 Task: Look for space in West Memphis, United States from 9th June, 2023 to 16th June, 2023 for 2 adults in price range Rs.8000 to Rs.16000. Place can be entire place with 2 bedrooms having 2 beds and 1 bathroom. Property type can be house, flat, guest house. Booking option can be shelf check-in. Required host language is English.
Action: Mouse moved to (578, 154)
Screenshot: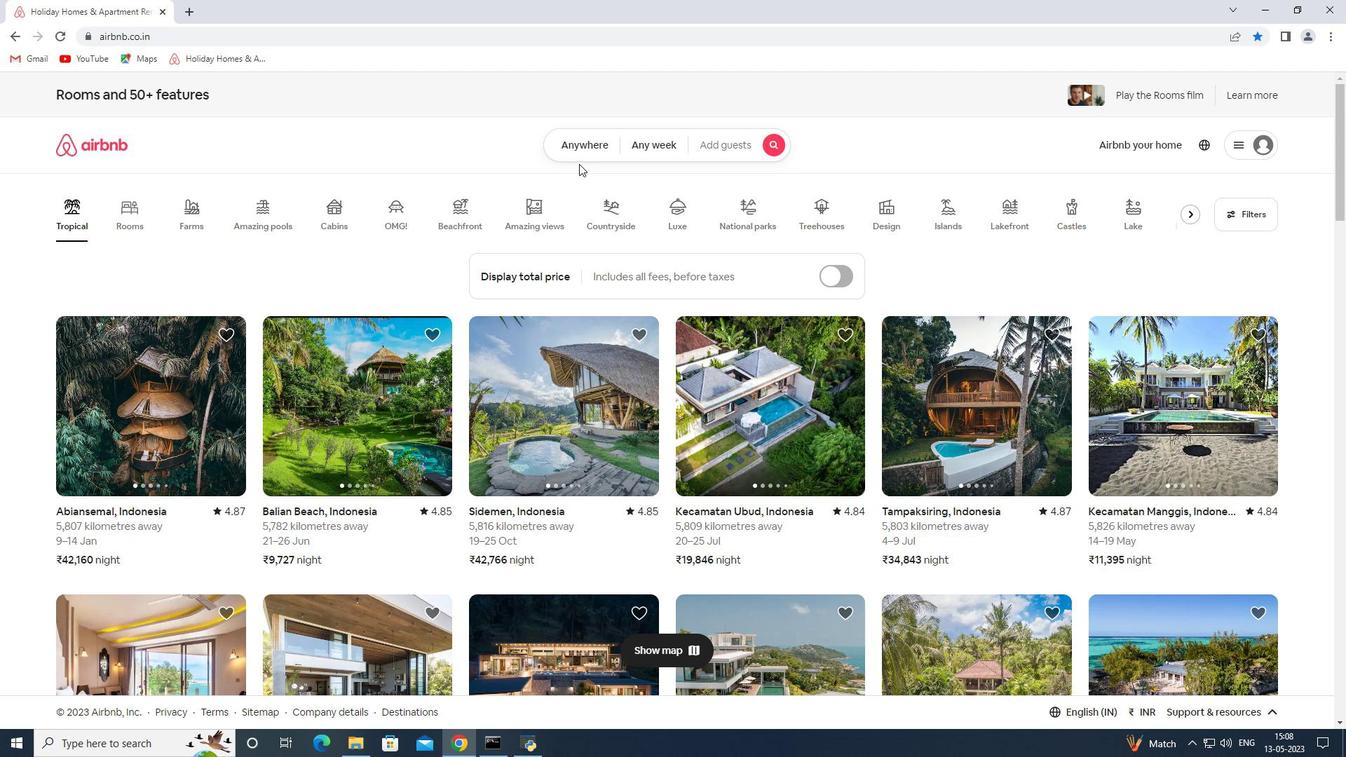 
Action: Mouse pressed left at (578, 154)
Screenshot: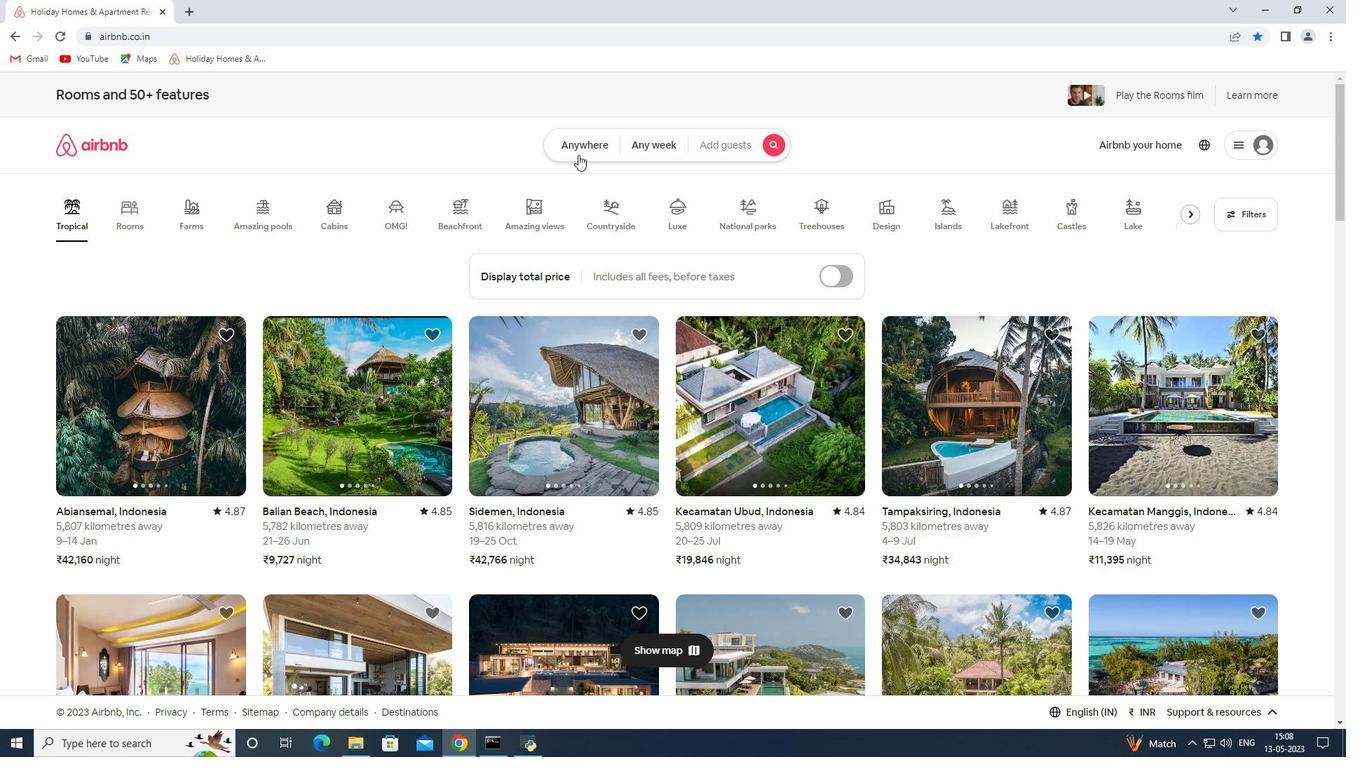 
Action: Mouse moved to (529, 201)
Screenshot: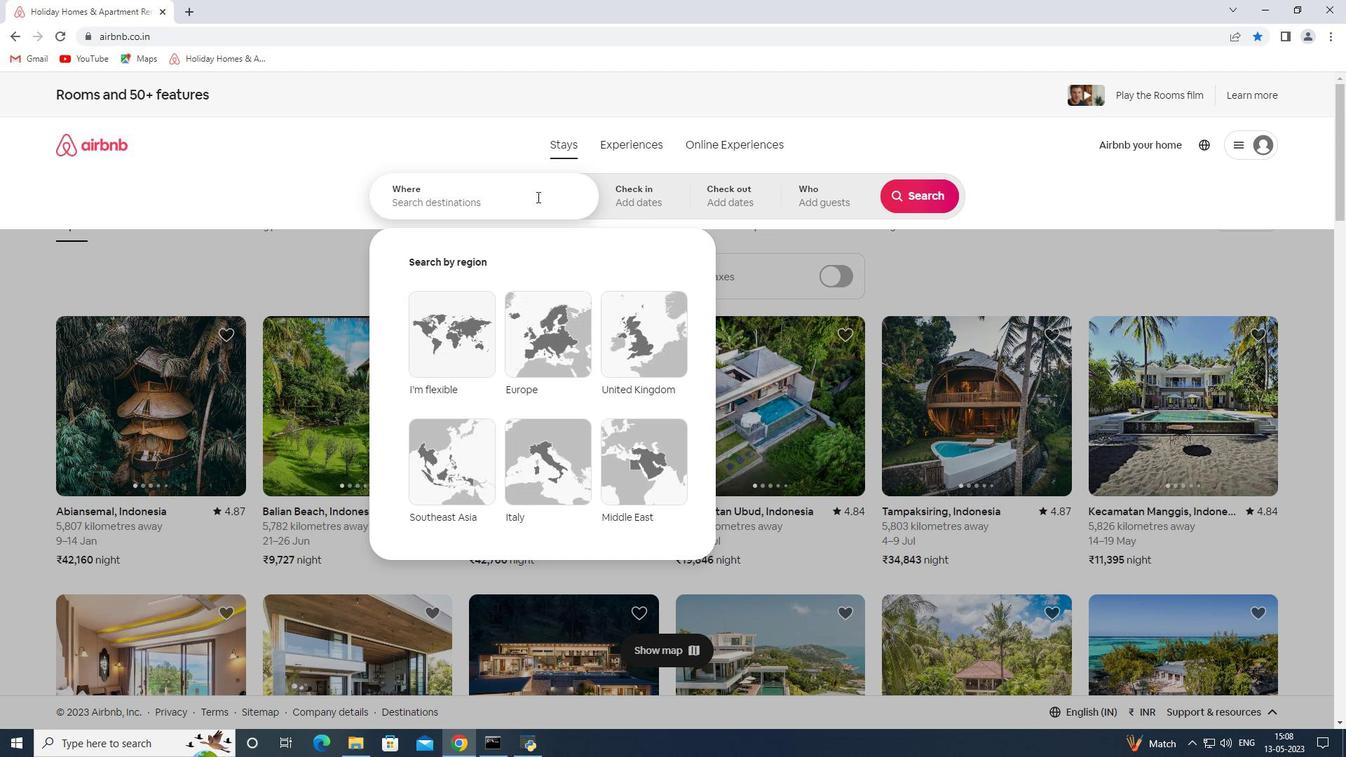
Action: Mouse pressed left at (529, 201)
Screenshot: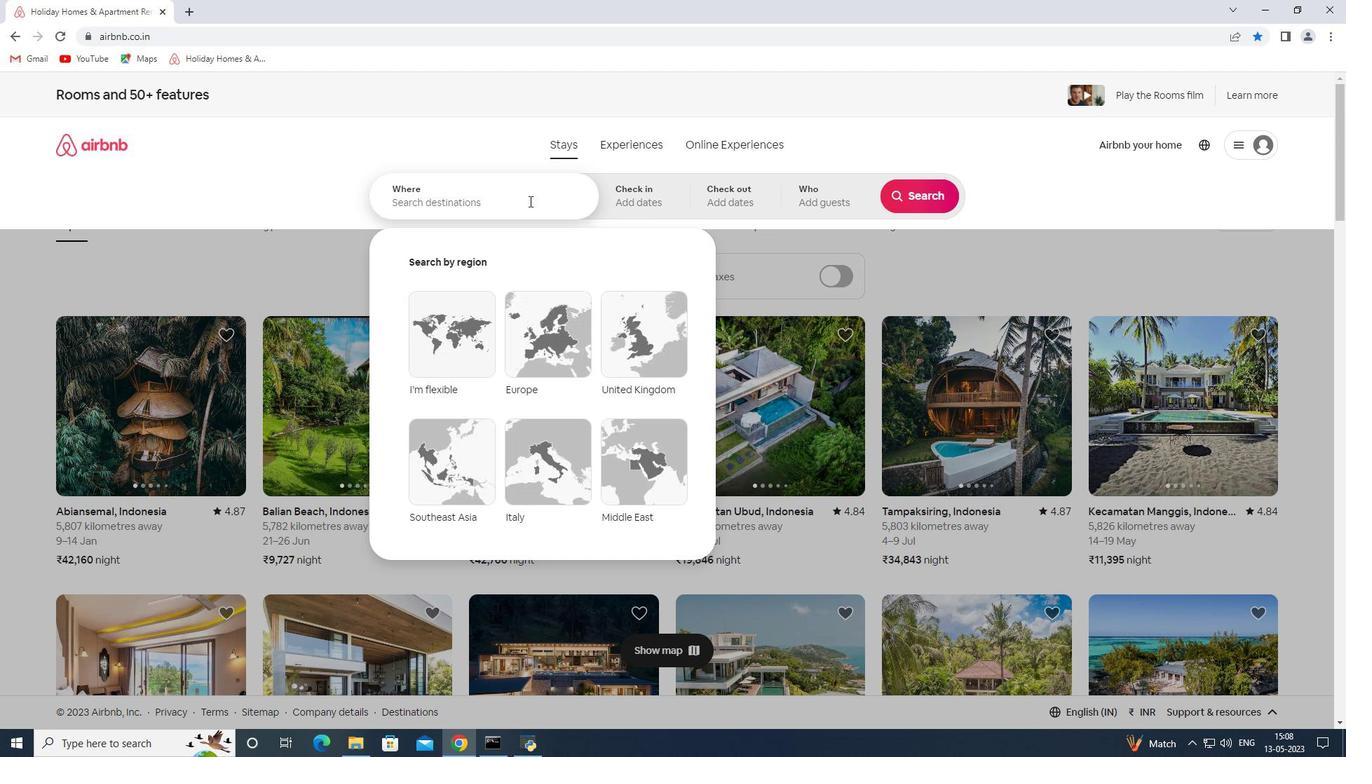 
Action: Key pressed <Key.shift>West<Key.space><Key.shift>Memphis<Key.space><Key.shift>United<Key.space><Key.shift>States<Key.space>
Screenshot: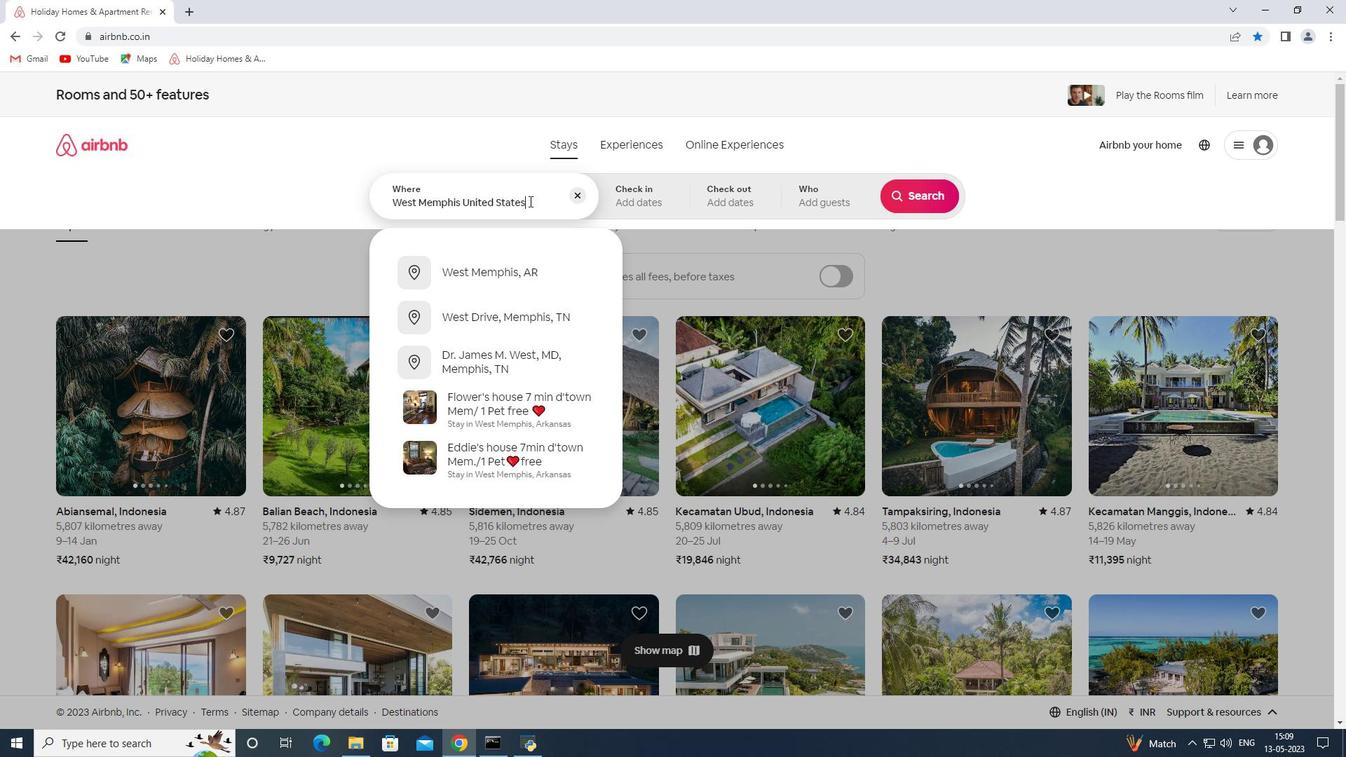 
Action: Mouse moved to (668, 207)
Screenshot: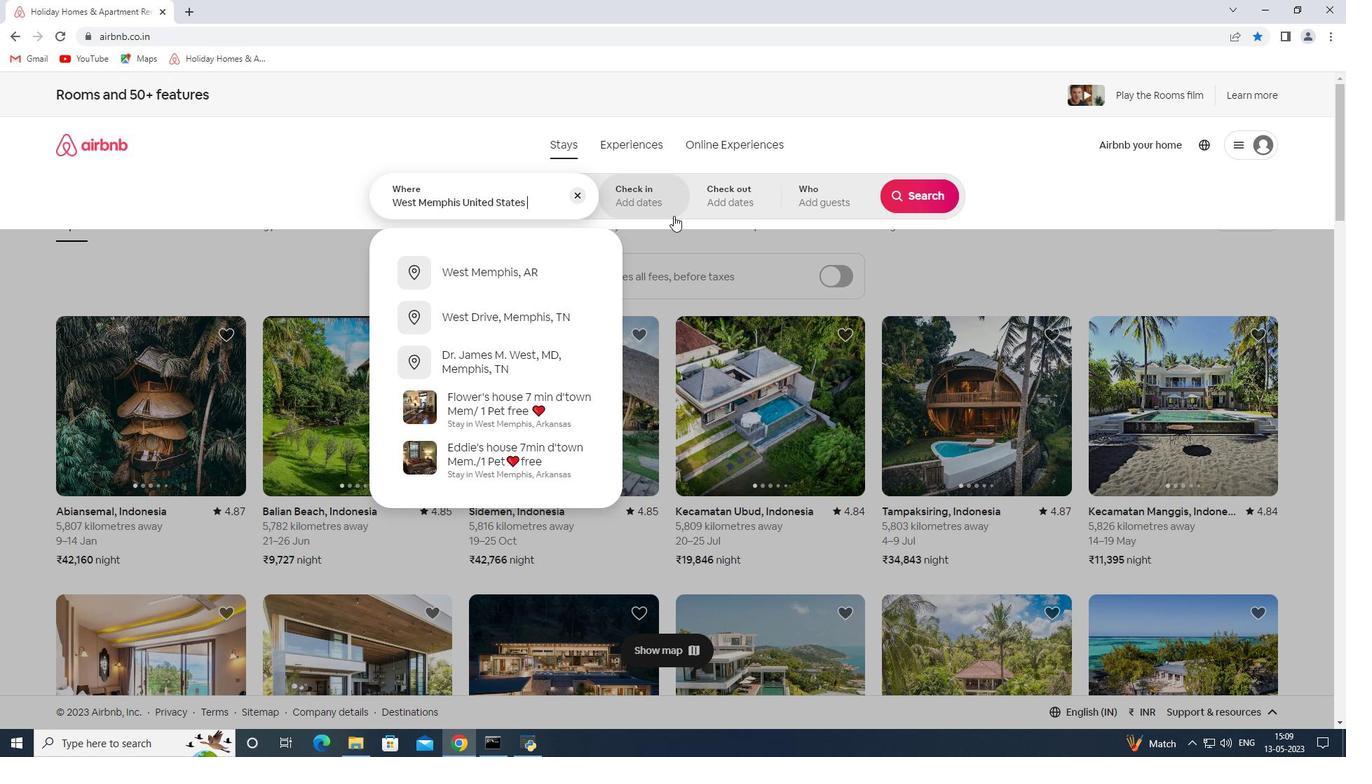 
Action: Mouse pressed left at (668, 207)
Screenshot: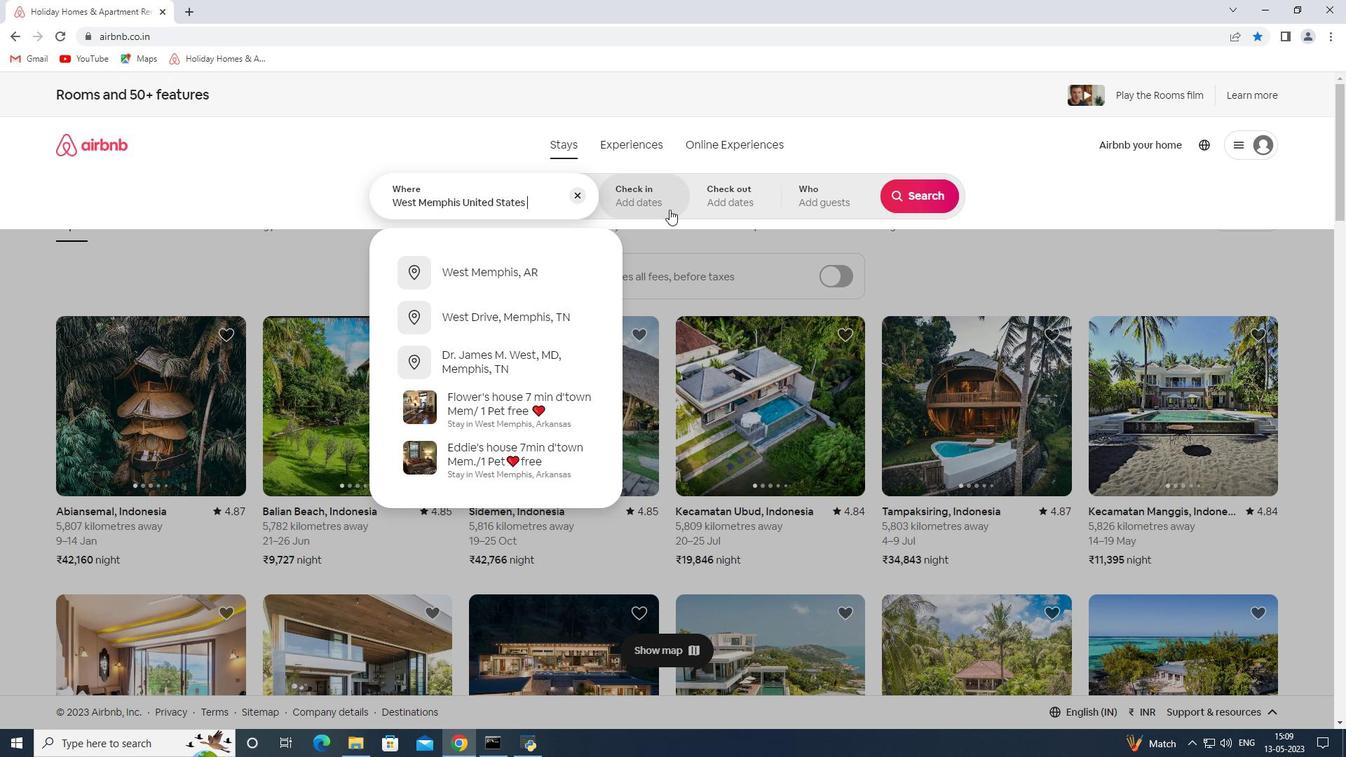
Action: Mouse moved to (871, 409)
Screenshot: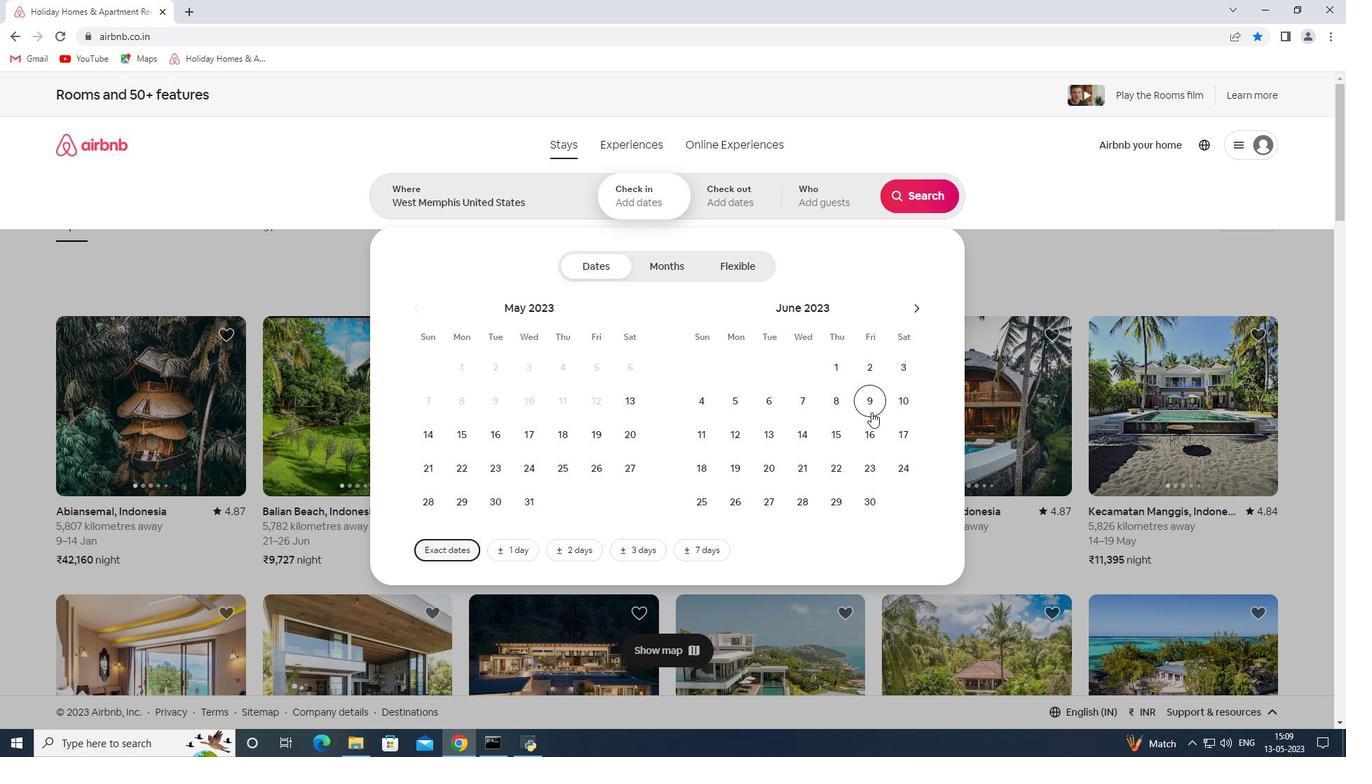 
Action: Mouse pressed left at (871, 409)
Screenshot: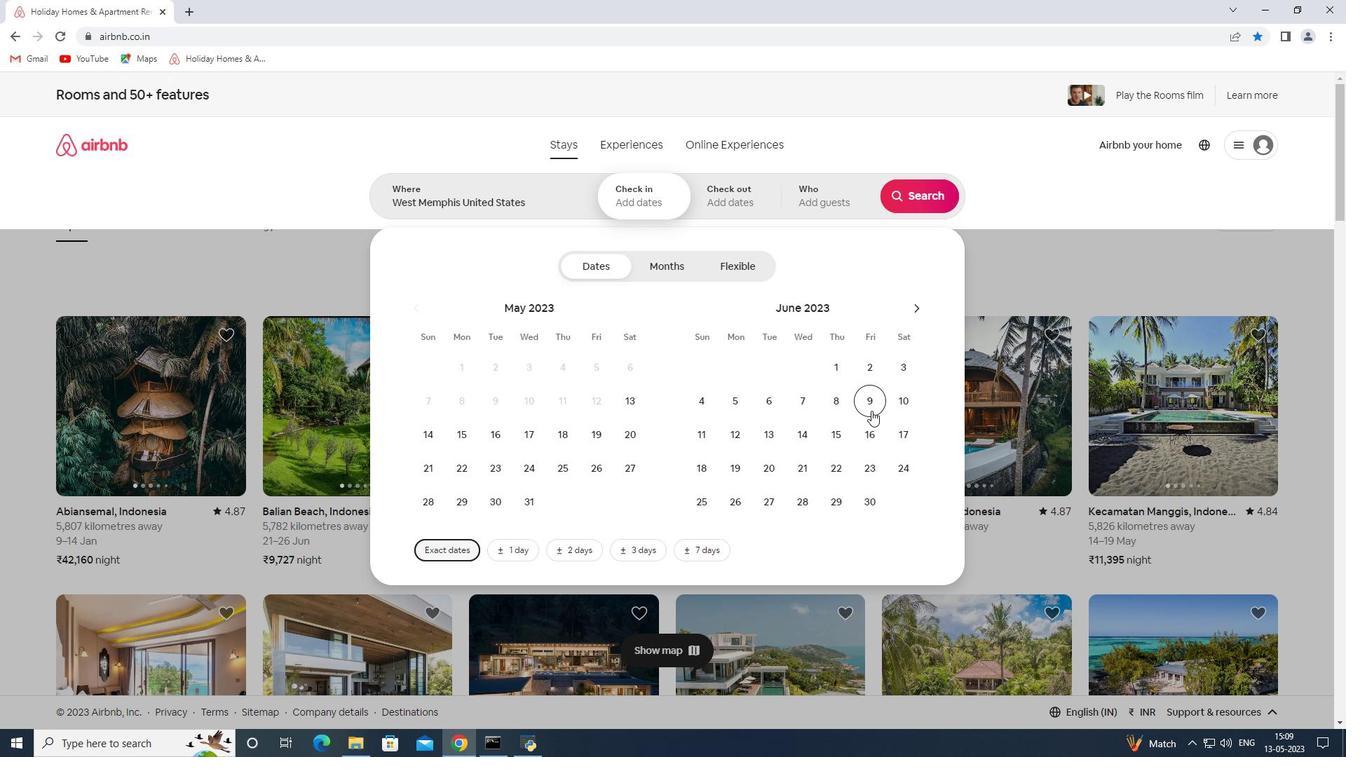 
Action: Mouse moved to (869, 434)
Screenshot: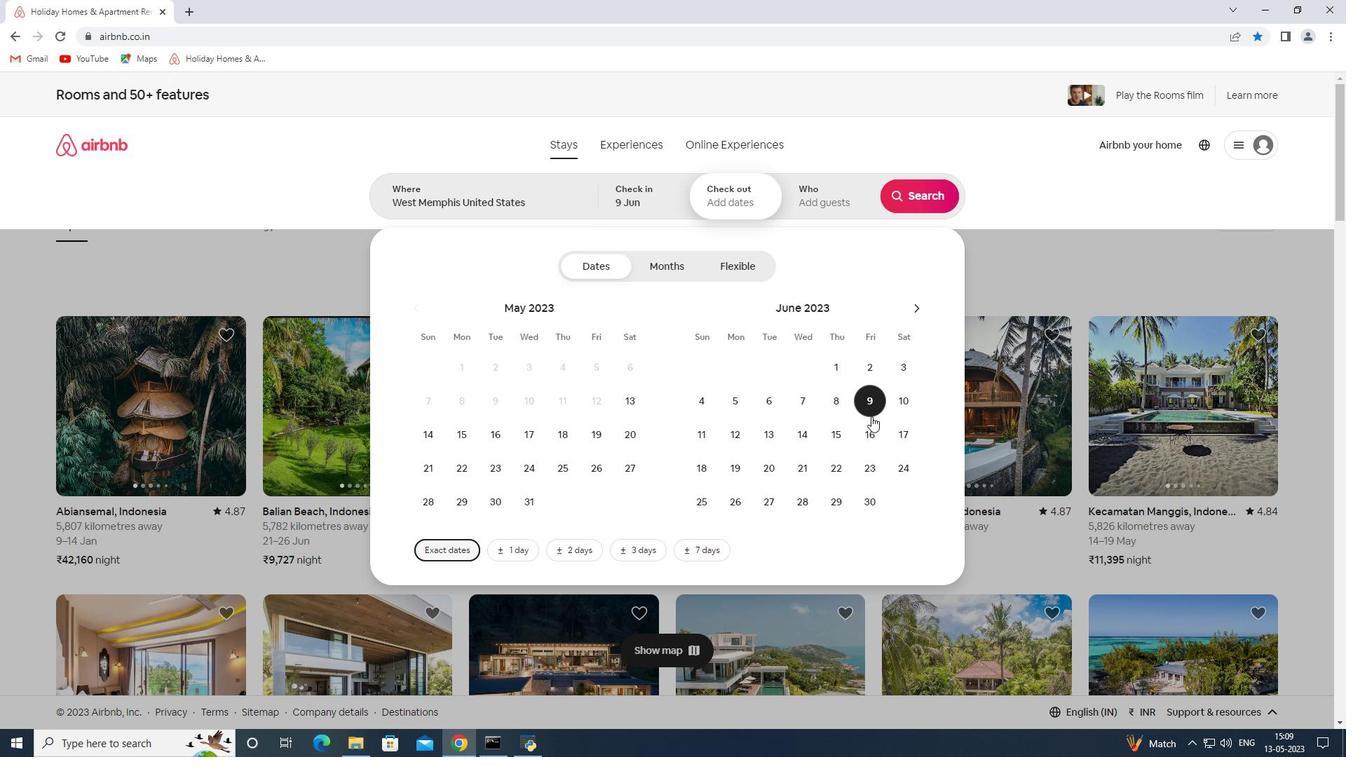 
Action: Mouse pressed left at (869, 434)
Screenshot: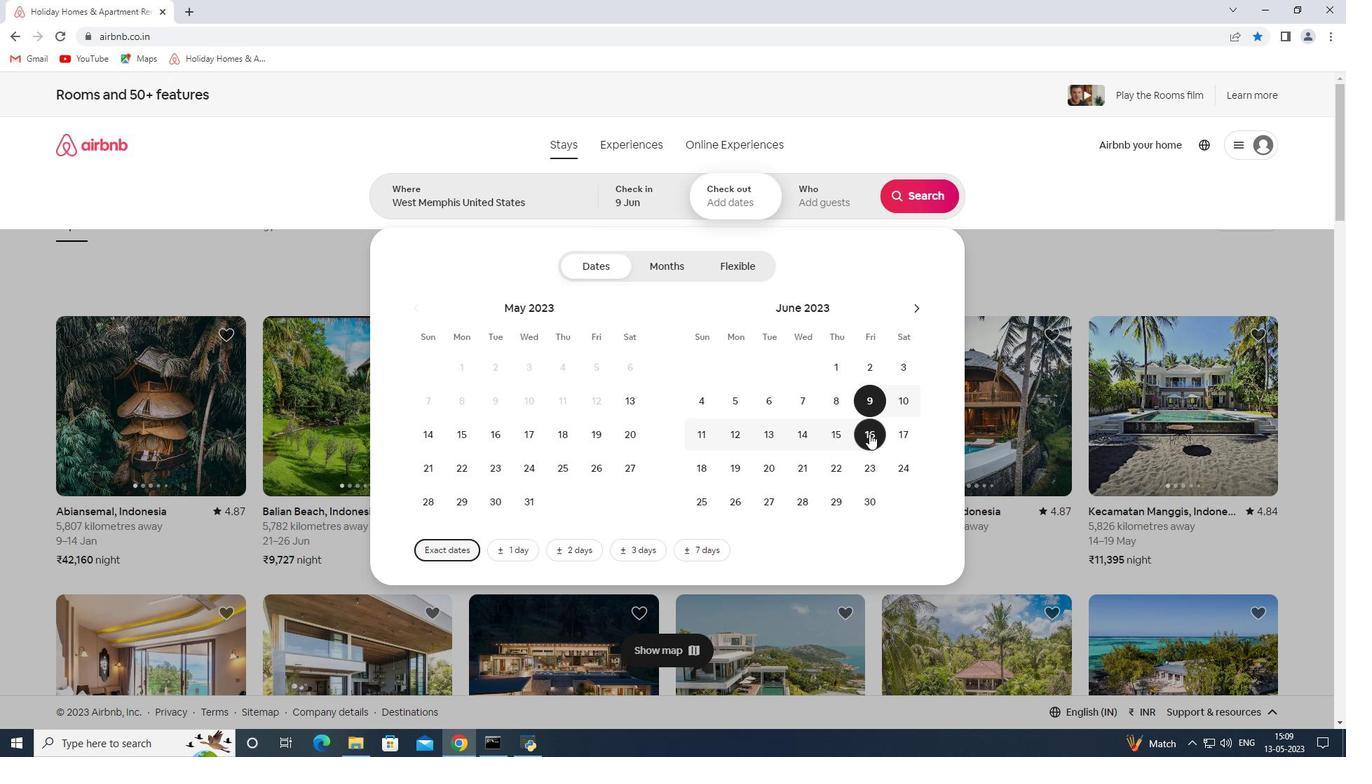 
Action: Mouse moved to (839, 210)
Screenshot: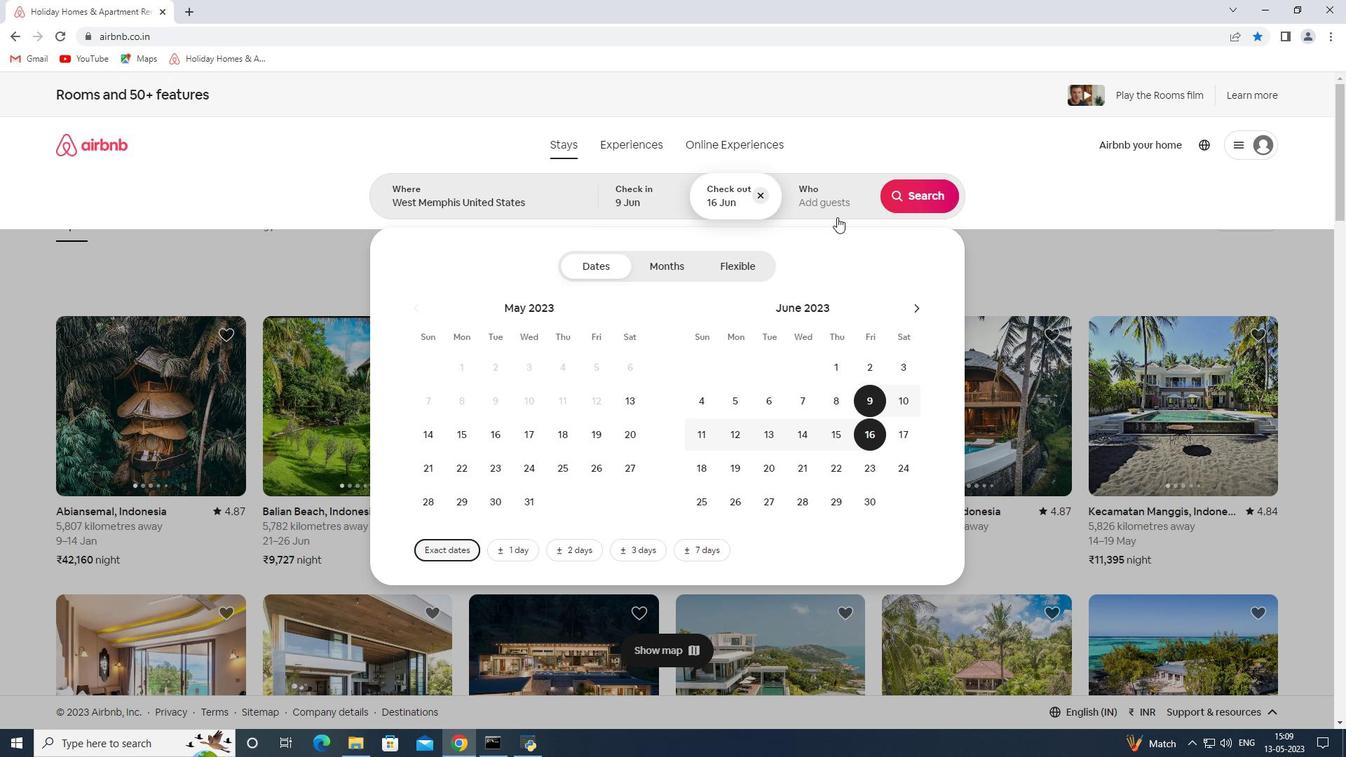 
Action: Mouse pressed left at (839, 210)
Screenshot: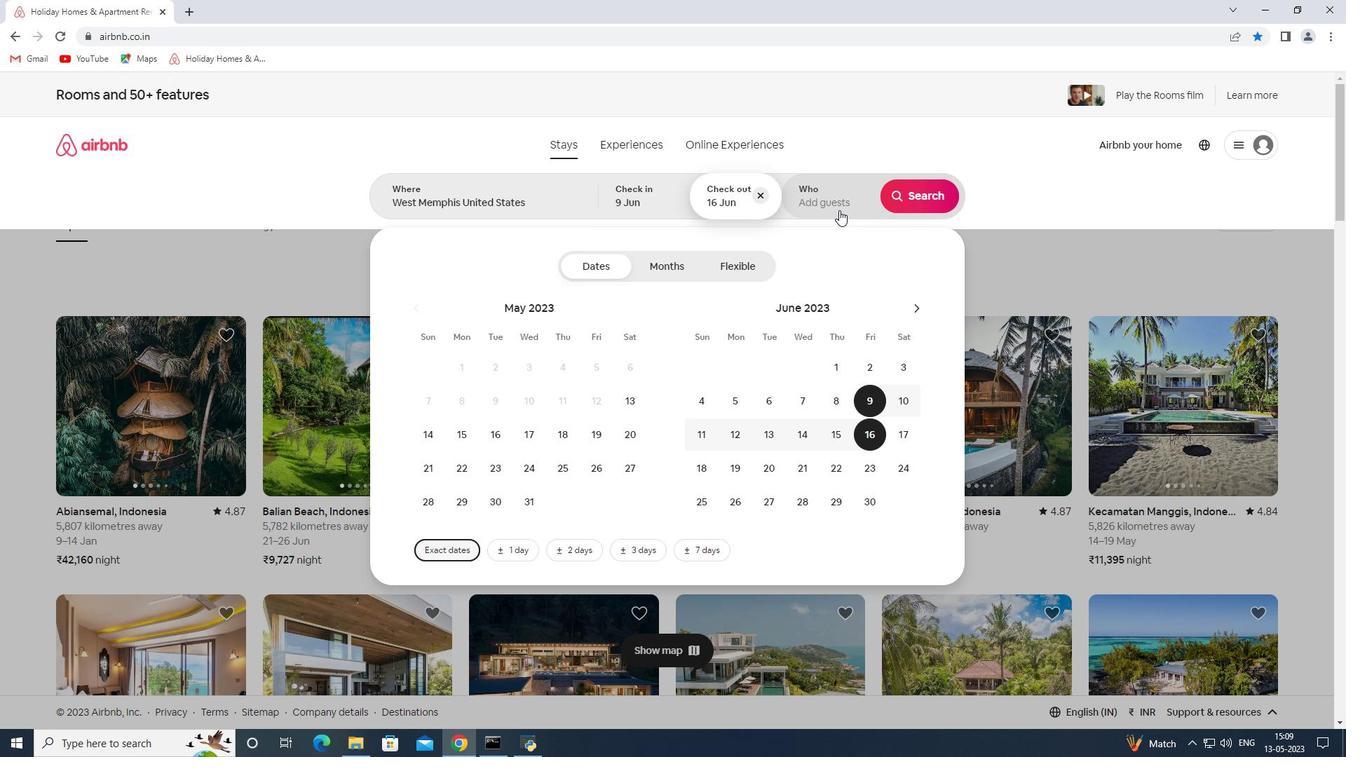 
Action: Mouse moved to (934, 276)
Screenshot: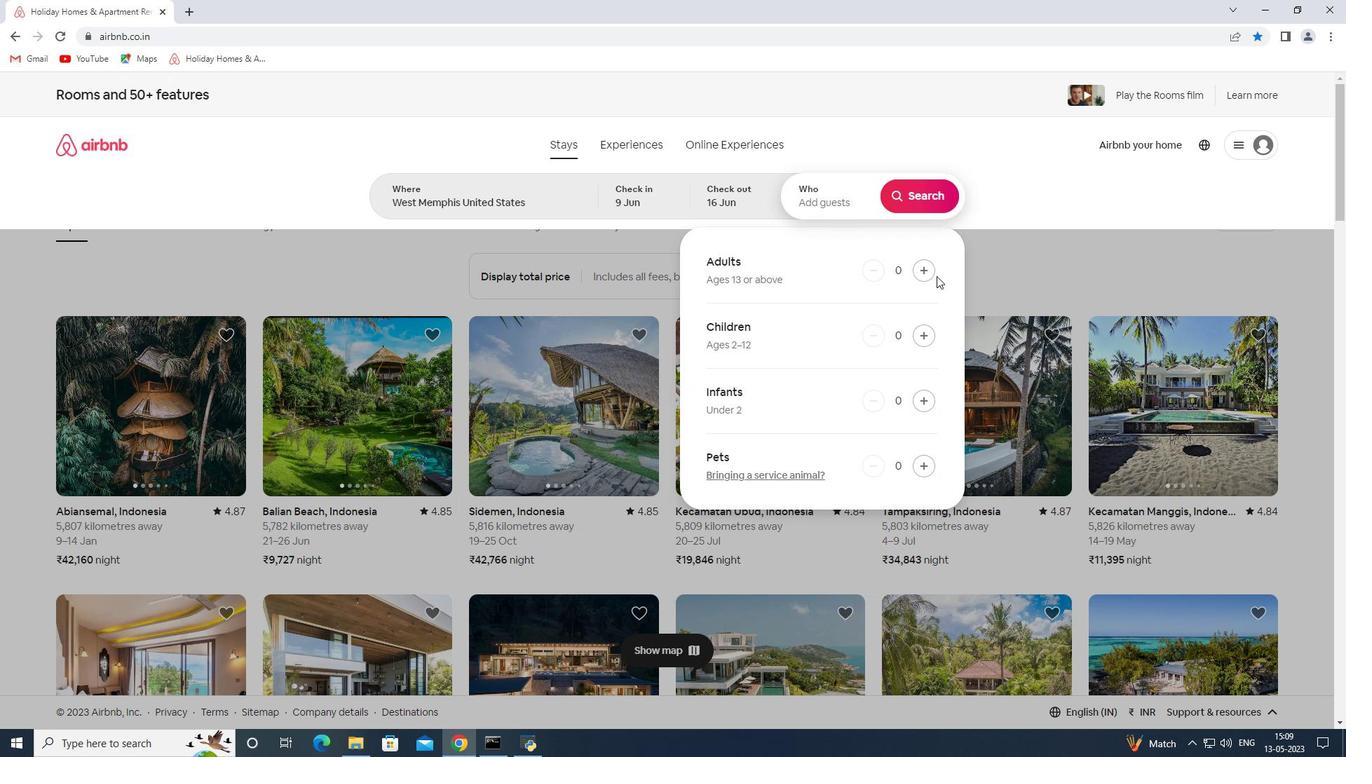 
Action: Mouse pressed left at (934, 276)
Screenshot: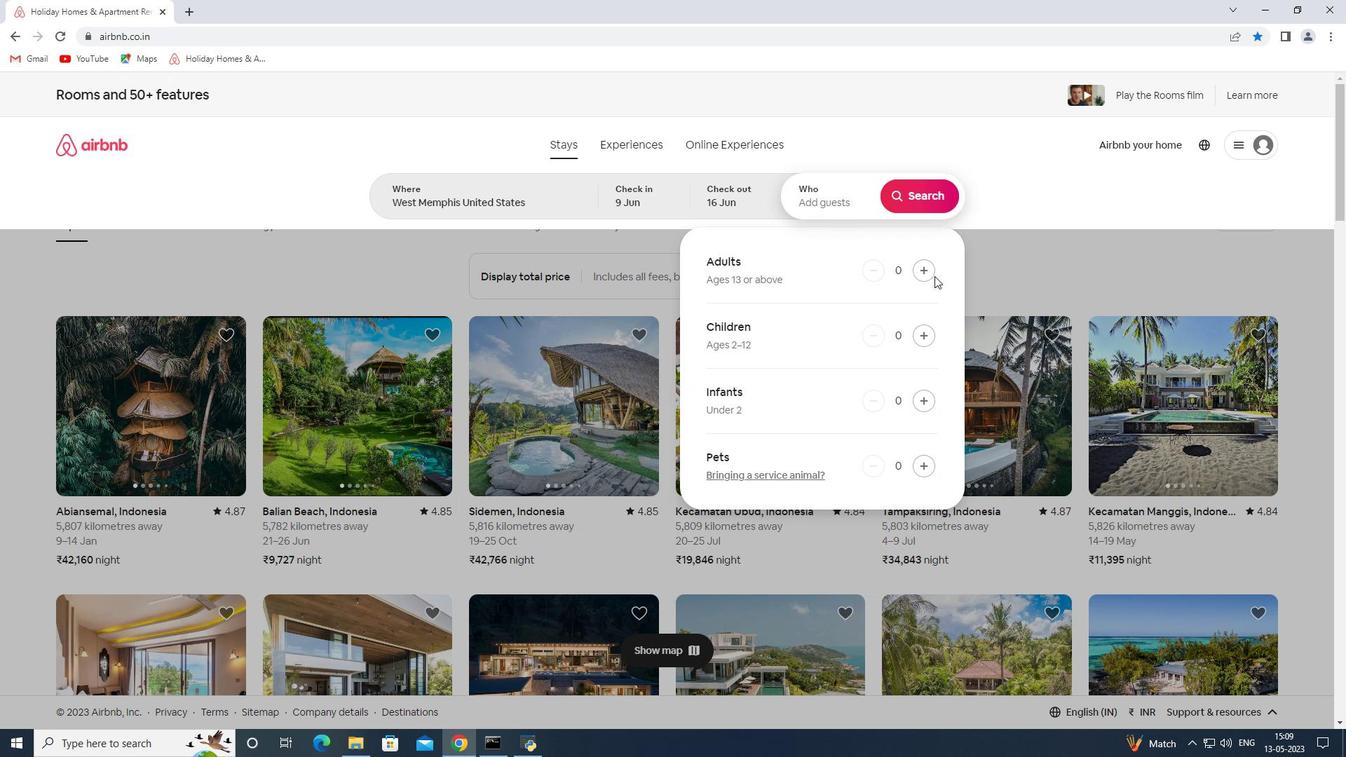 
Action: Mouse moved to (922, 266)
Screenshot: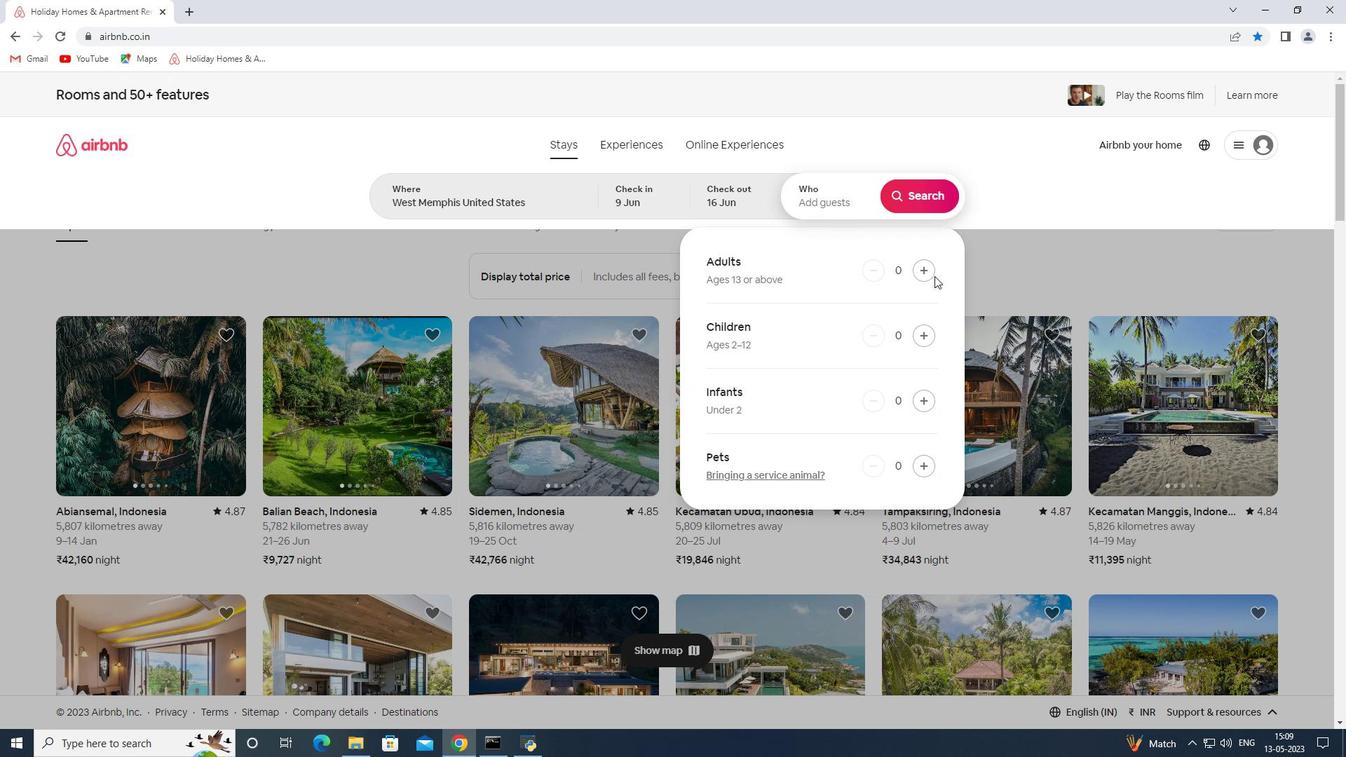 
Action: Mouse pressed left at (922, 266)
Screenshot: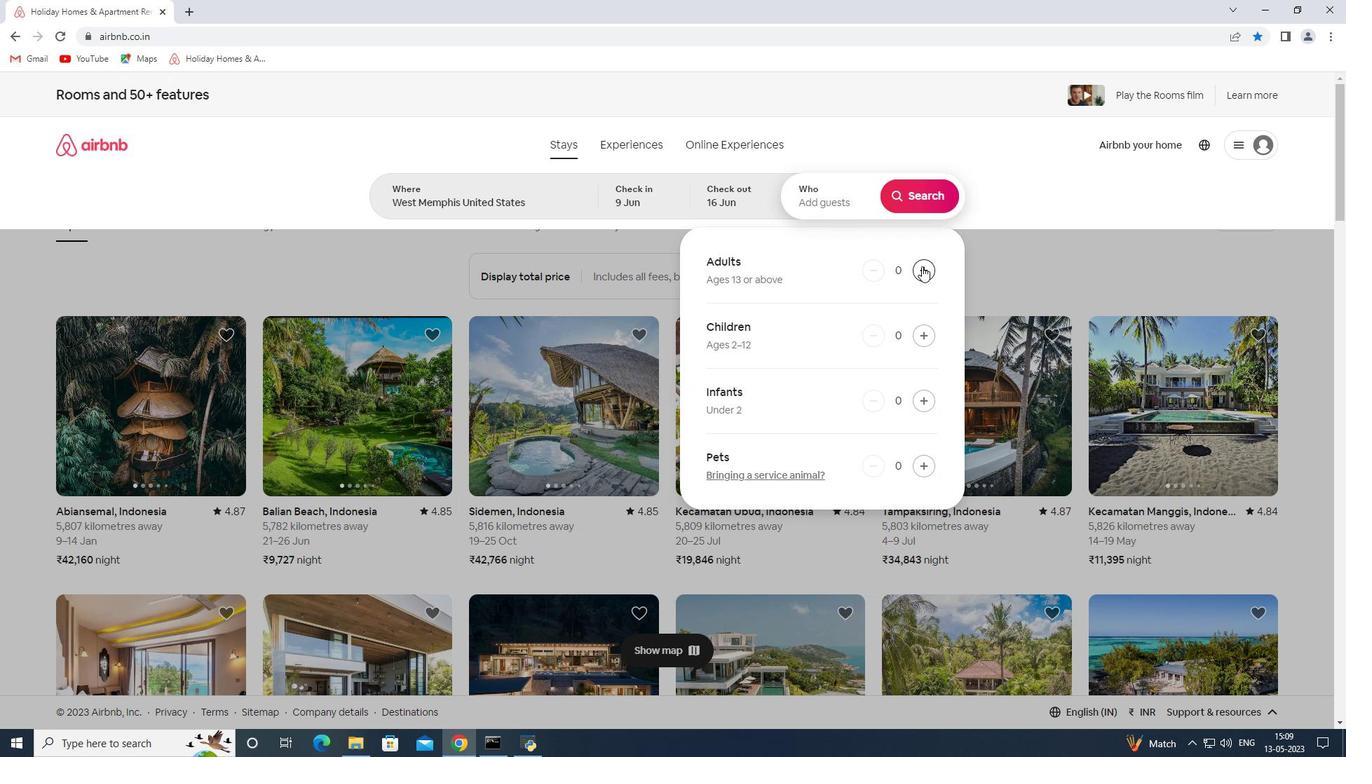 
Action: Mouse pressed left at (922, 266)
Screenshot: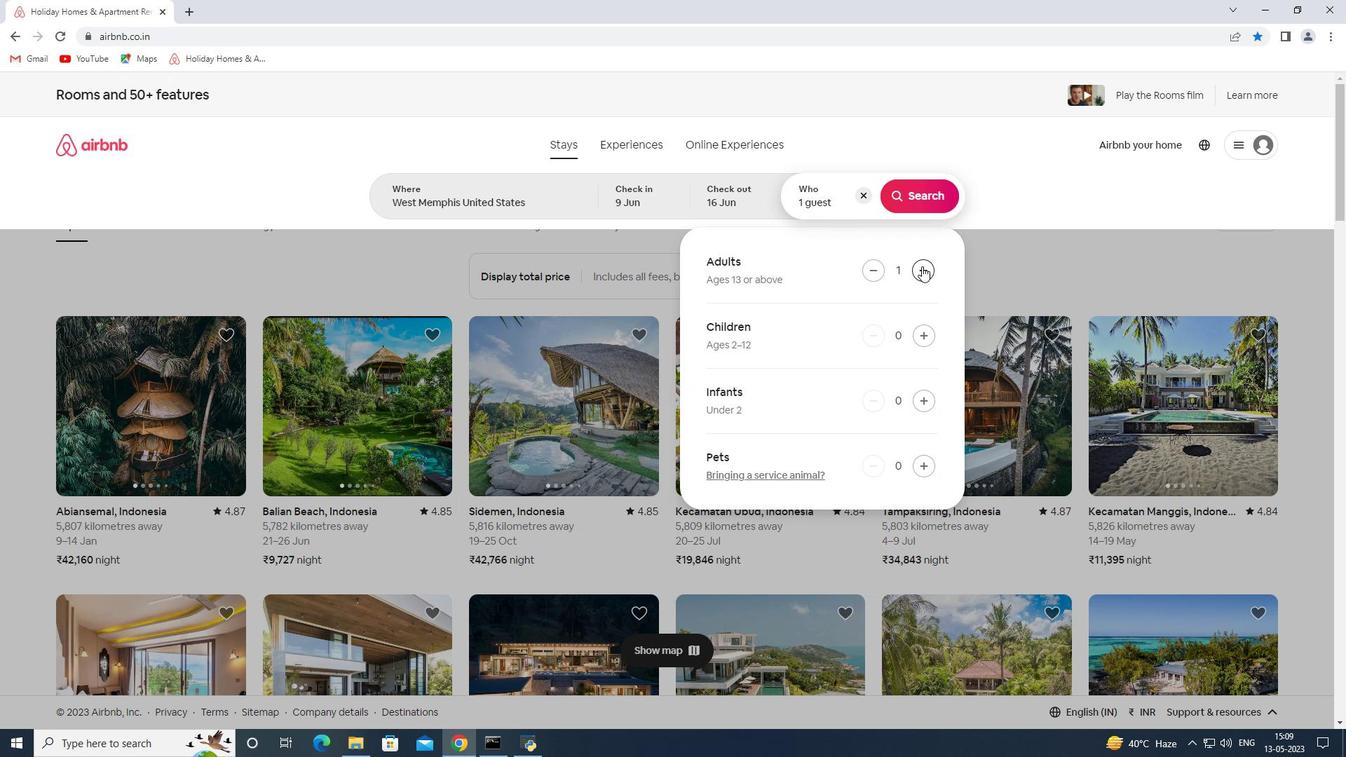 
Action: Mouse moved to (922, 196)
Screenshot: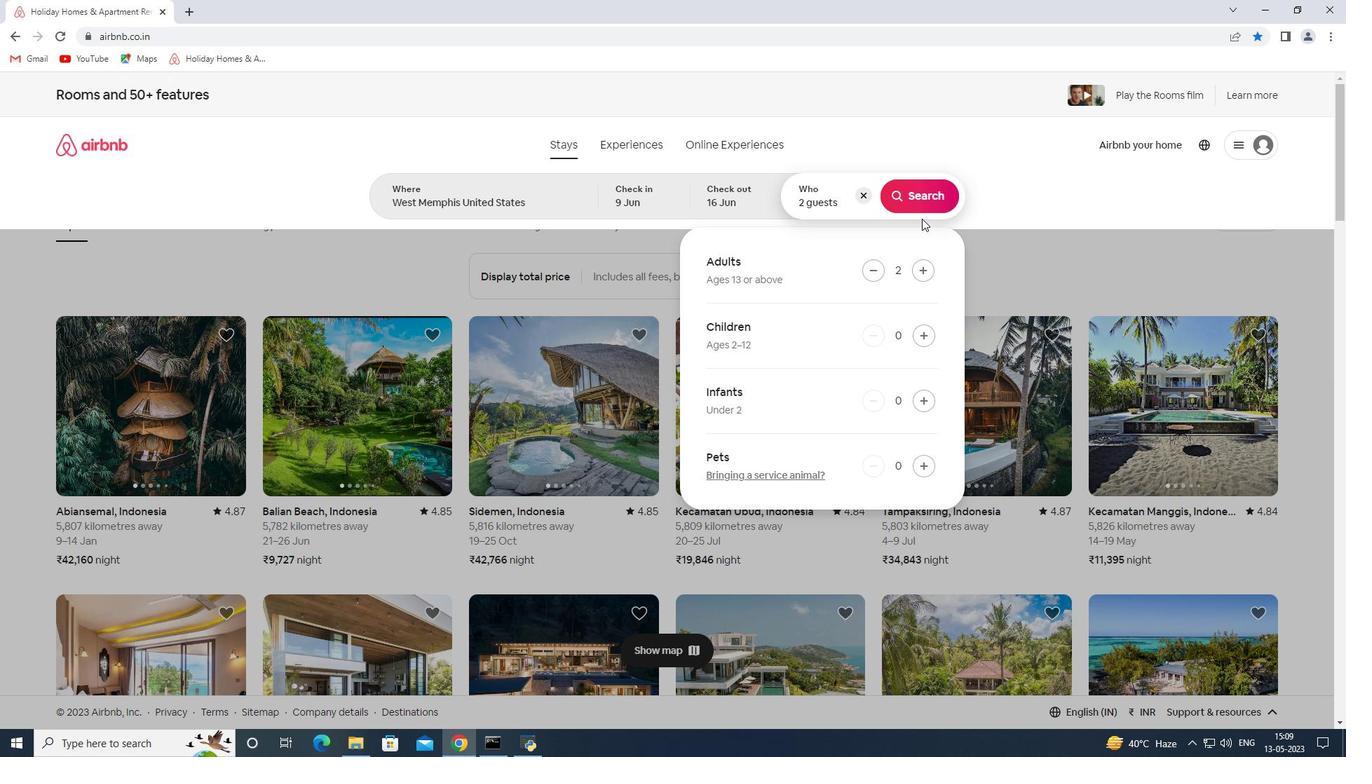 
Action: Mouse pressed left at (922, 196)
Screenshot: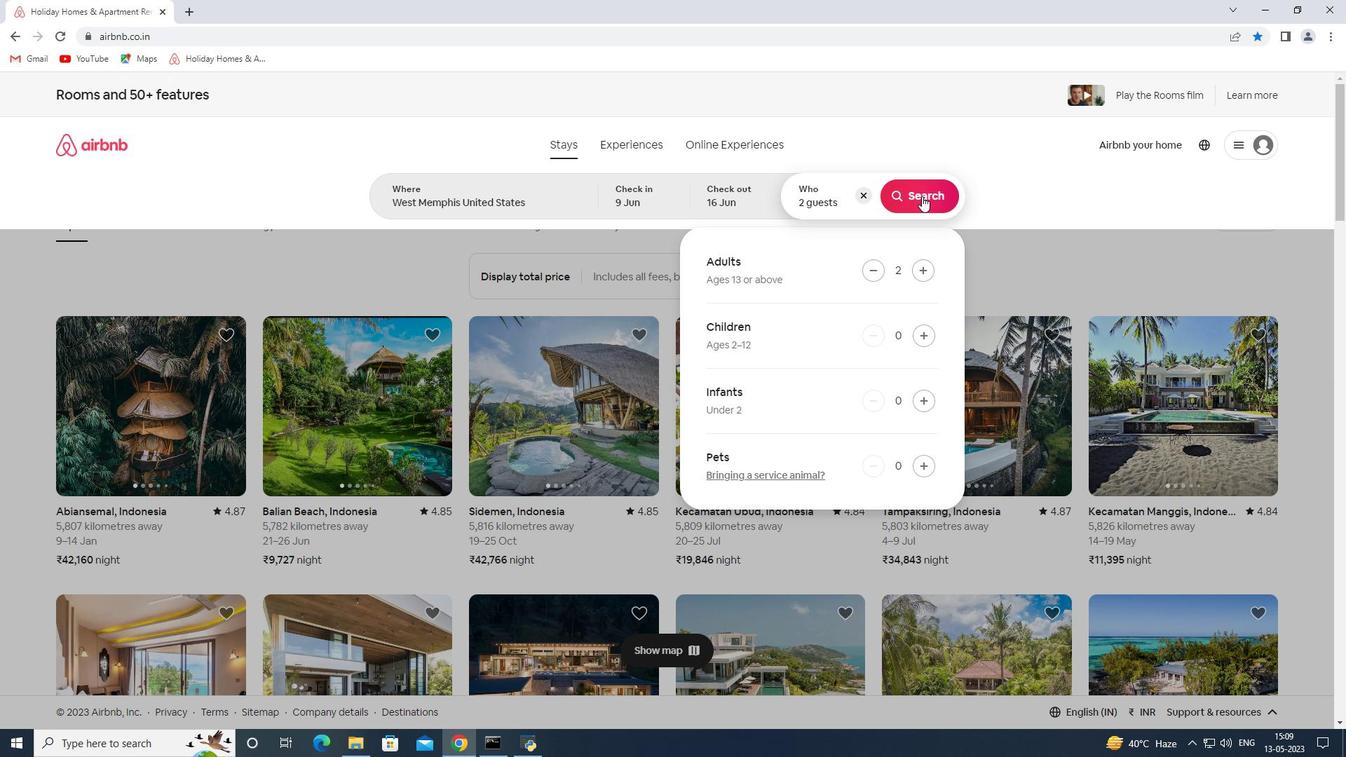 
Action: Mouse moved to (1269, 157)
Screenshot: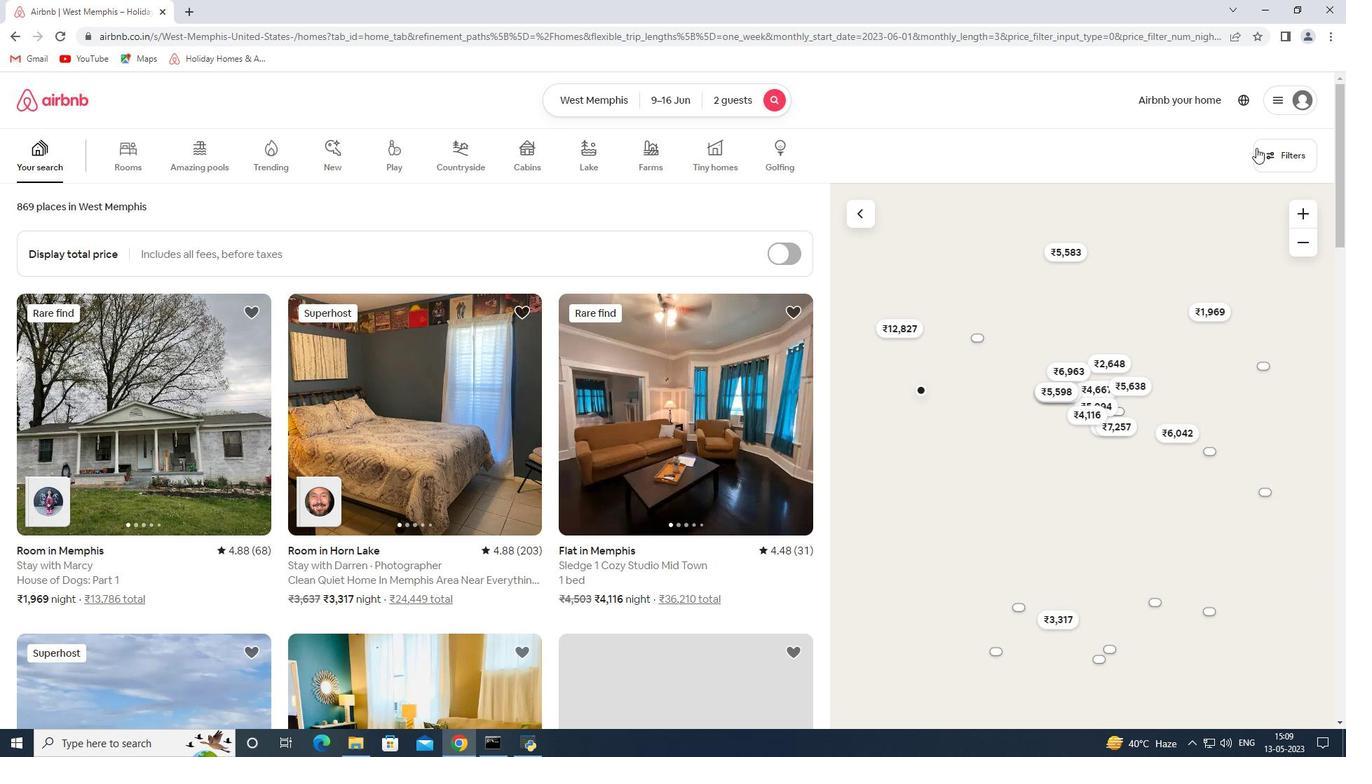 
Action: Mouse pressed left at (1269, 157)
Screenshot: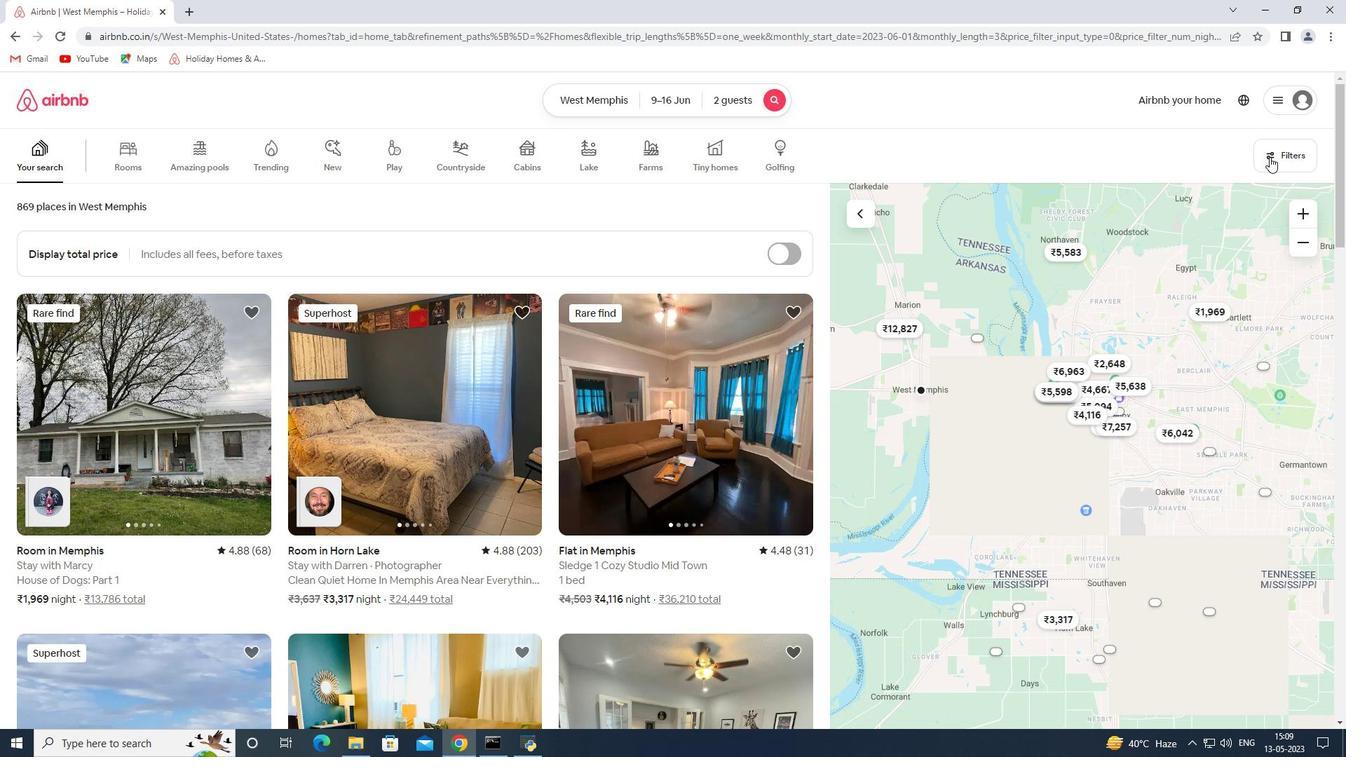 
Action: Mouse moved to (565, 503)
Screenshot: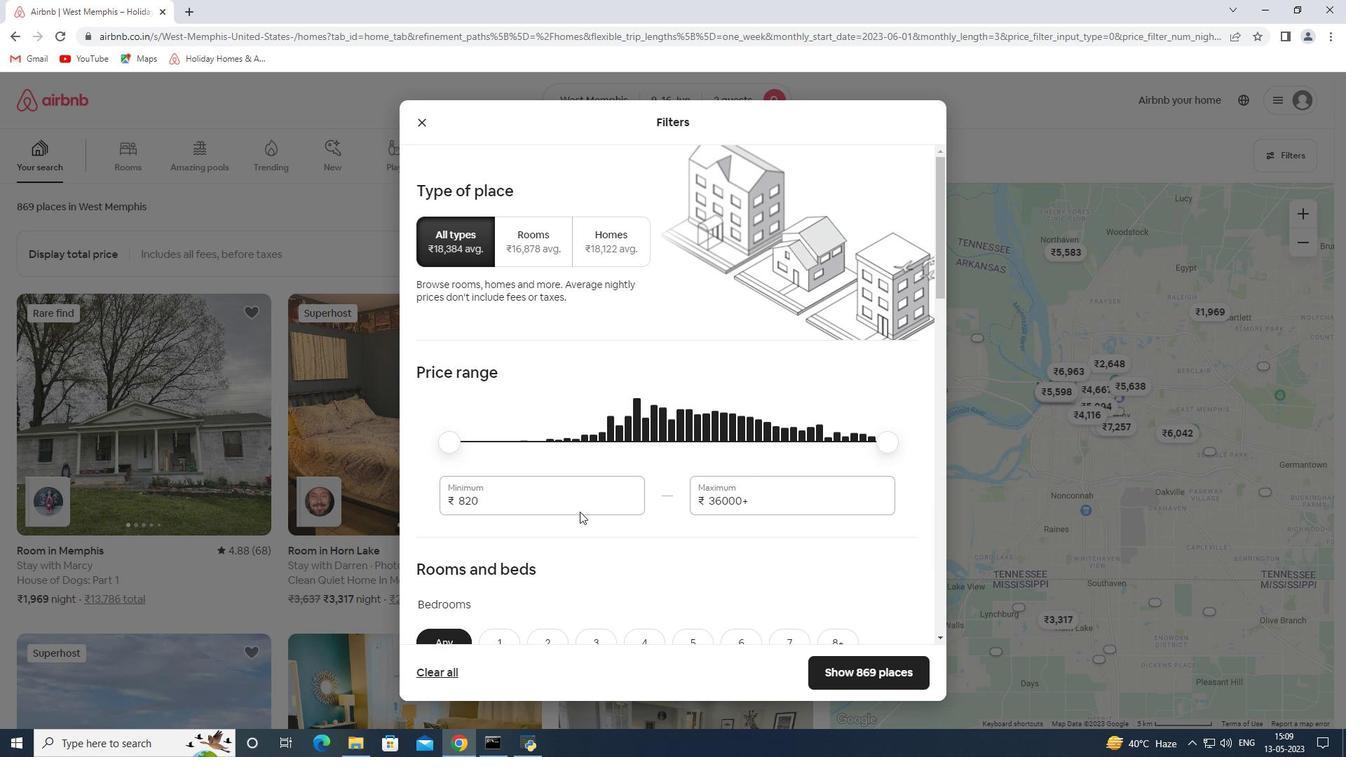 
Action: Mouse pressed left at (565, 503)
Screenshot: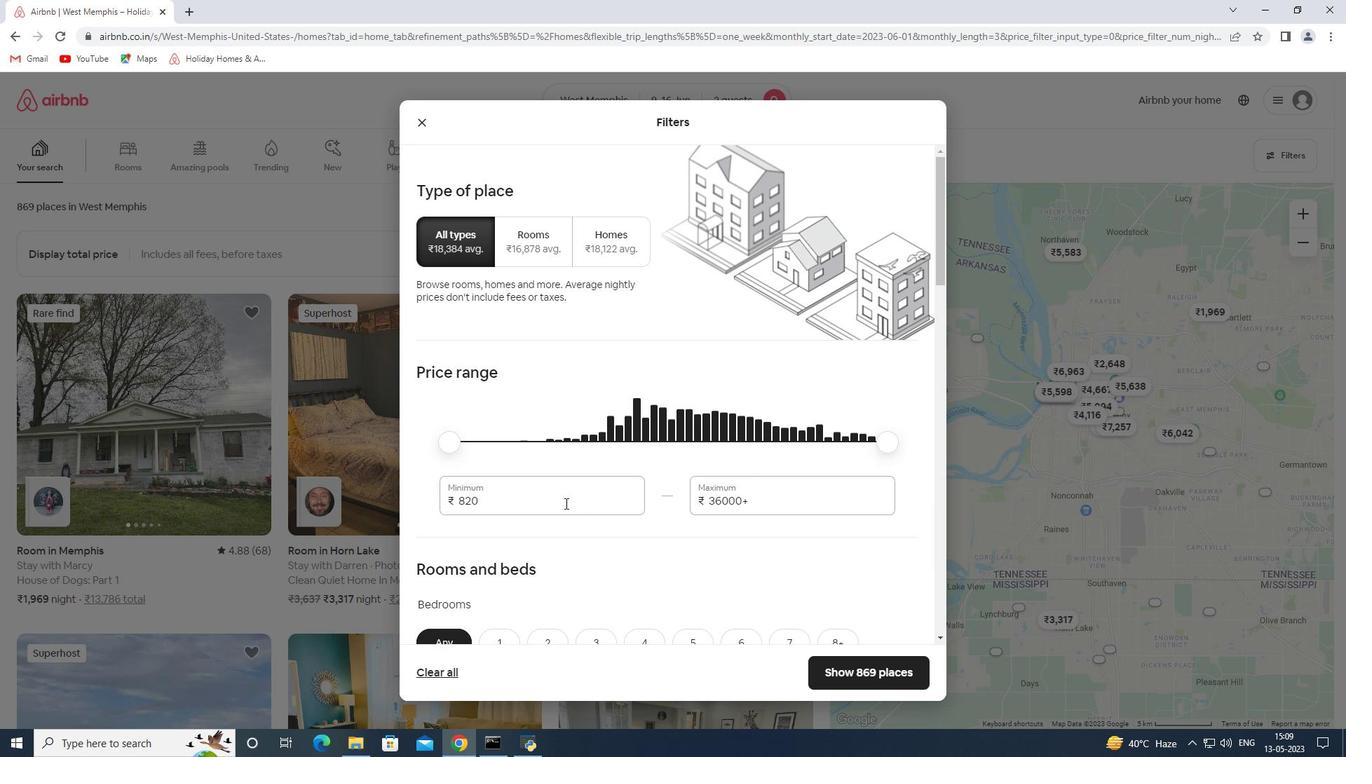 
Action: Mouse pressed left at (565, 503)
Screenshot: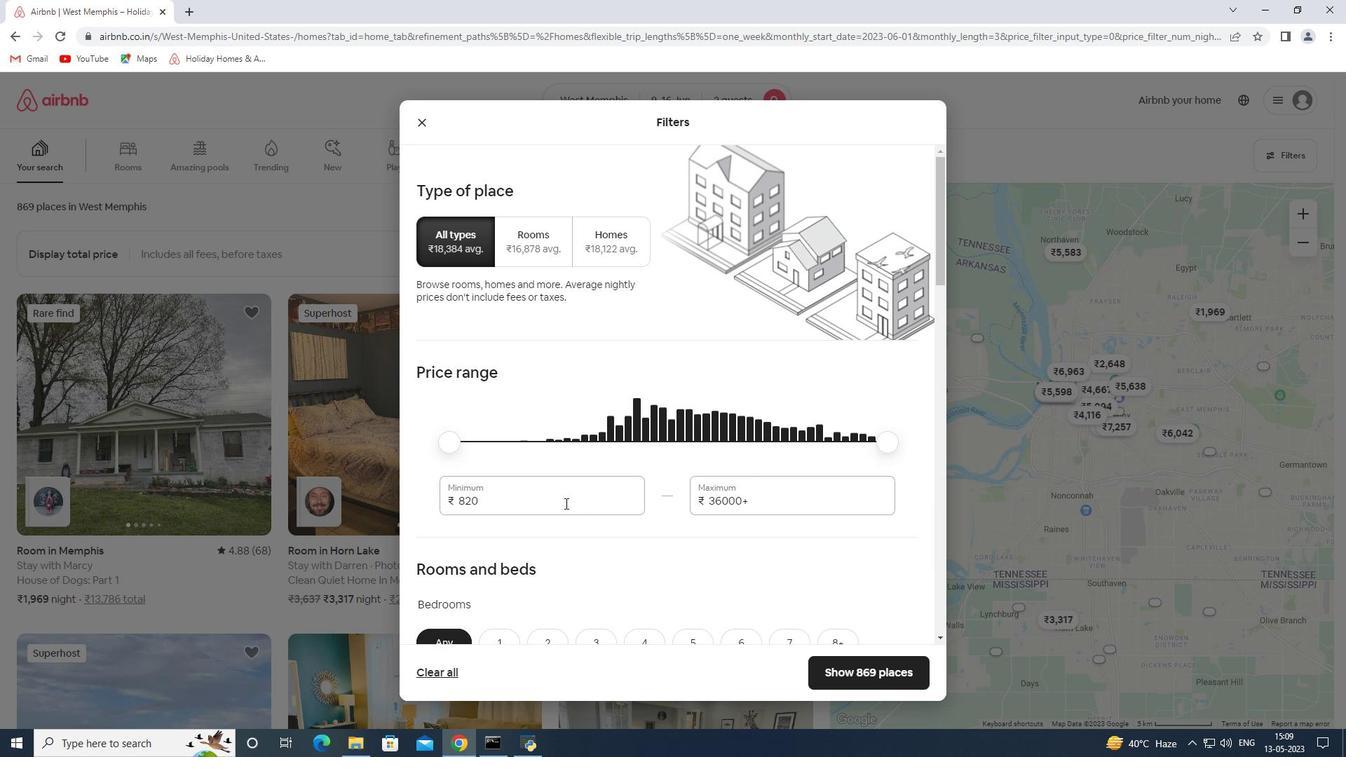 
Action: Key pressed 8000<Key.tab>16000
Screenshot: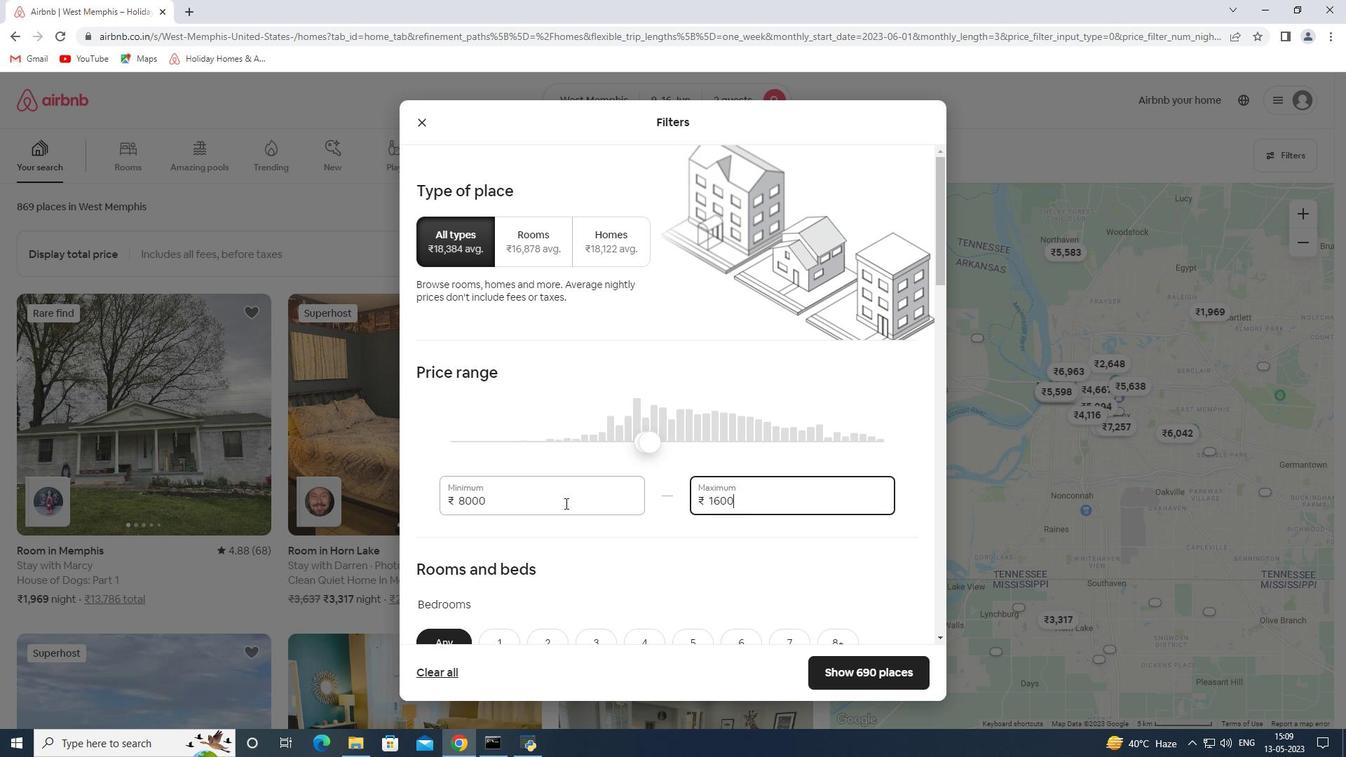 
Action: Mouse moved to (636, 391)
Screenshot: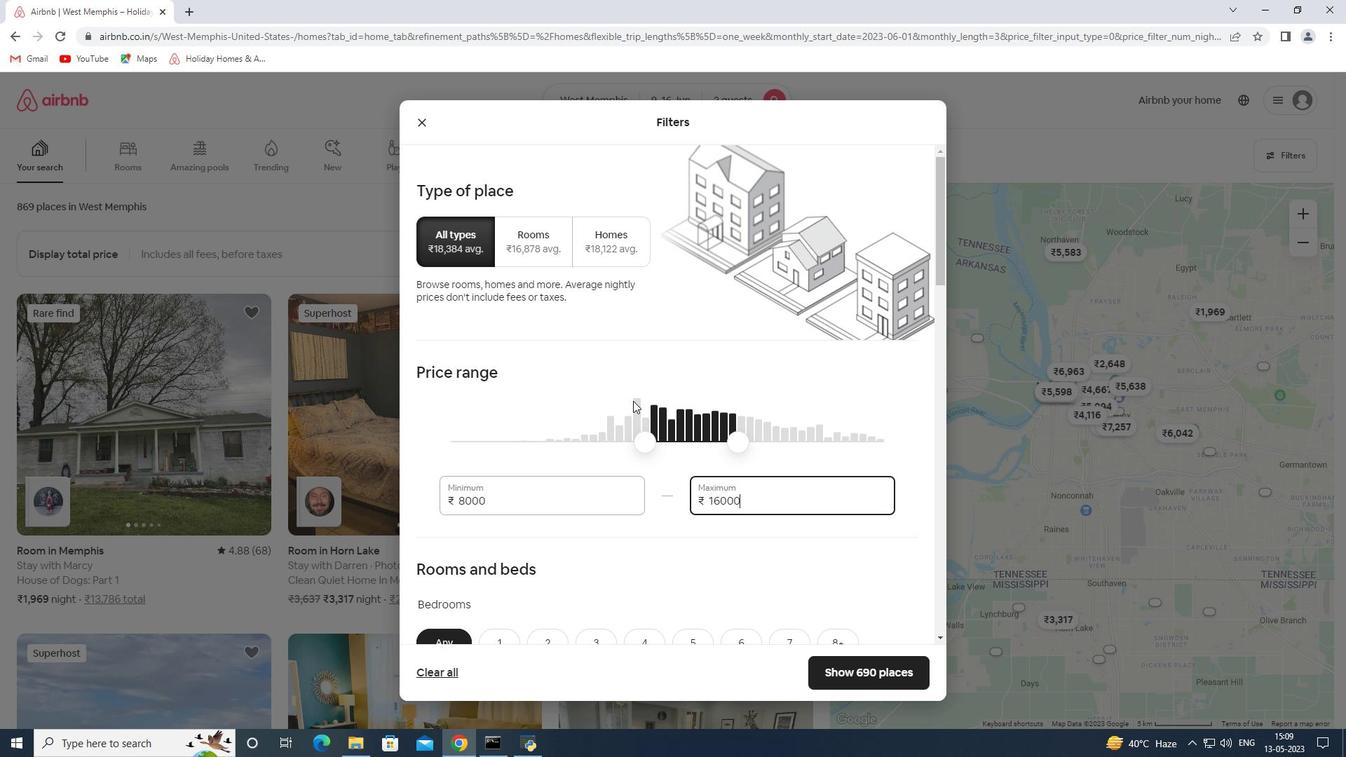 
Action: Mouse scrolled (636, 391) with delta (0, 0)
Screenshot: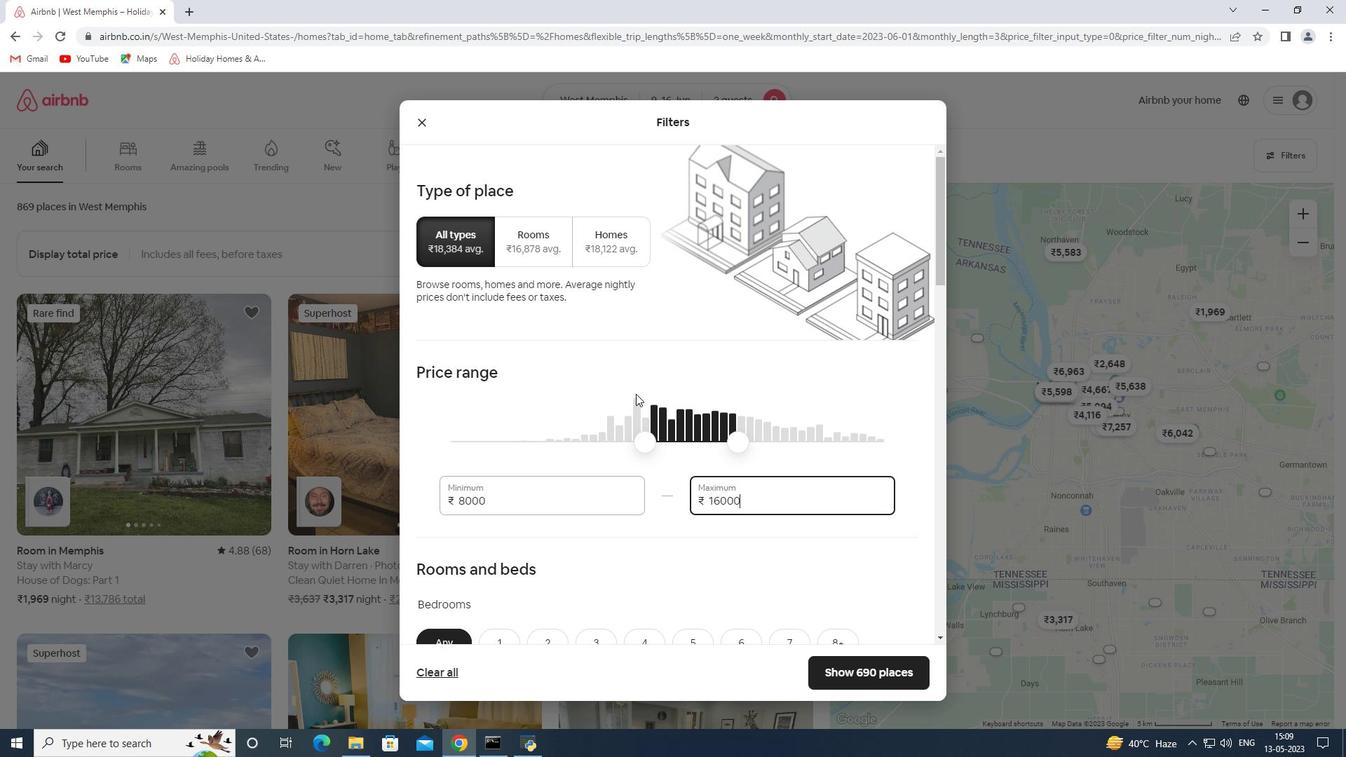 
Action: Mouse scrolled (636, 391) with delta (0, 0)
Screenshot: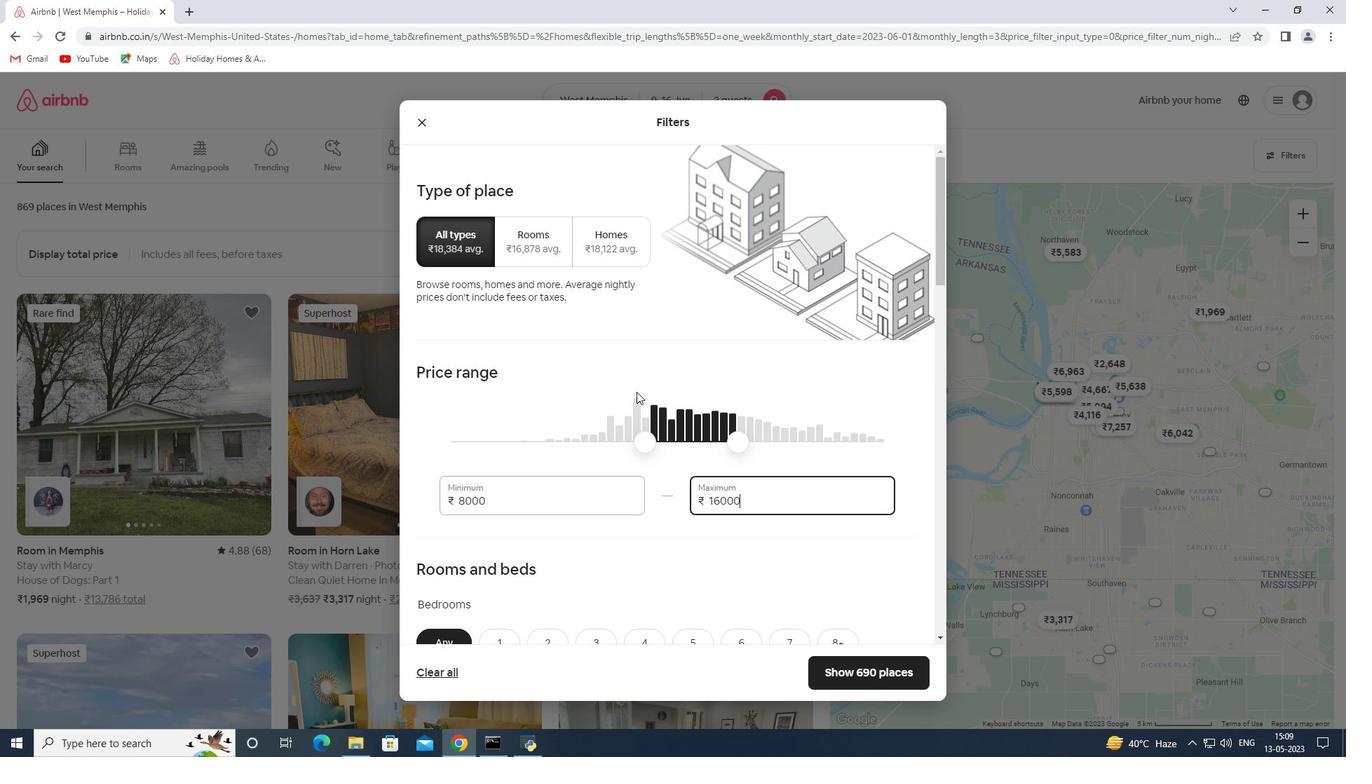
Action: Mouse moved to (602, 340)
Screenshot: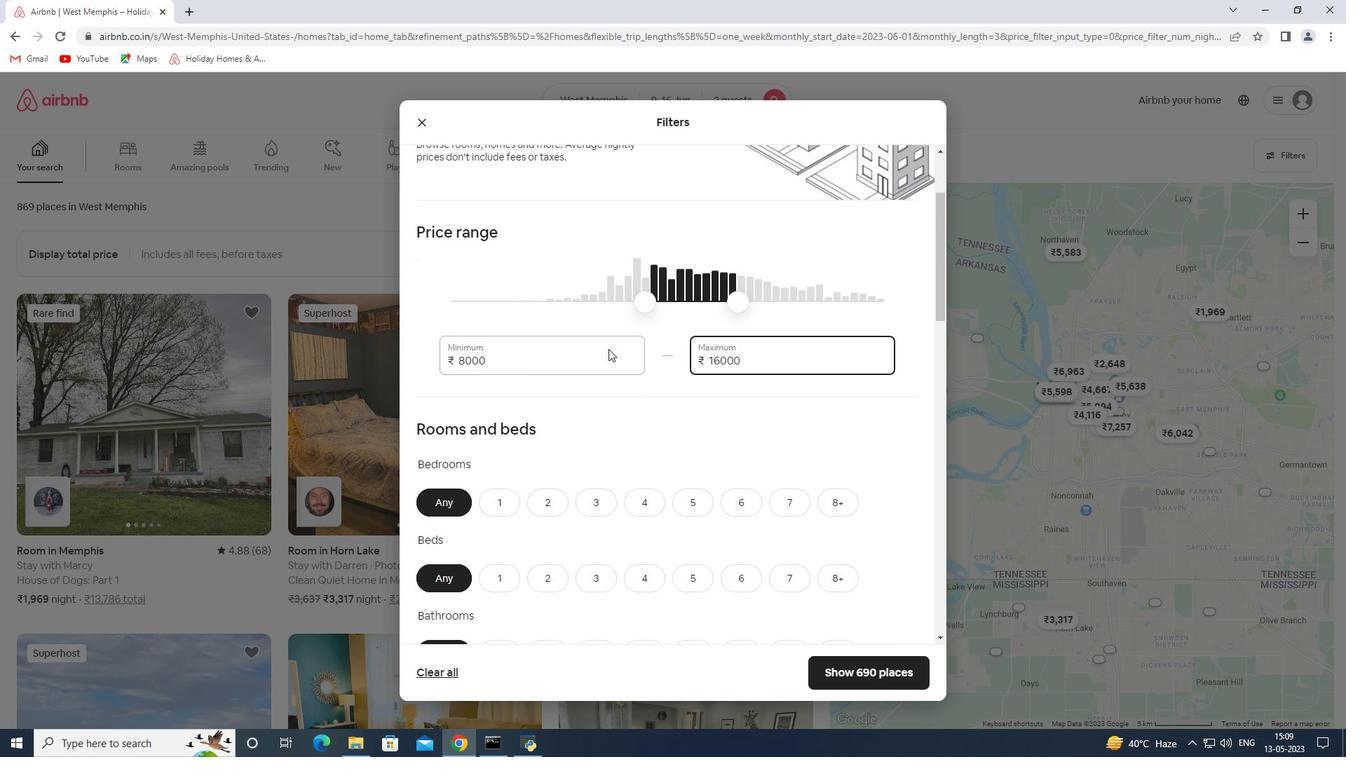 
Action: Mouse scrolled (602, 339) with delta (0, 0)
Screenshot: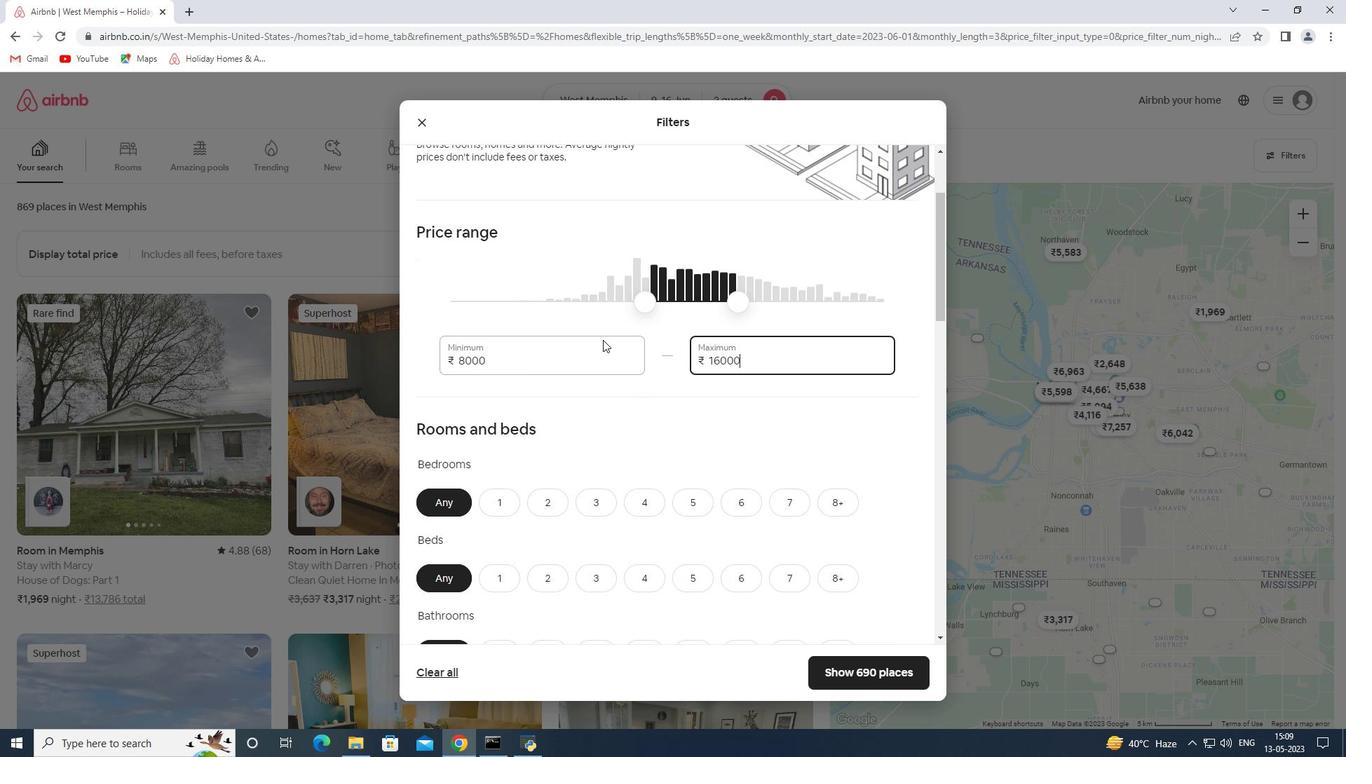 
Action: Mouse scrolled (602, 339) with delta (0, 0)
Screenshot: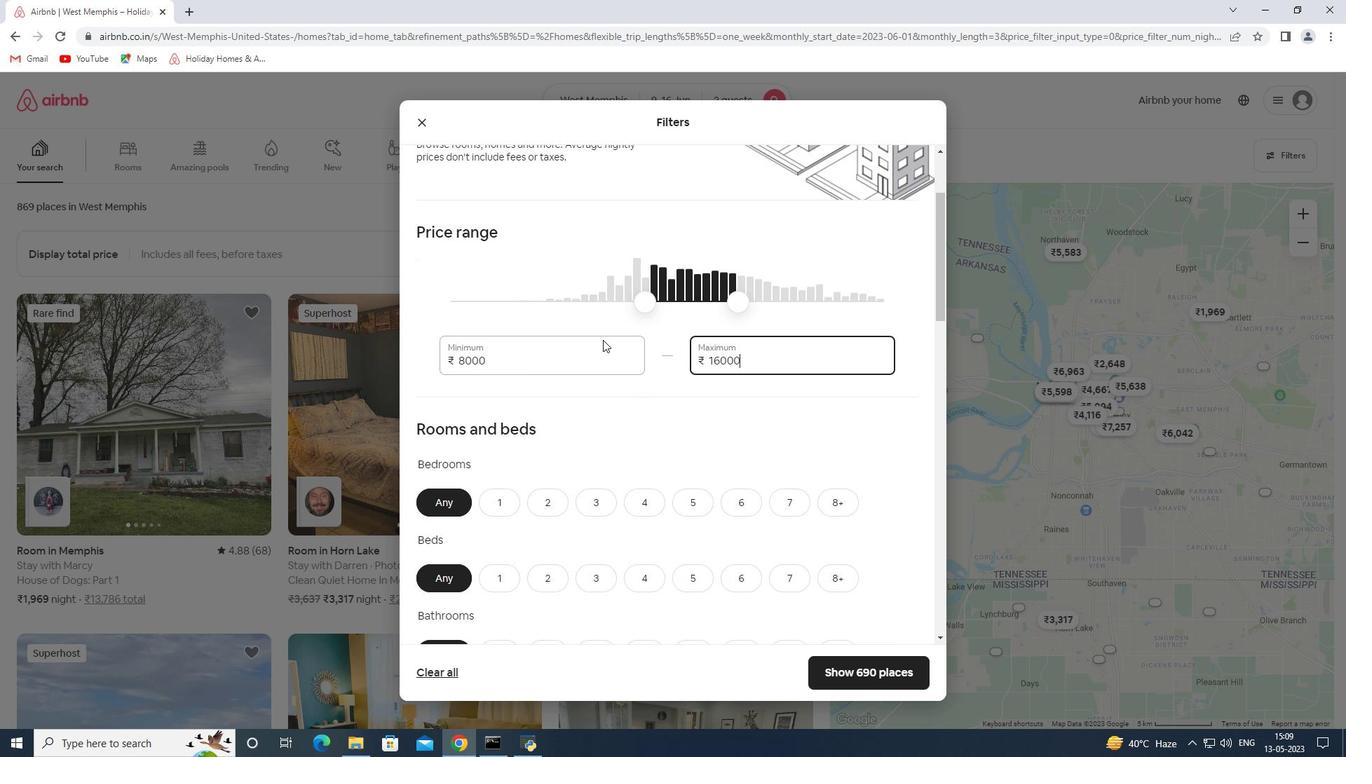 
Action: Mouse moved to (546, 356)
Screenshot: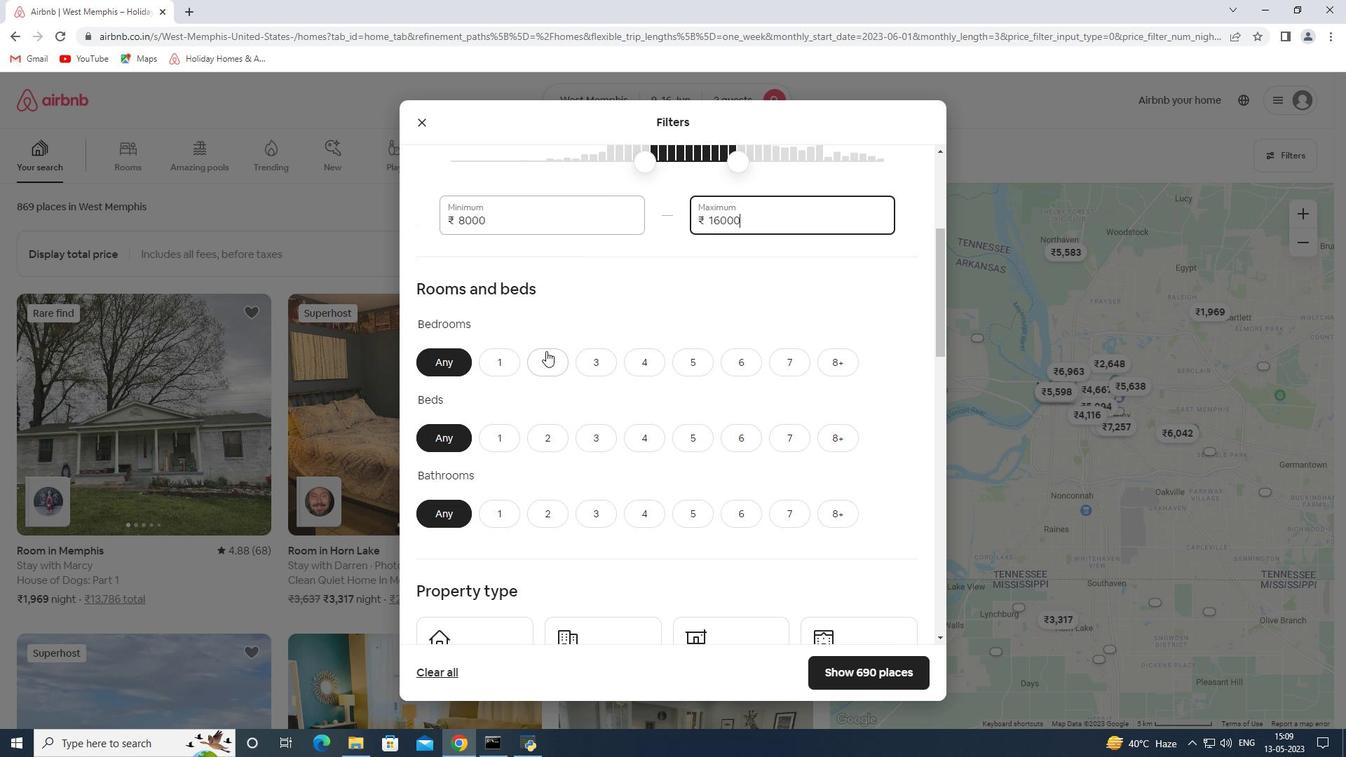 
Action: Mouse pressed left at (546, 356)
Screenshot: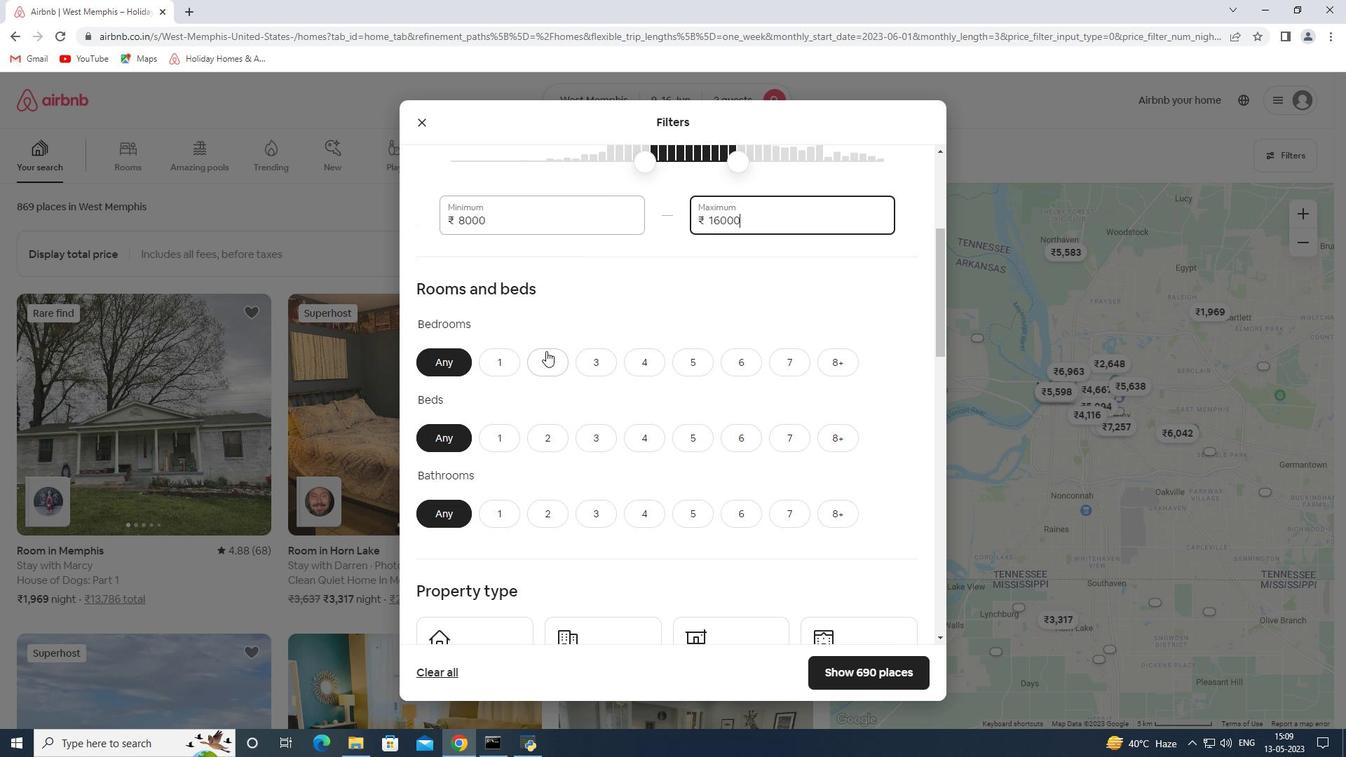 
Action: Mouse moved to (547, 434)
Screenshot: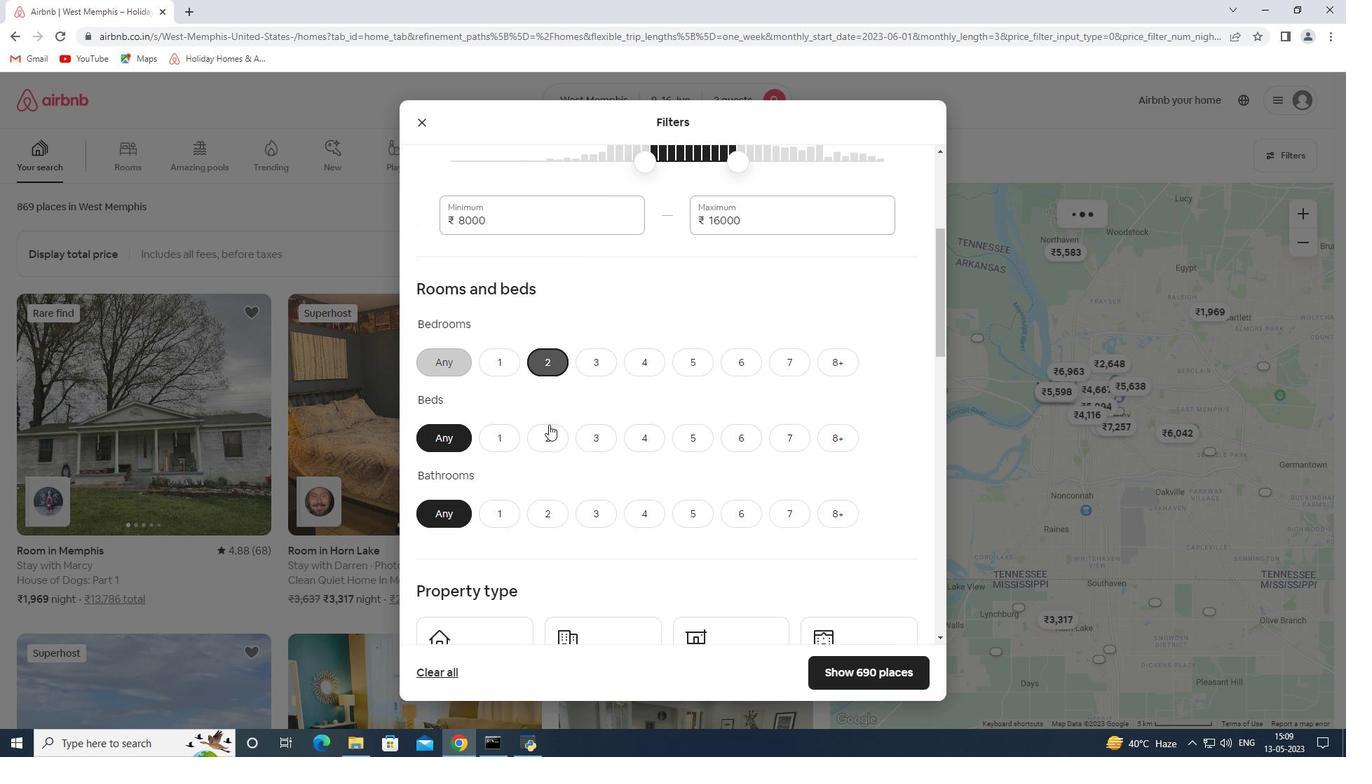 
Action: Mouse pressed left at (547, 434)
Screenshot: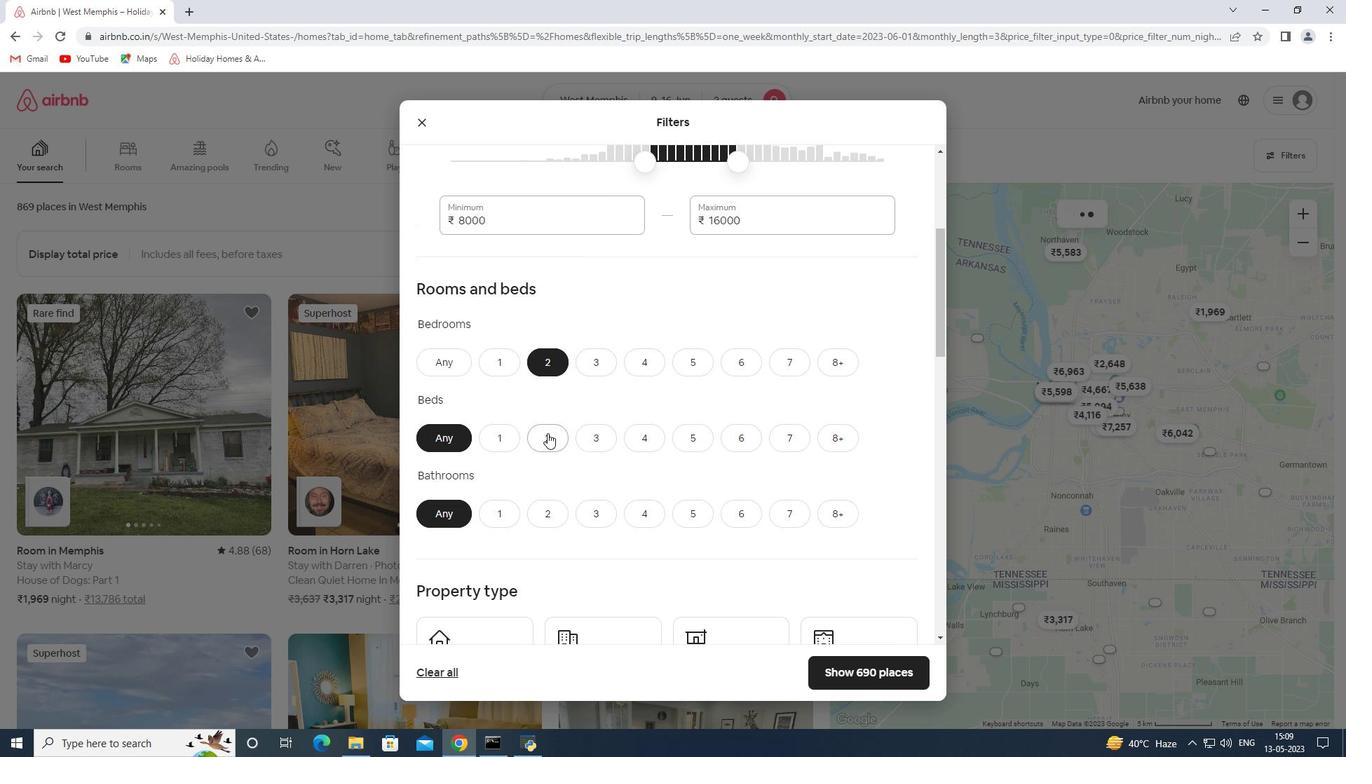 
Action: Mouse moved to (510, 513)
Screenshot: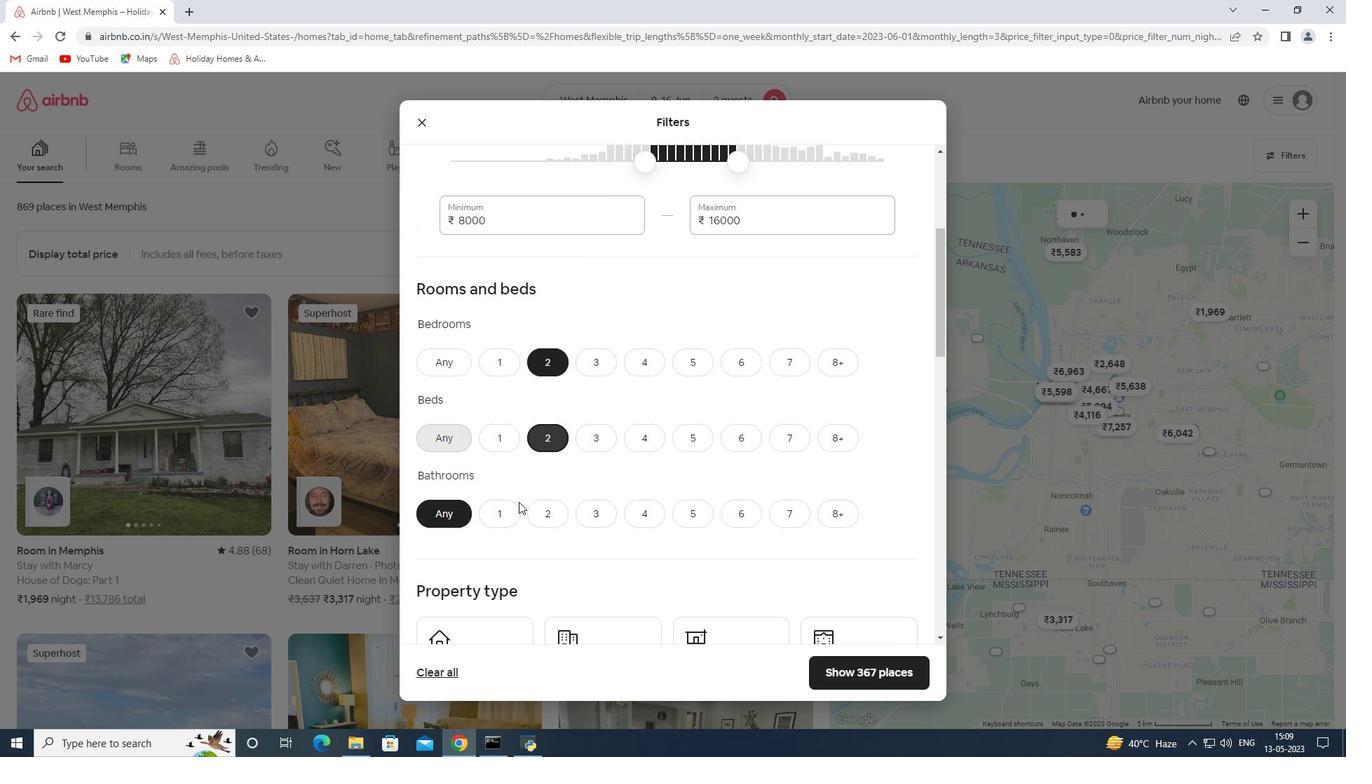 
Action: Mouse pressed left at (510, 513)
Screenshot: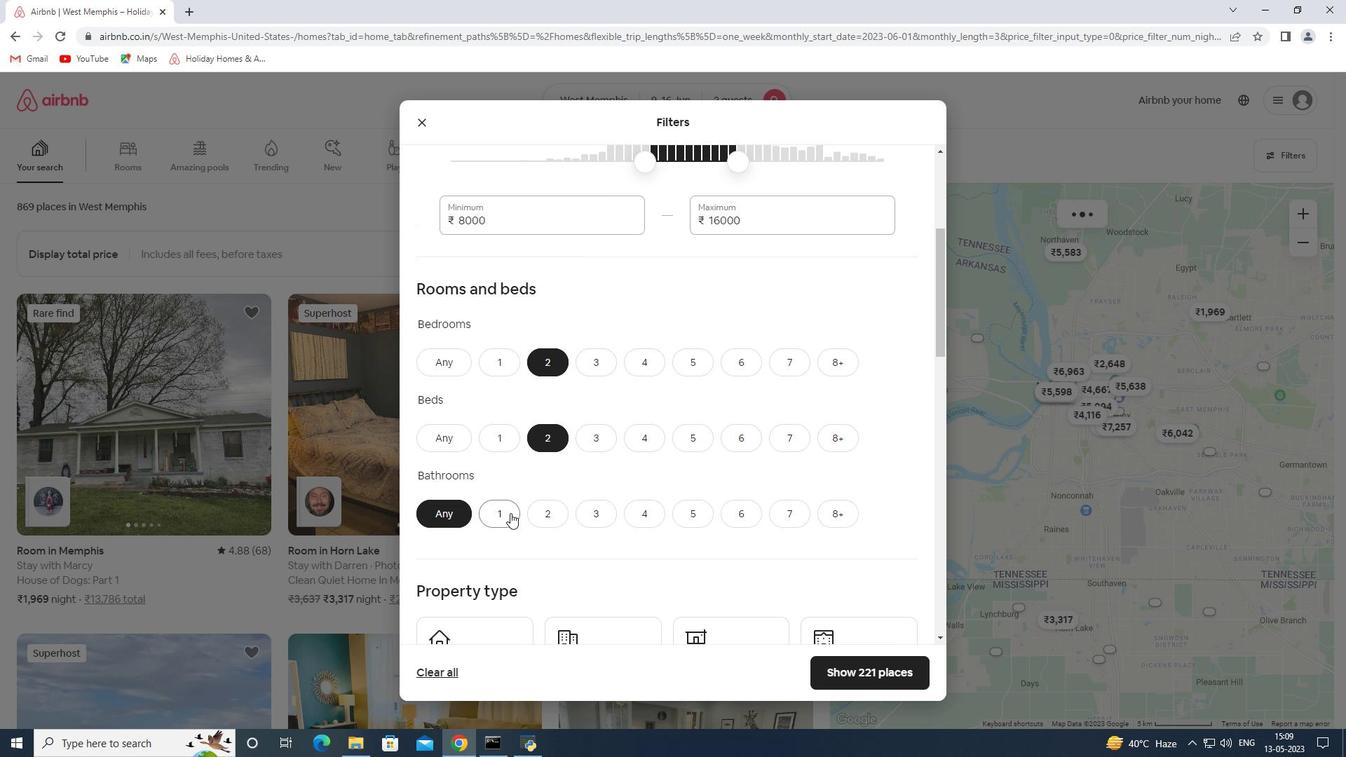 
Action: Mouse moved to (612, 414)
Screenshot: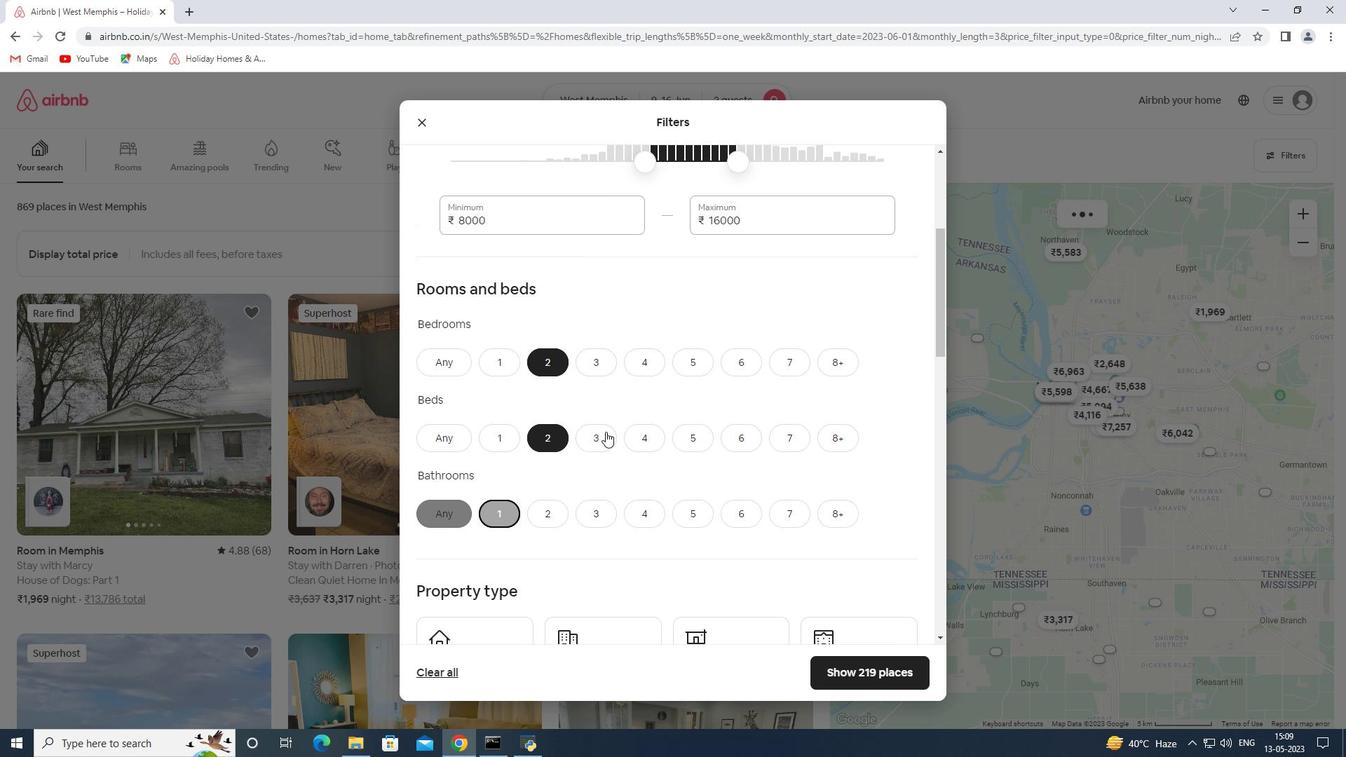 
Action: Mouse scrolled (612, 413) with delta (0, 0)
Screenshot: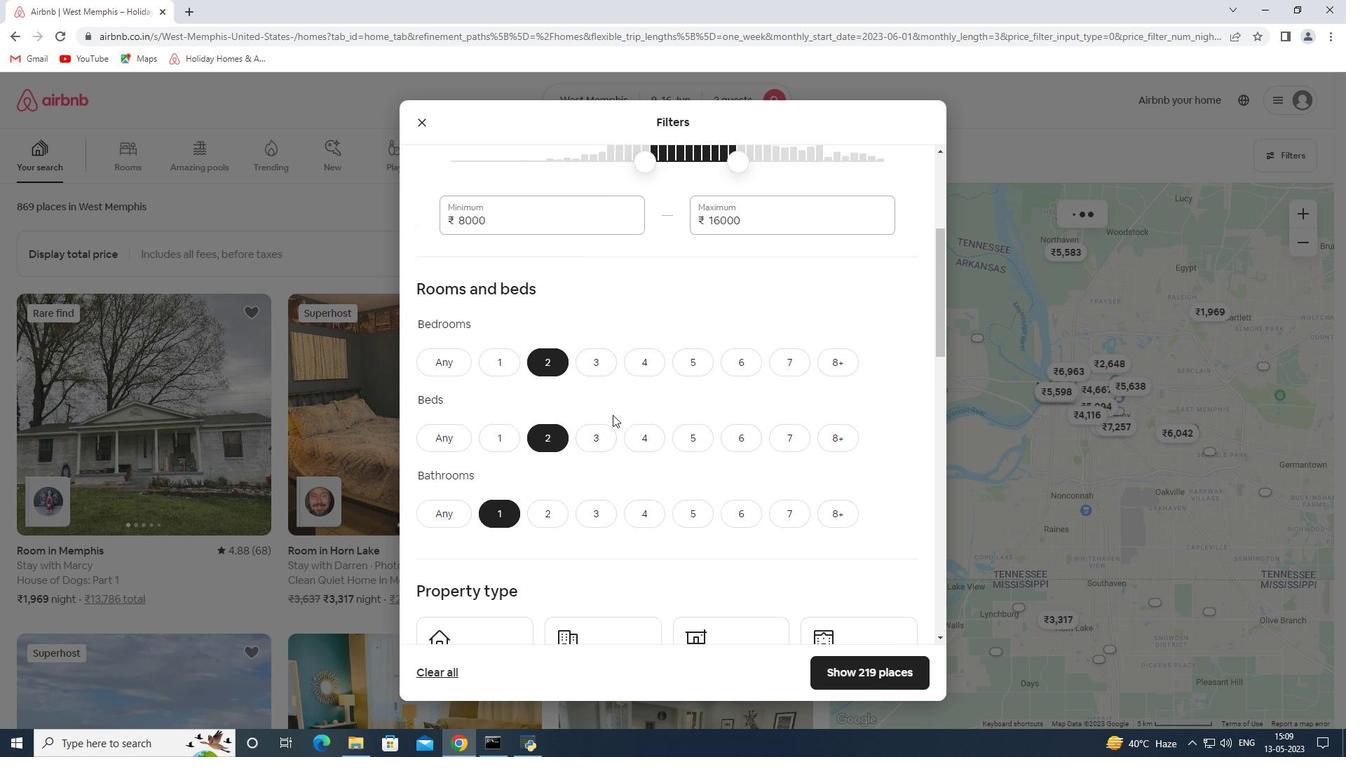 
Action: Mouse scrolled (612, 413) with delta (0, 0)
Screenshot: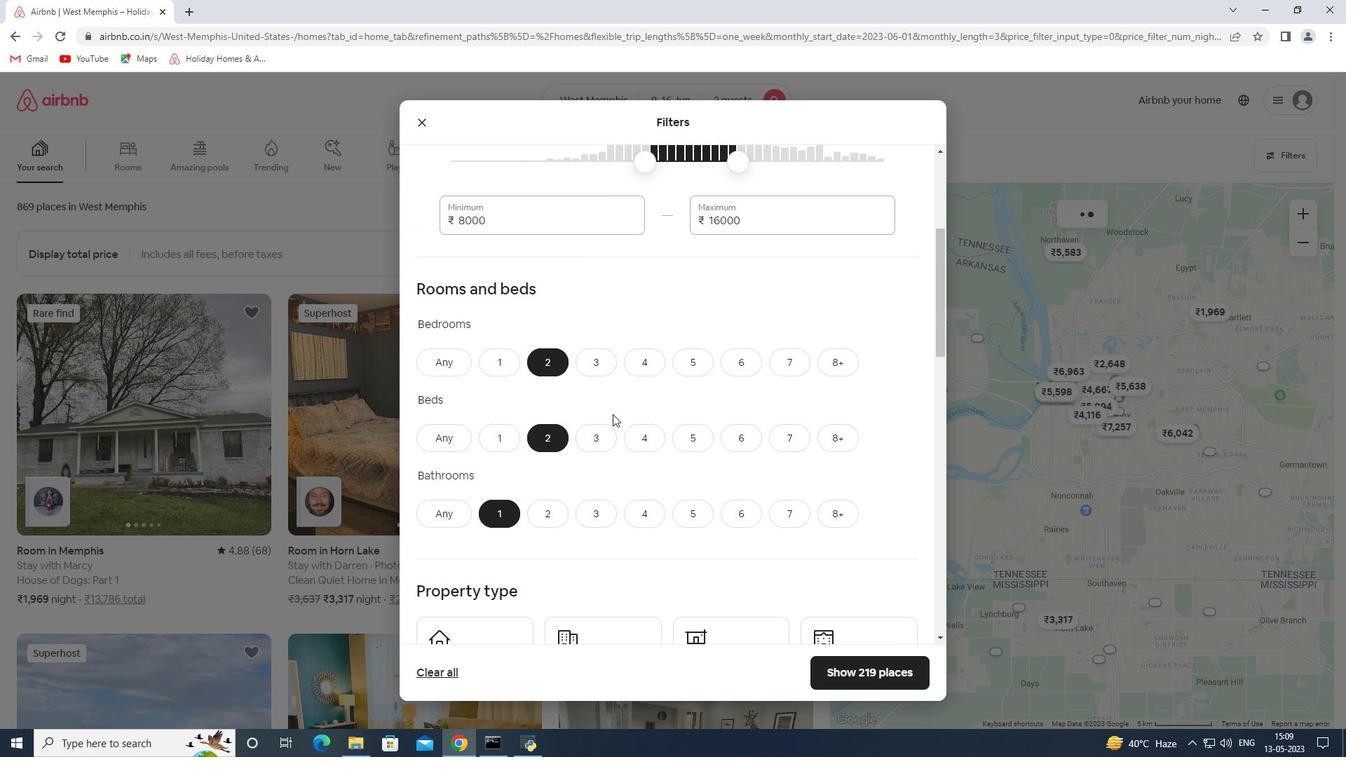 
Action: Mouse moved to (529, 521)
Screenshot: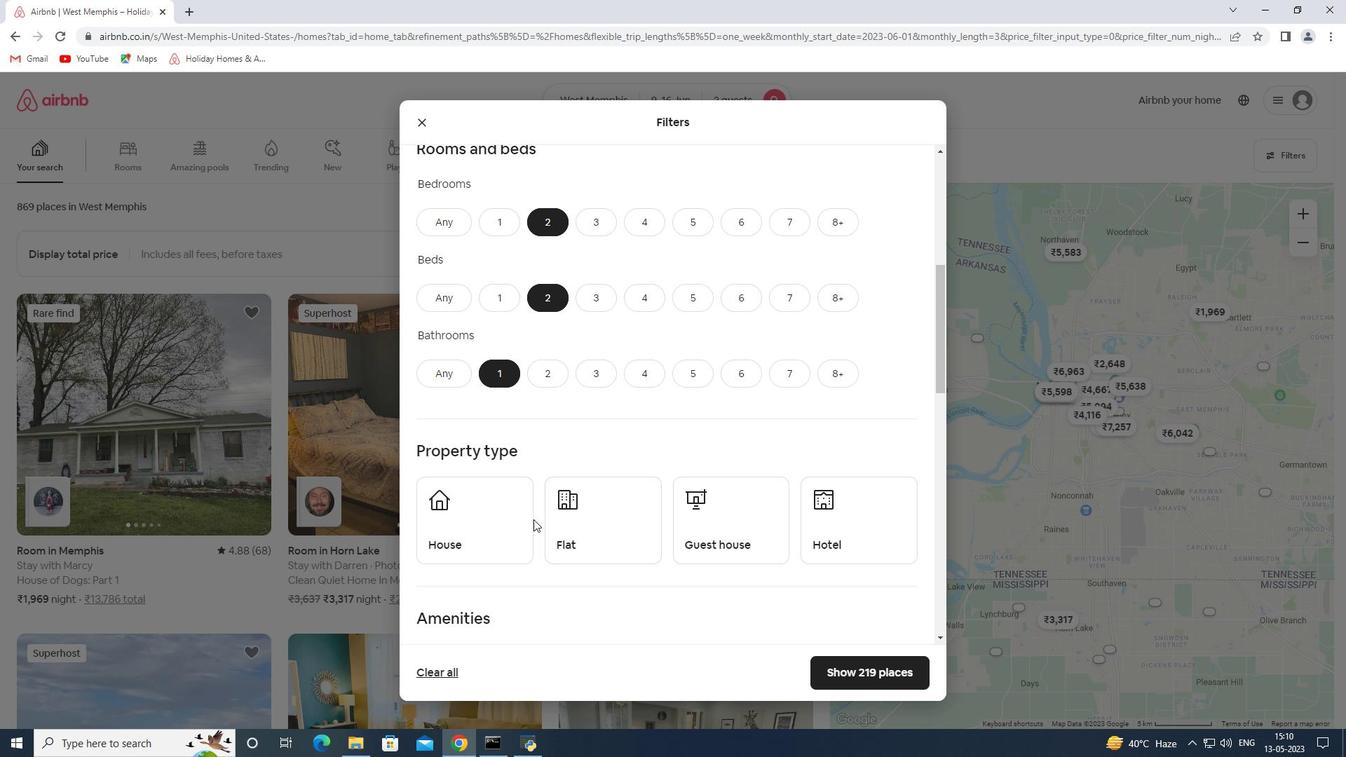
Action: Mouse pressed left at (529, 521)
Screenshot: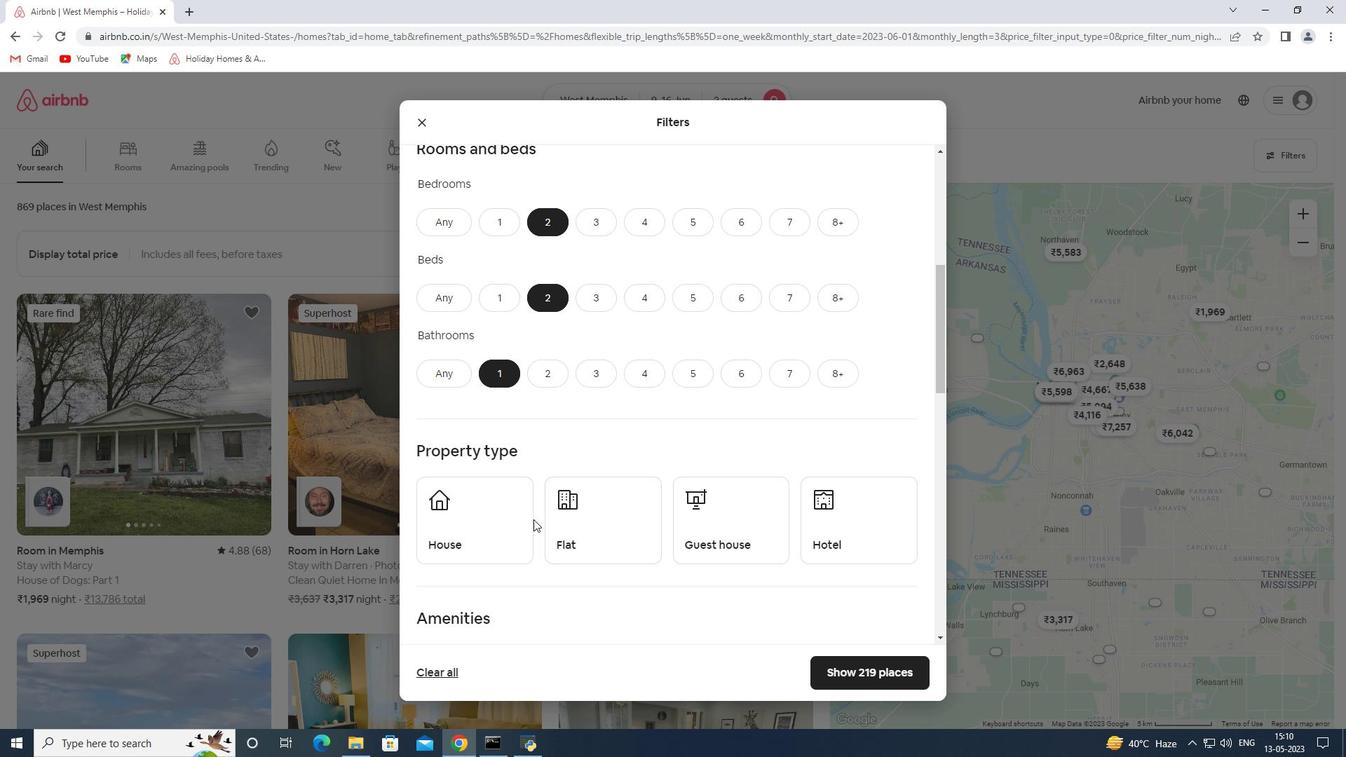 
Action: Mouse moved to (586, 516)
Screenshot: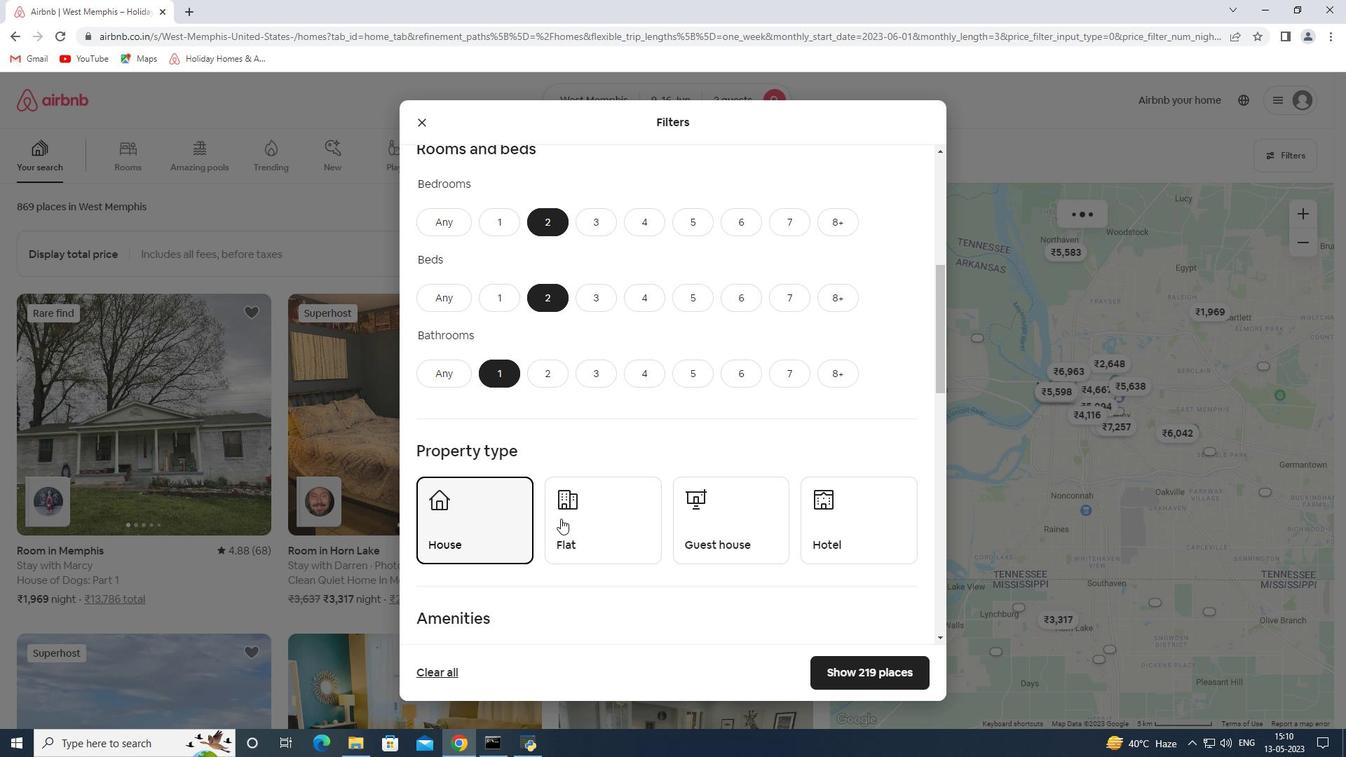 
Action: Mouse pressed left at (586, 516)
Screenshot: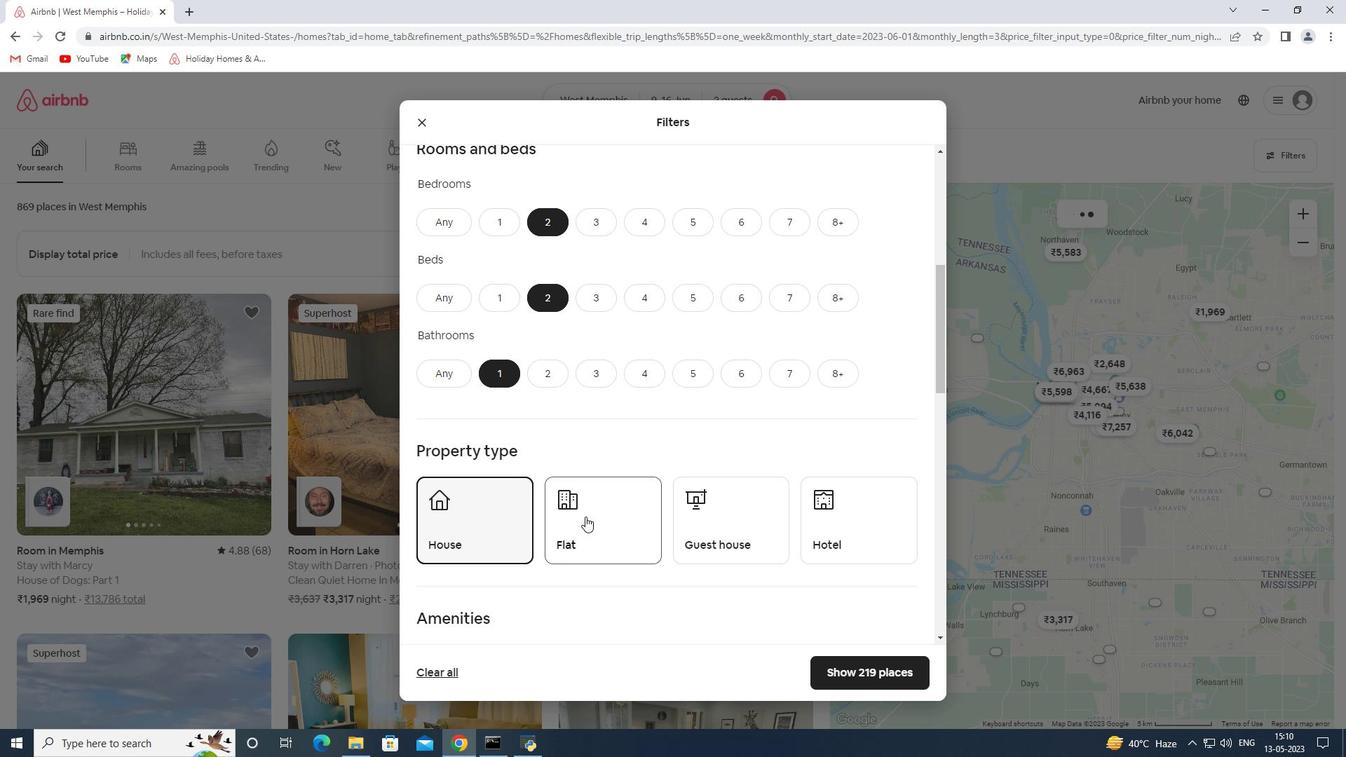 
Action: Mouse moved to (697, 504)
Screenshot: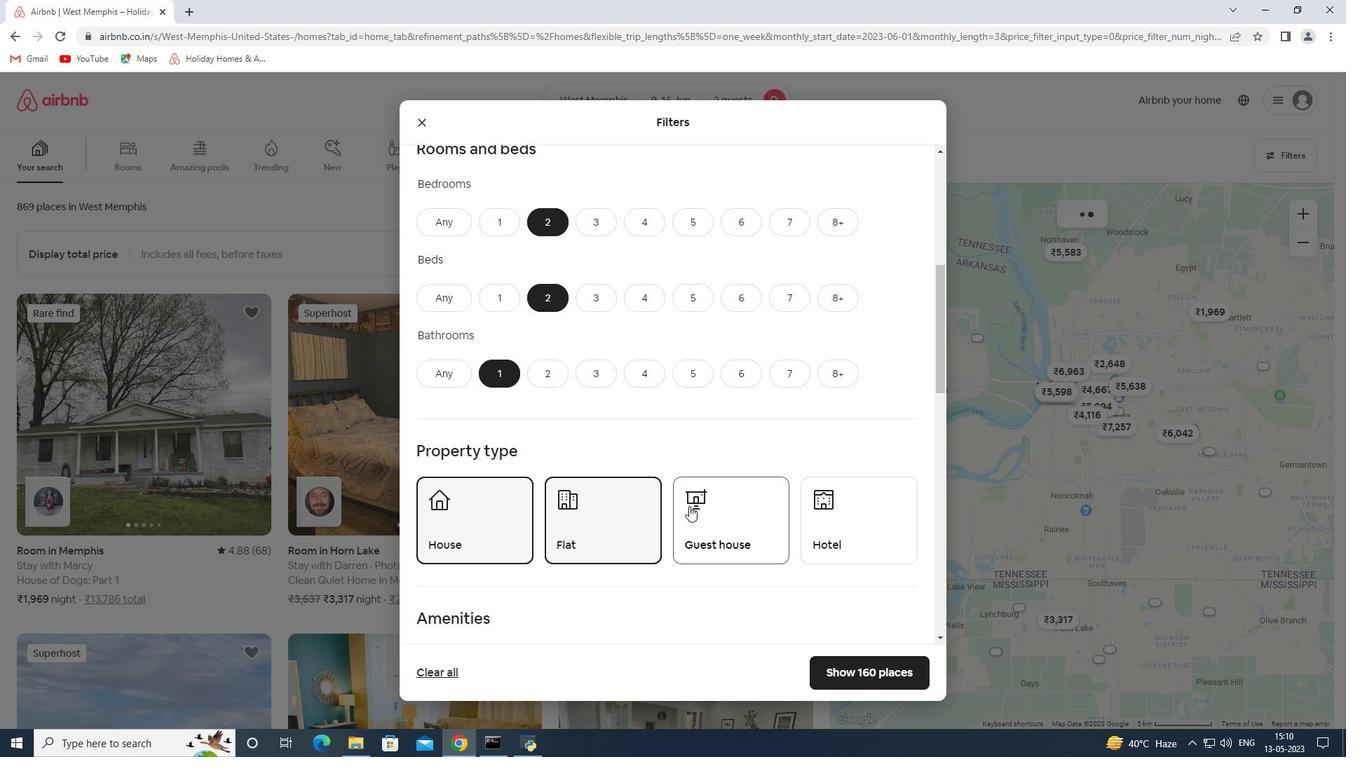 
Action: Mouse pressed left at (697, 504)
Screenshot: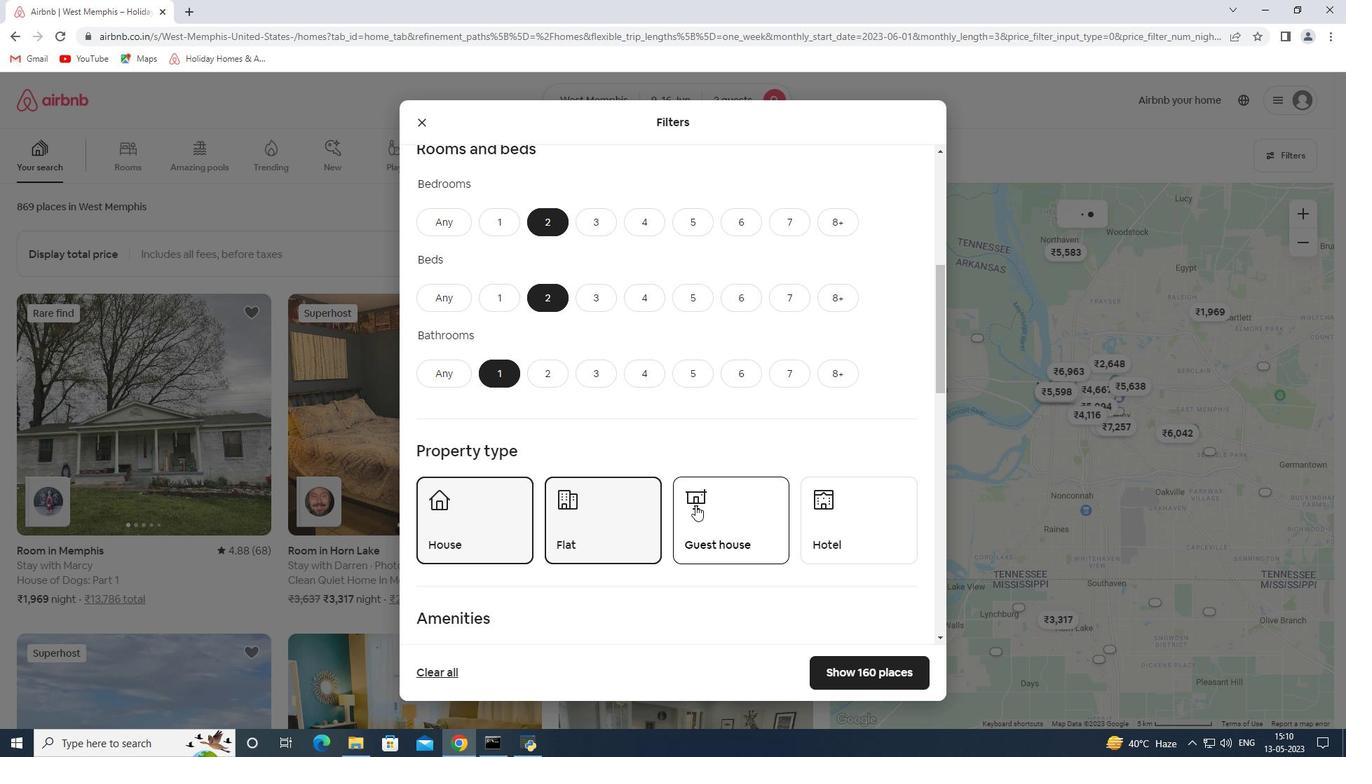 
Action: Mouse scrolled (697, 504) with delta (0, 0)
Screenshot: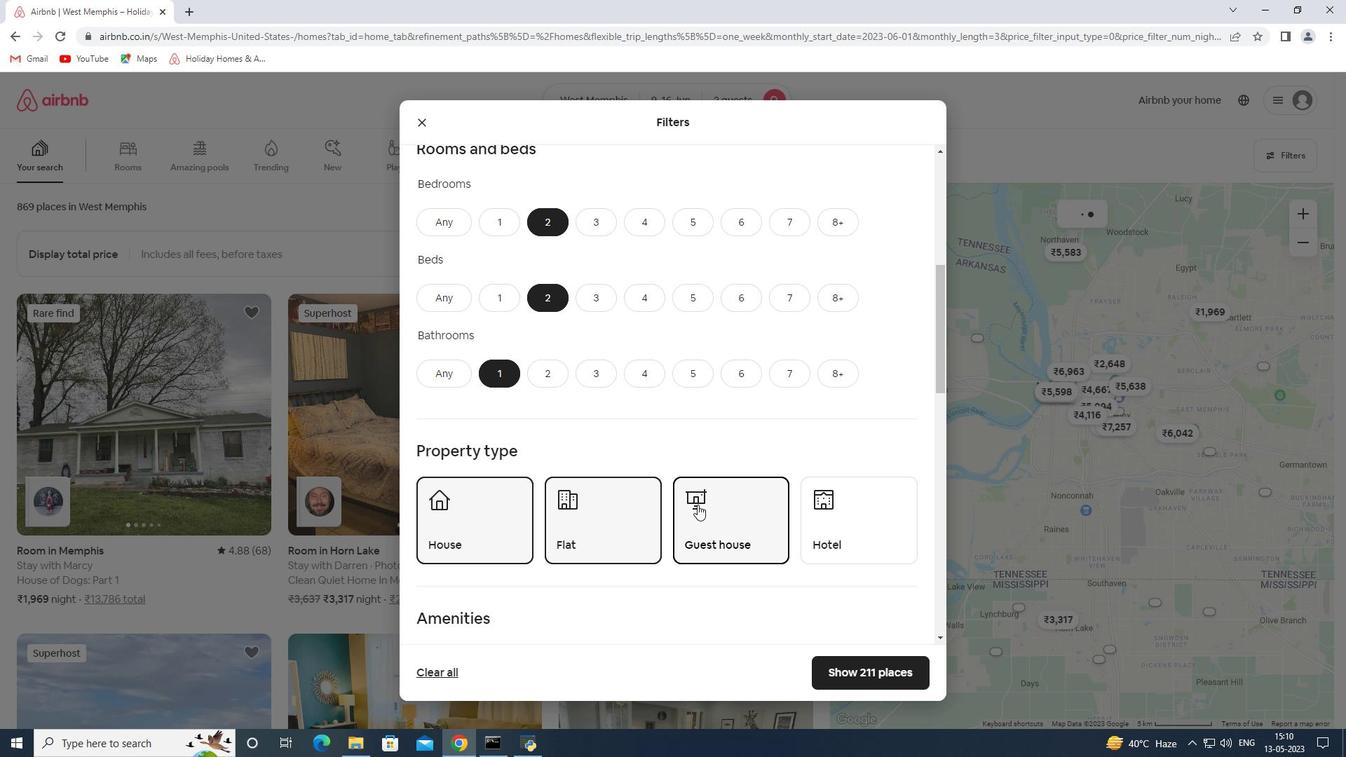 
Action: Mouse scrolled (697, 504) with delta (0, 0)
Screenshot: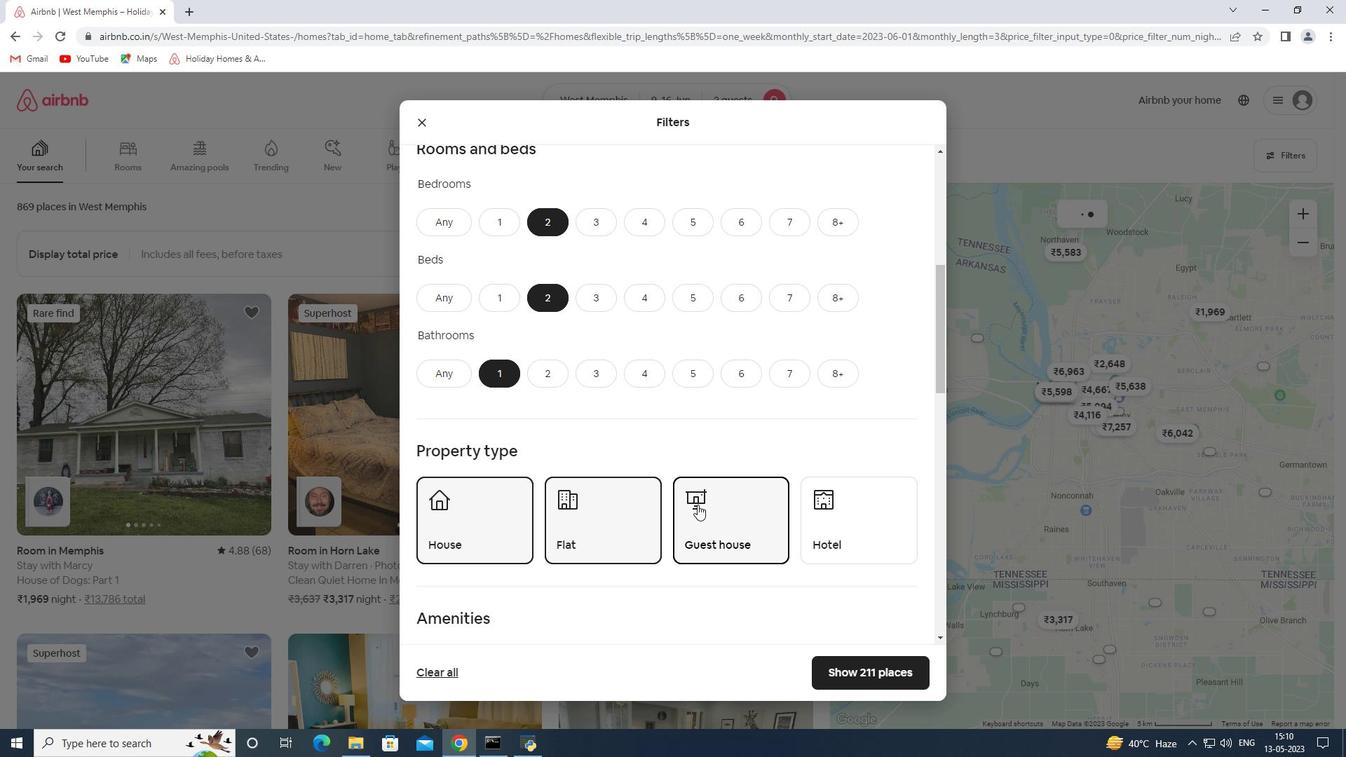 
Action: Mouse scrolled (697, 504) with delta (0, 0)
Screenshot: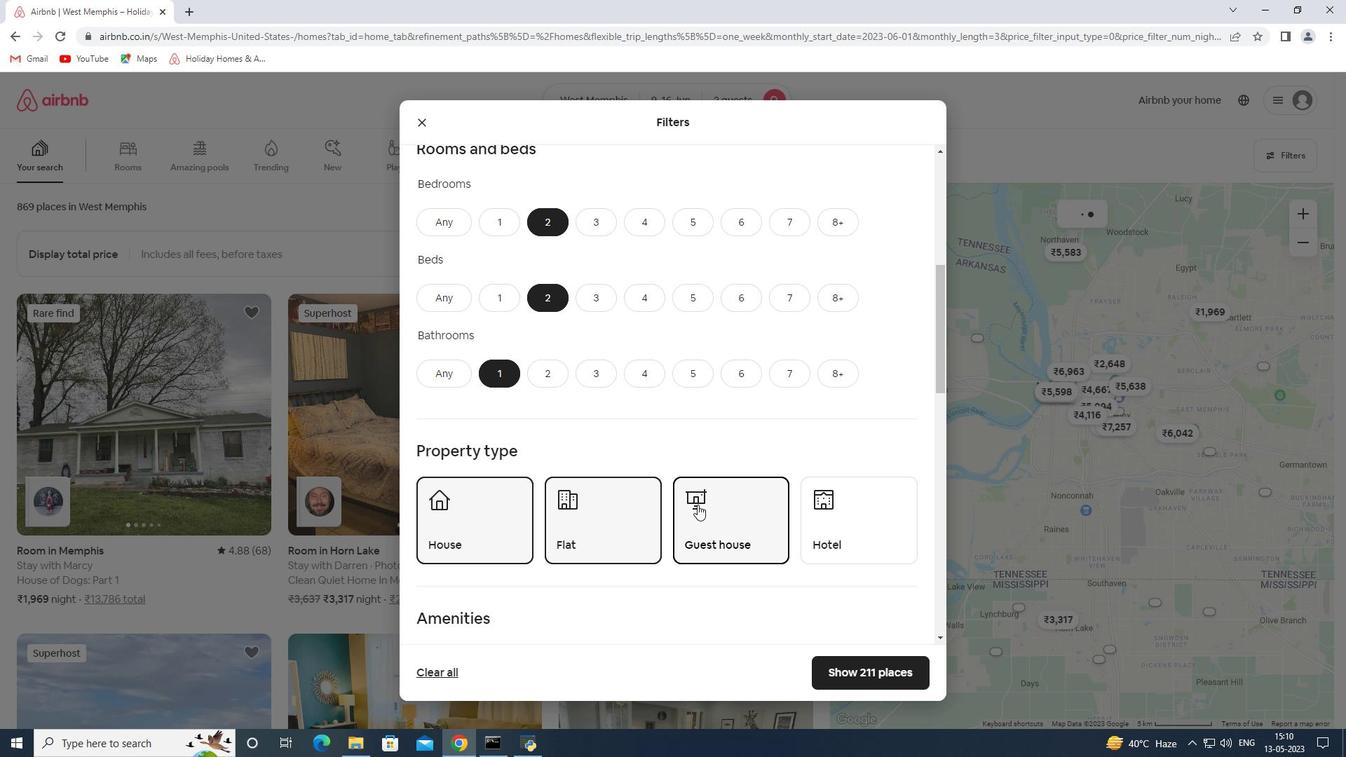 
Action: Mouse moved to (562, 448)
Screenshot: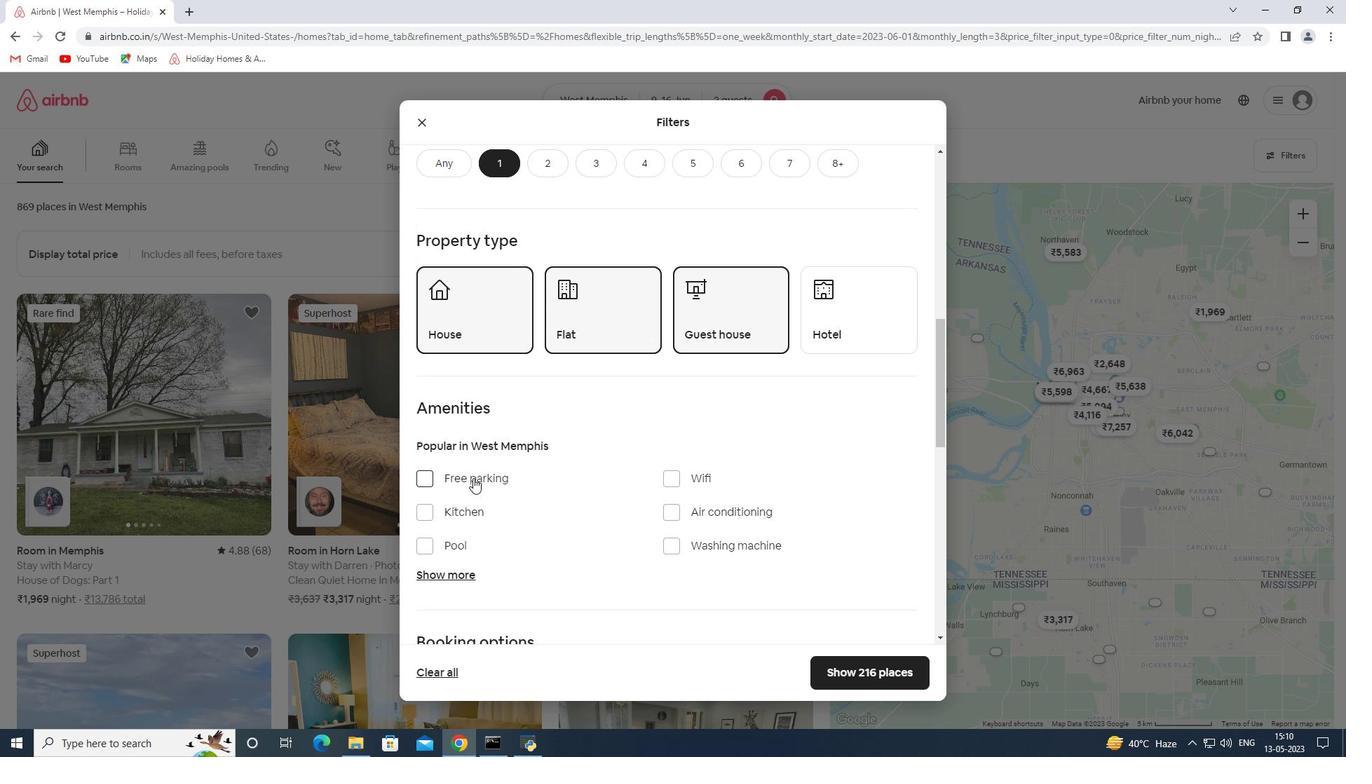 
Action: Mouse scrolled (562, 448) with delta (0, 0)
Screenshot: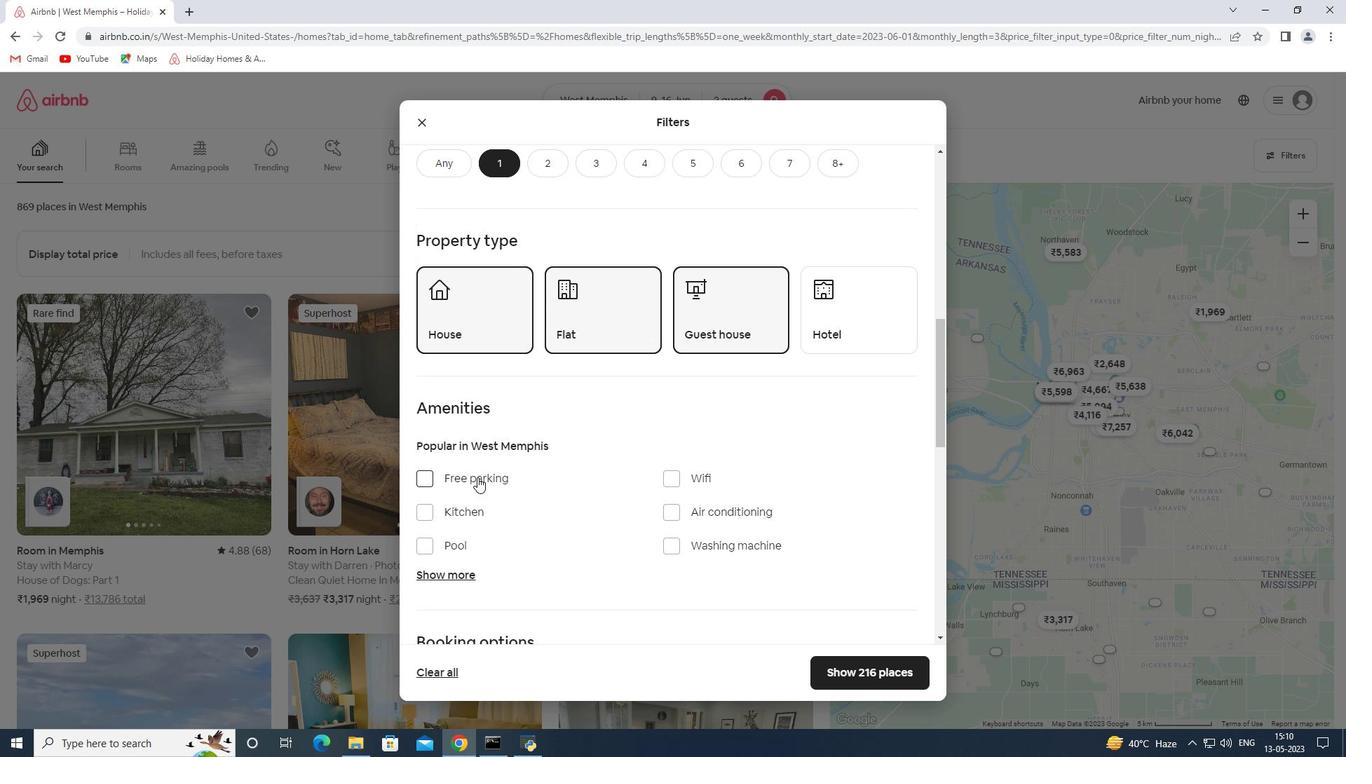 
Action: Mouse scrolled (562, 448) with delta (0, 0)
Screenshot: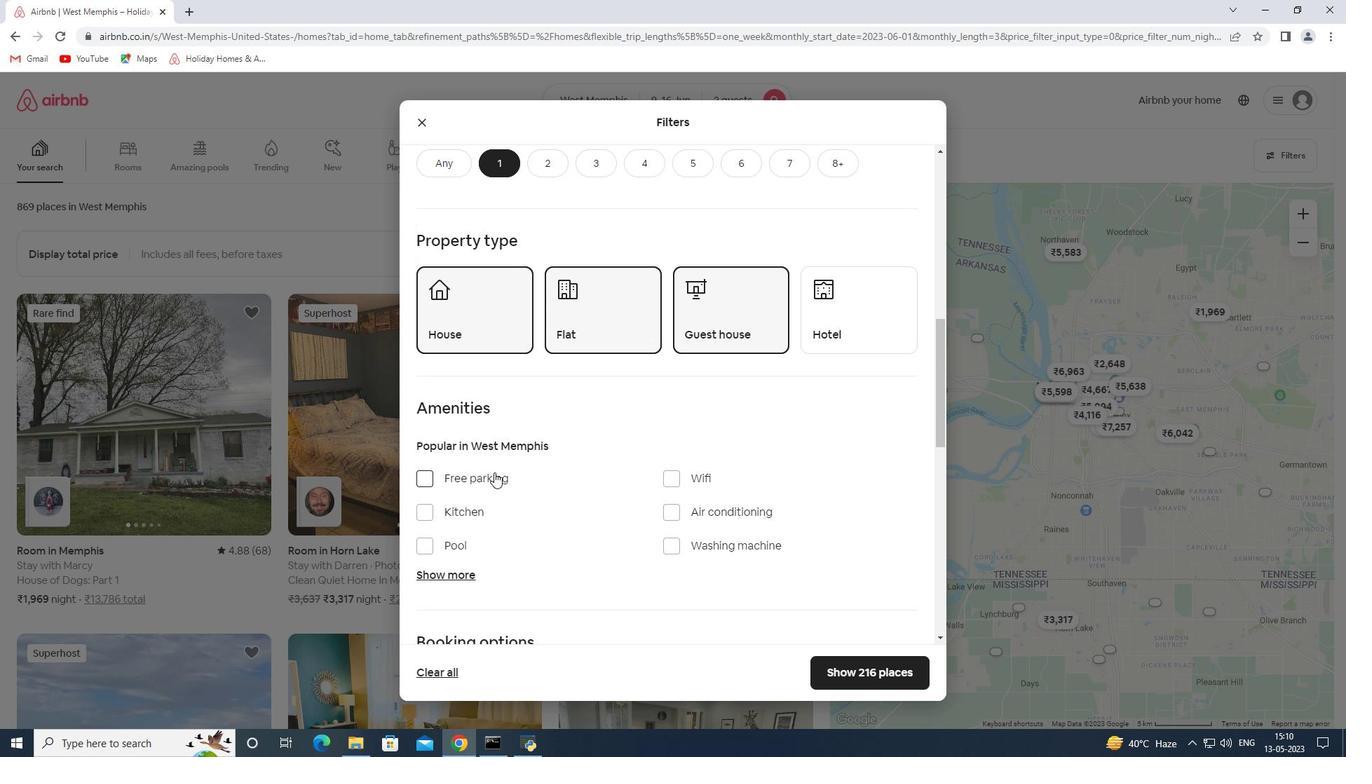 
Action: Mouse moved to (748, 435)
Screenshot: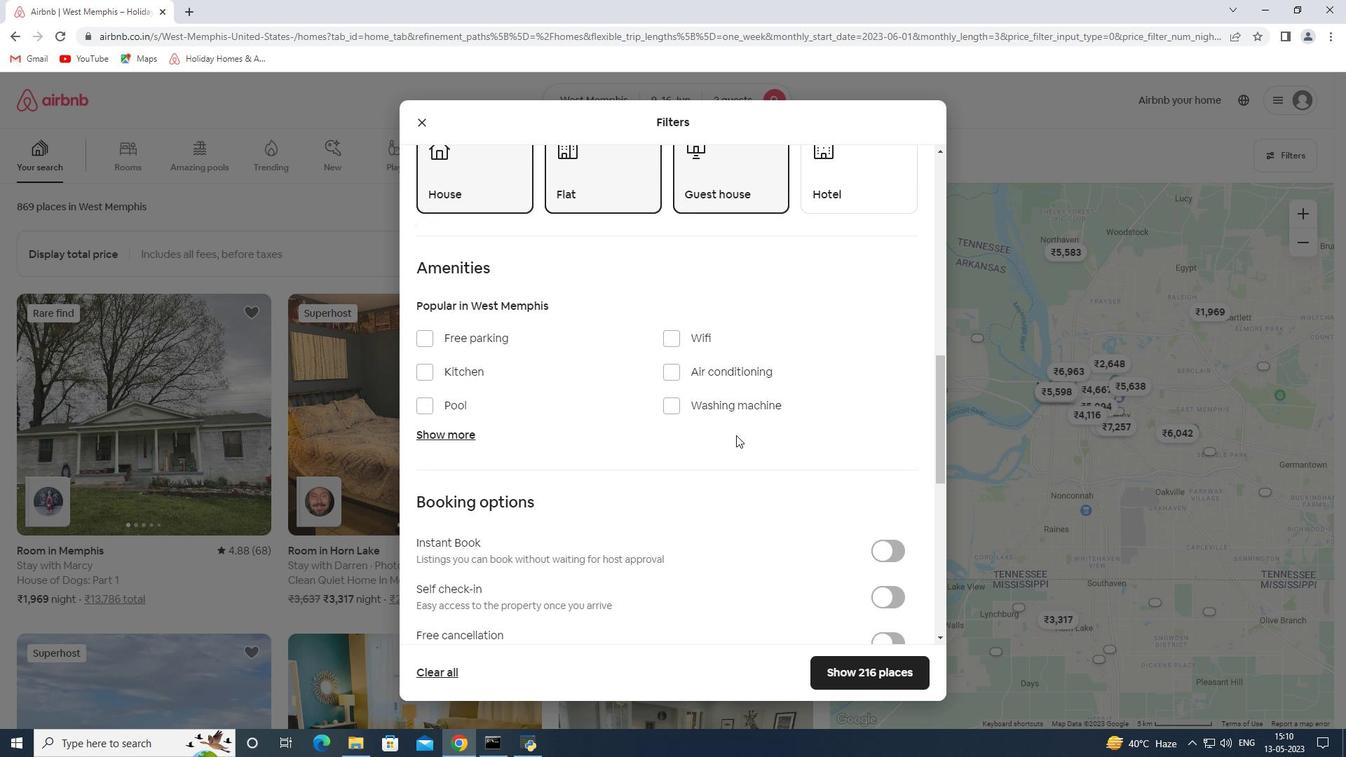 
Action: Mouse scrolled (748, 434) with delta (0, 0)
Screenshot: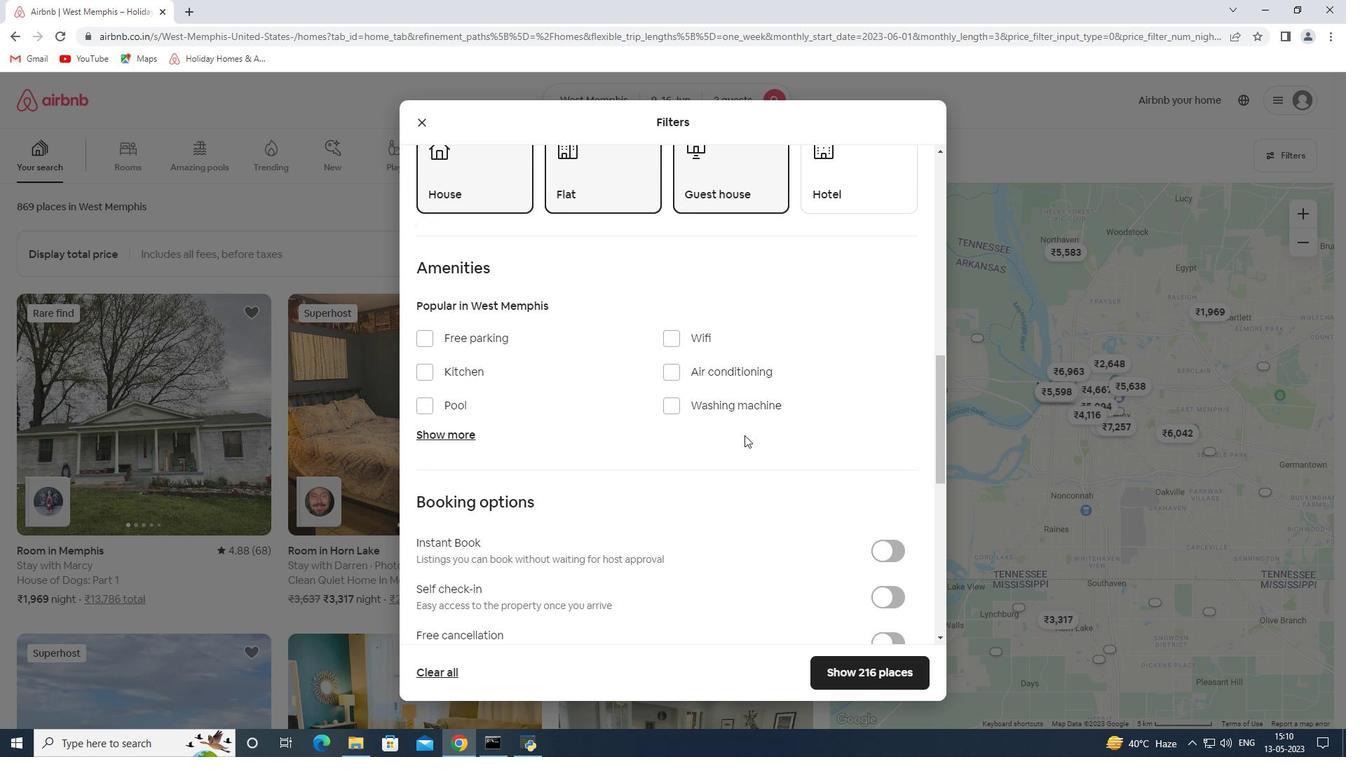 
Action: Mouse scrolled (748, 434) with delta (0, 0)
Screenshot: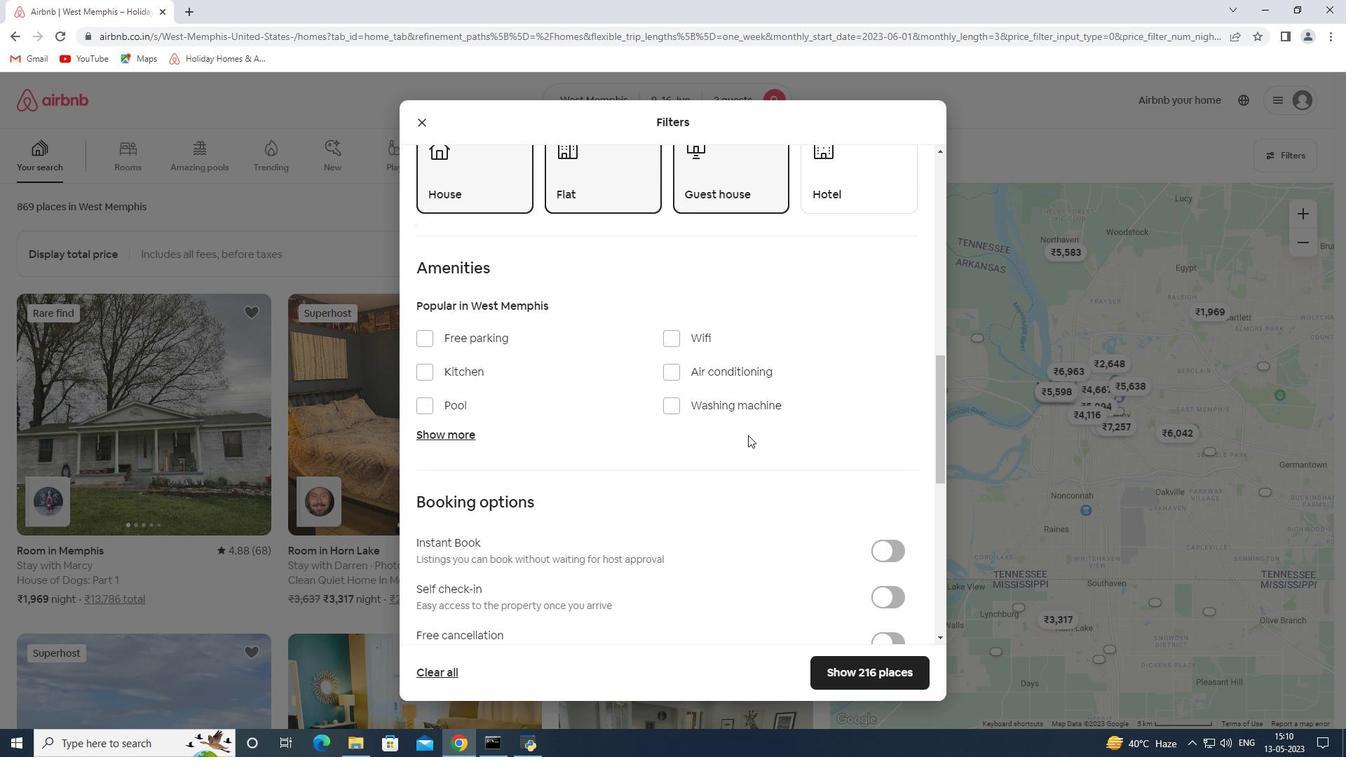 
Action: Mouse moved to (751, 433)
Screenshot: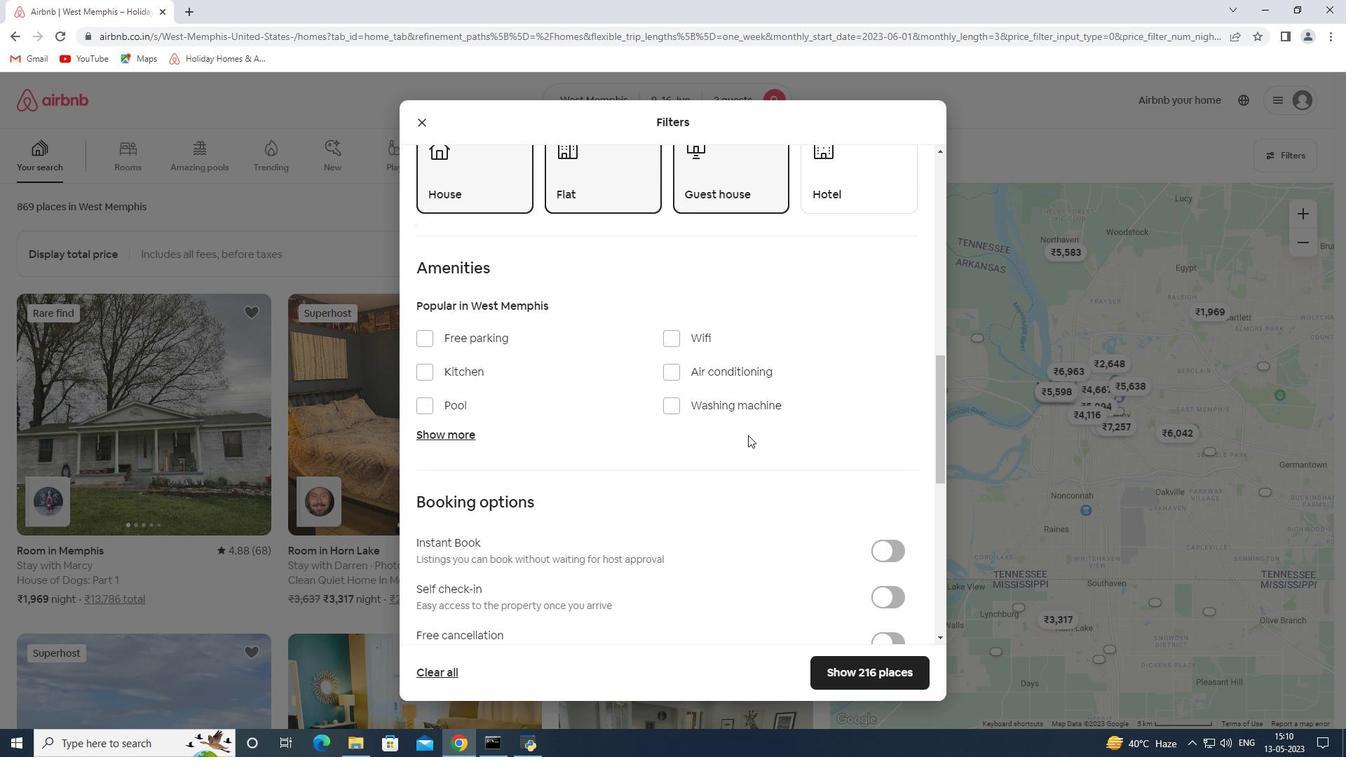 
Action: Mouse scrolled (751, 432) with delta (0, 0)
Screenshot: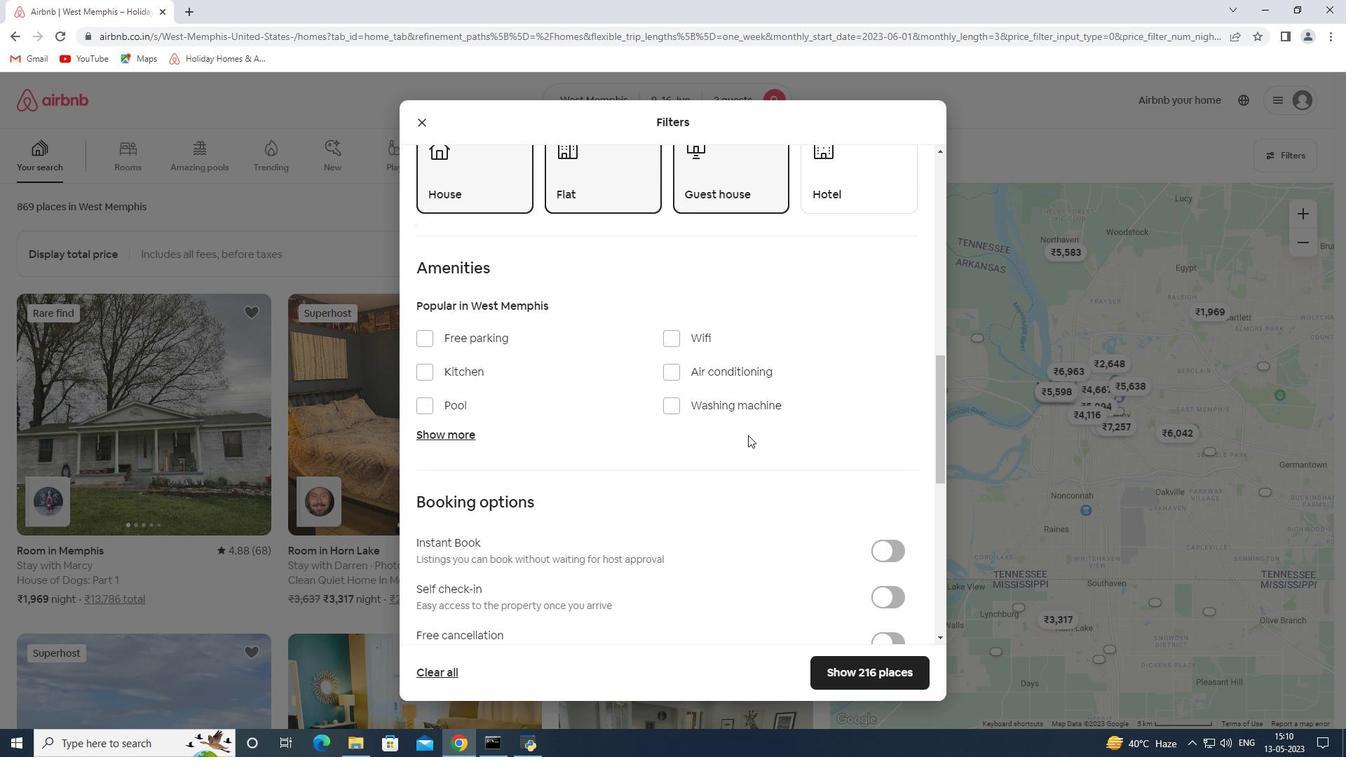 
Action: Mouse moved to (887, 388)
Screenshot: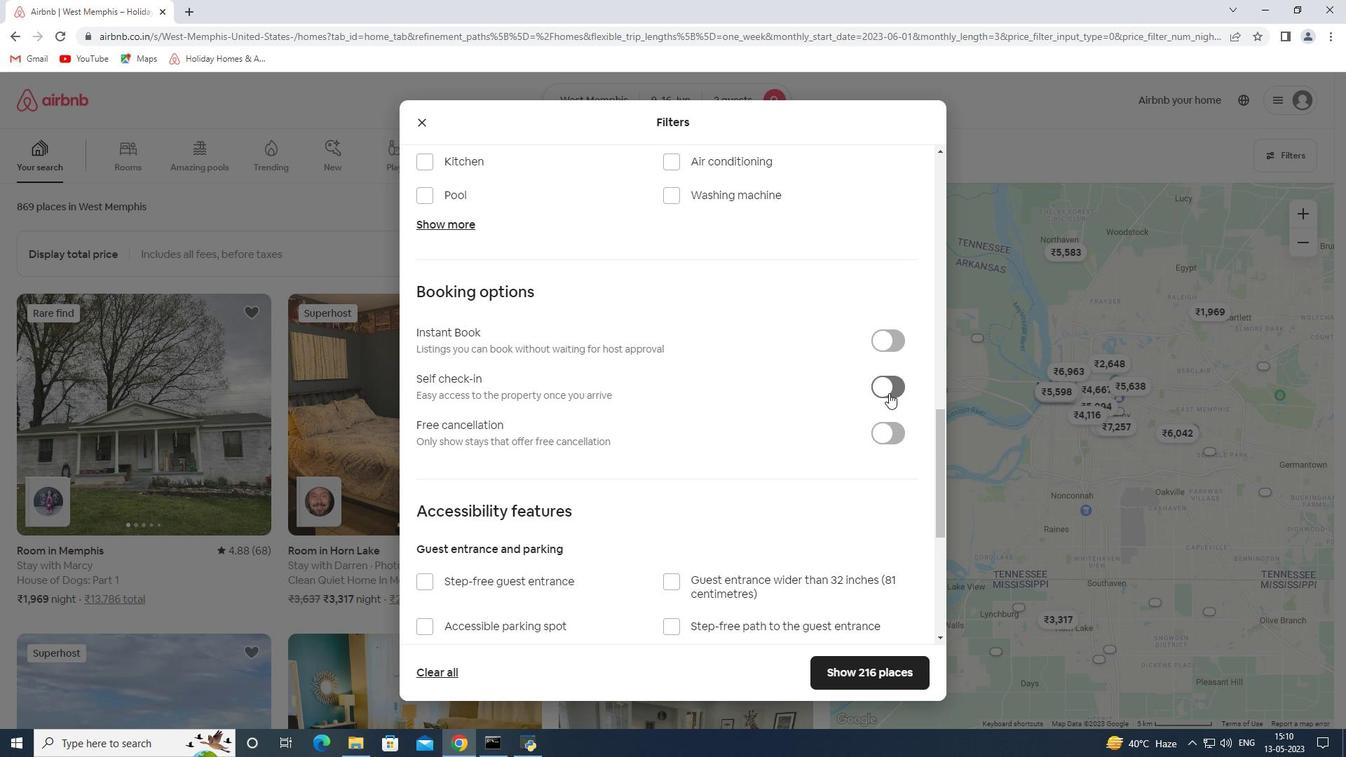 
Action: Mouse pressed left at (887, 388)
Screenshot: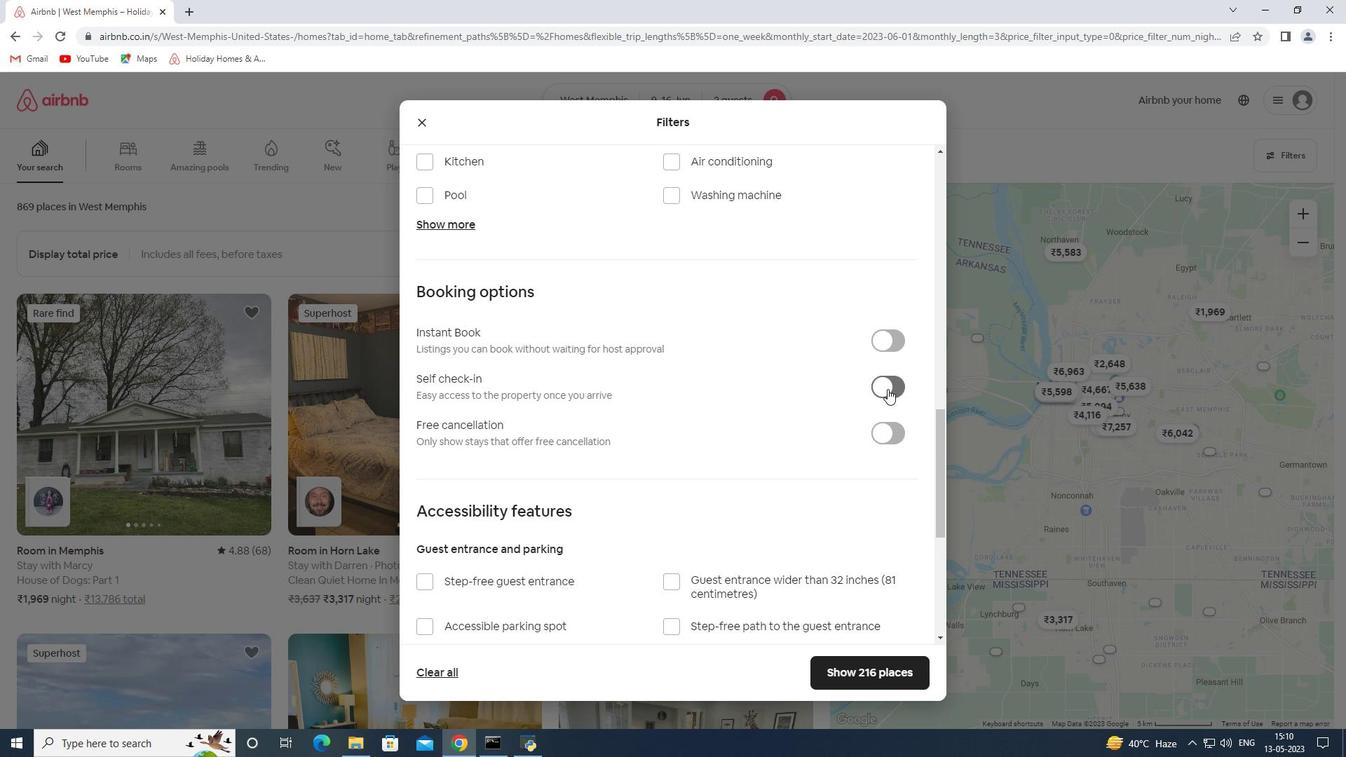 
Action: Mouse moved to (767, 431)
Screenshot: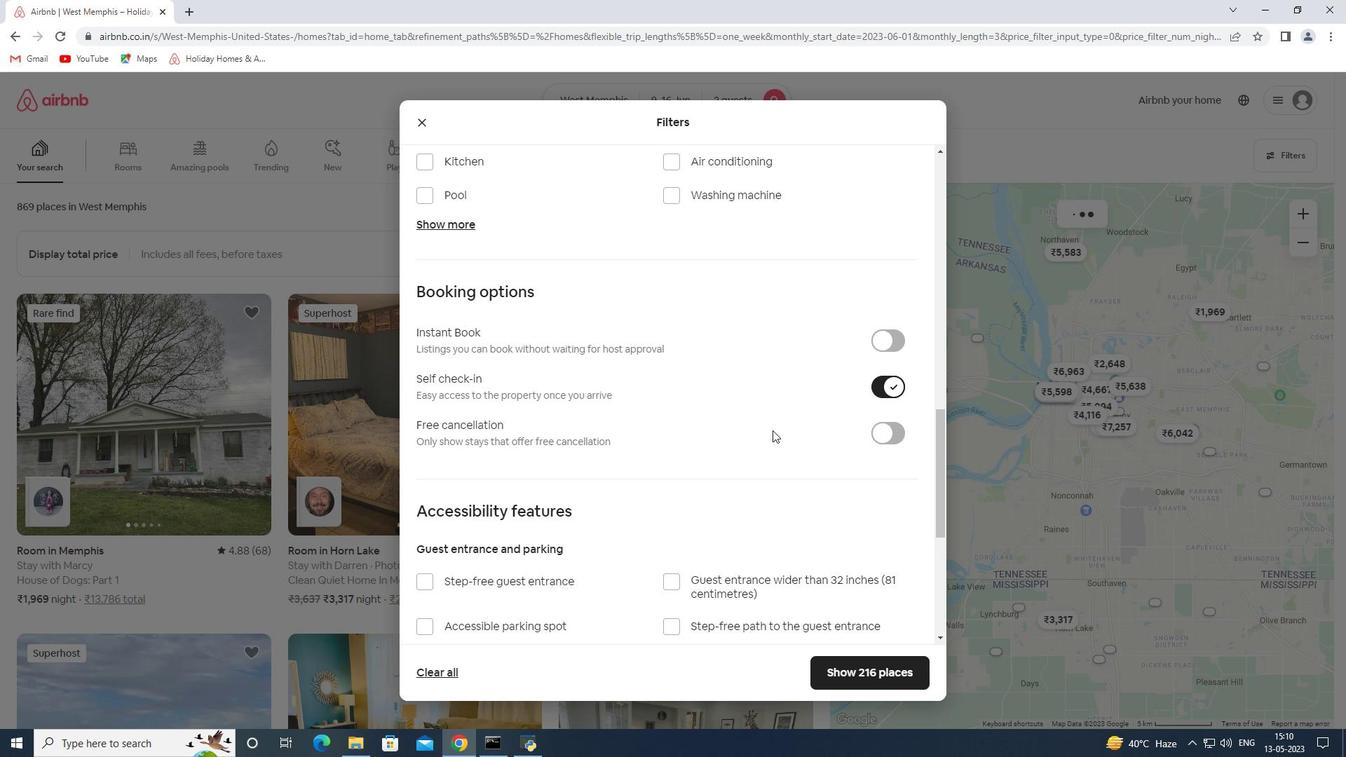 
Action: Mouse scrolled (767, 431) with delta (0, 0)
Screenshot: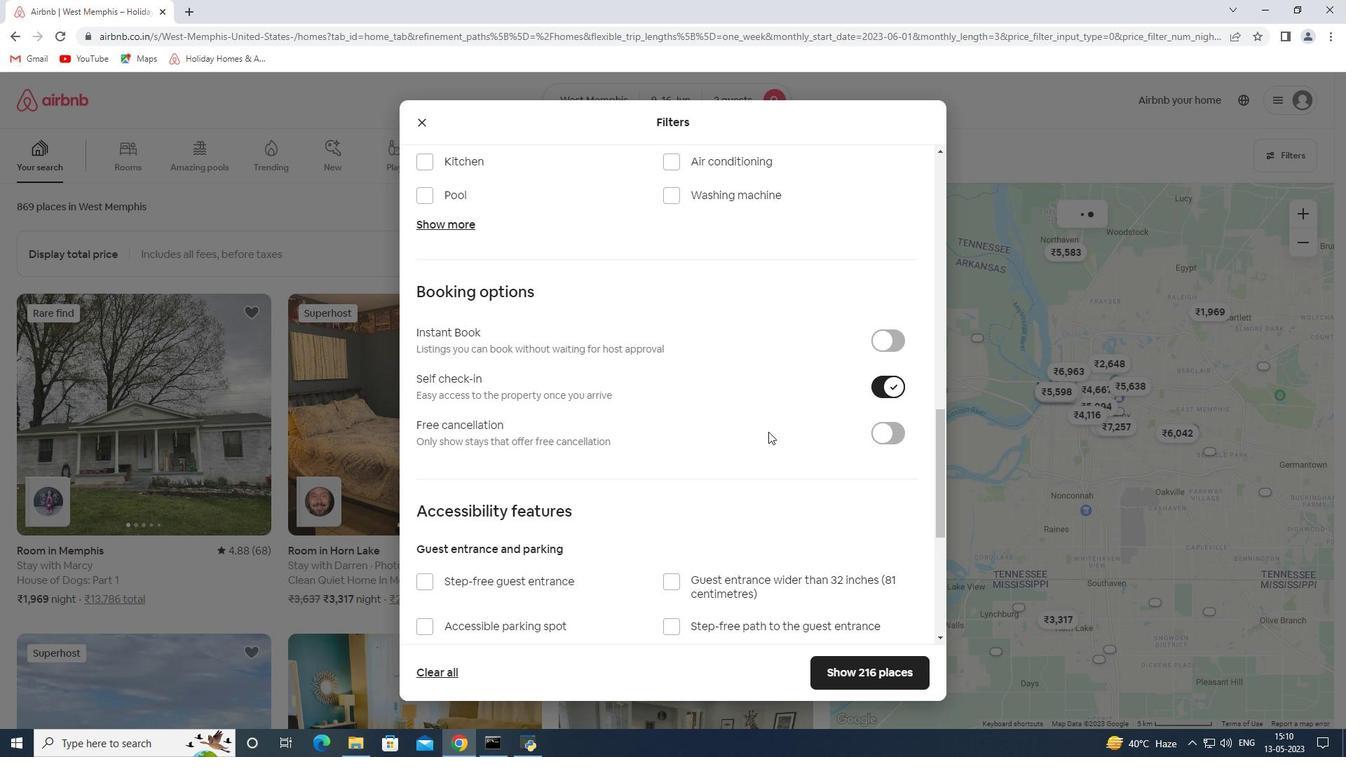 
Action: Mouse scrolled (767, 431) with delta (0, 0)
Screenshot: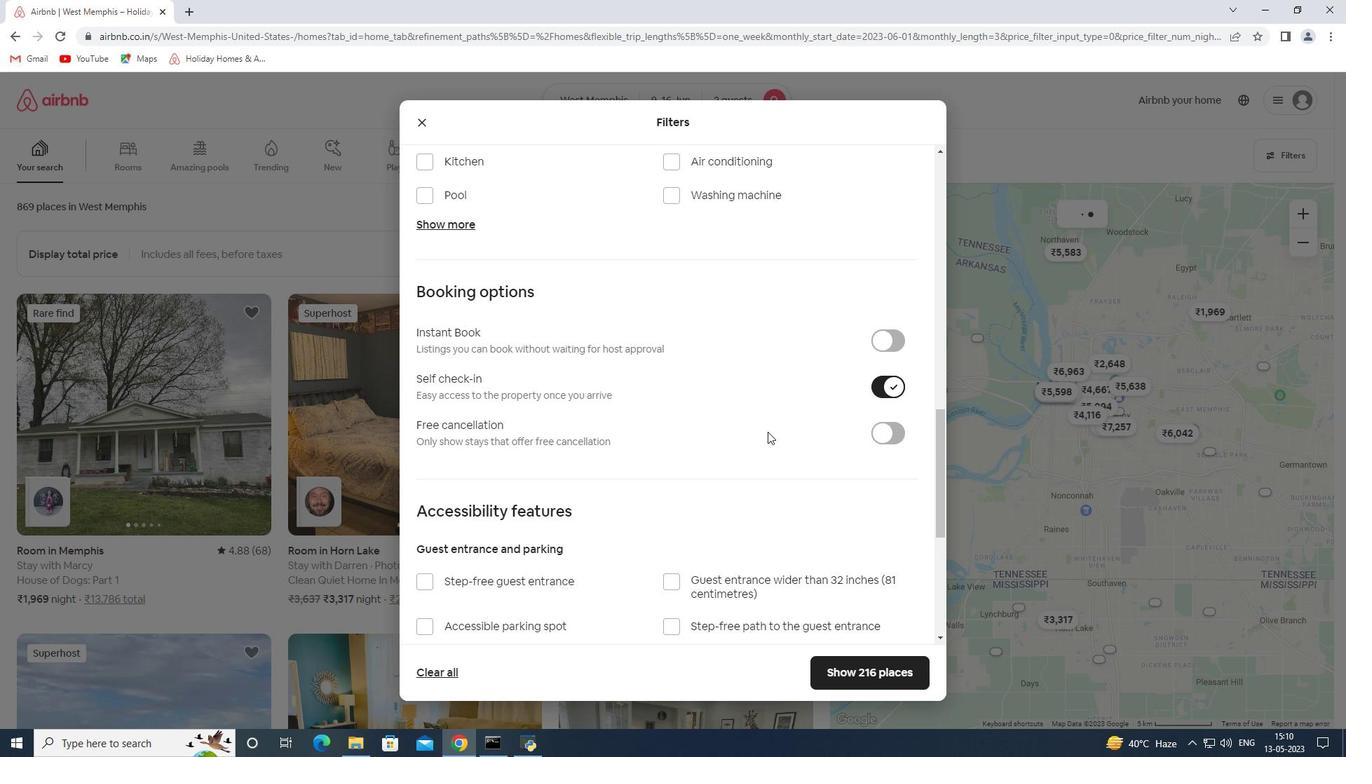 
Action: Mouse scrolled (767, 431) with delta (0, 0)
Screenshot: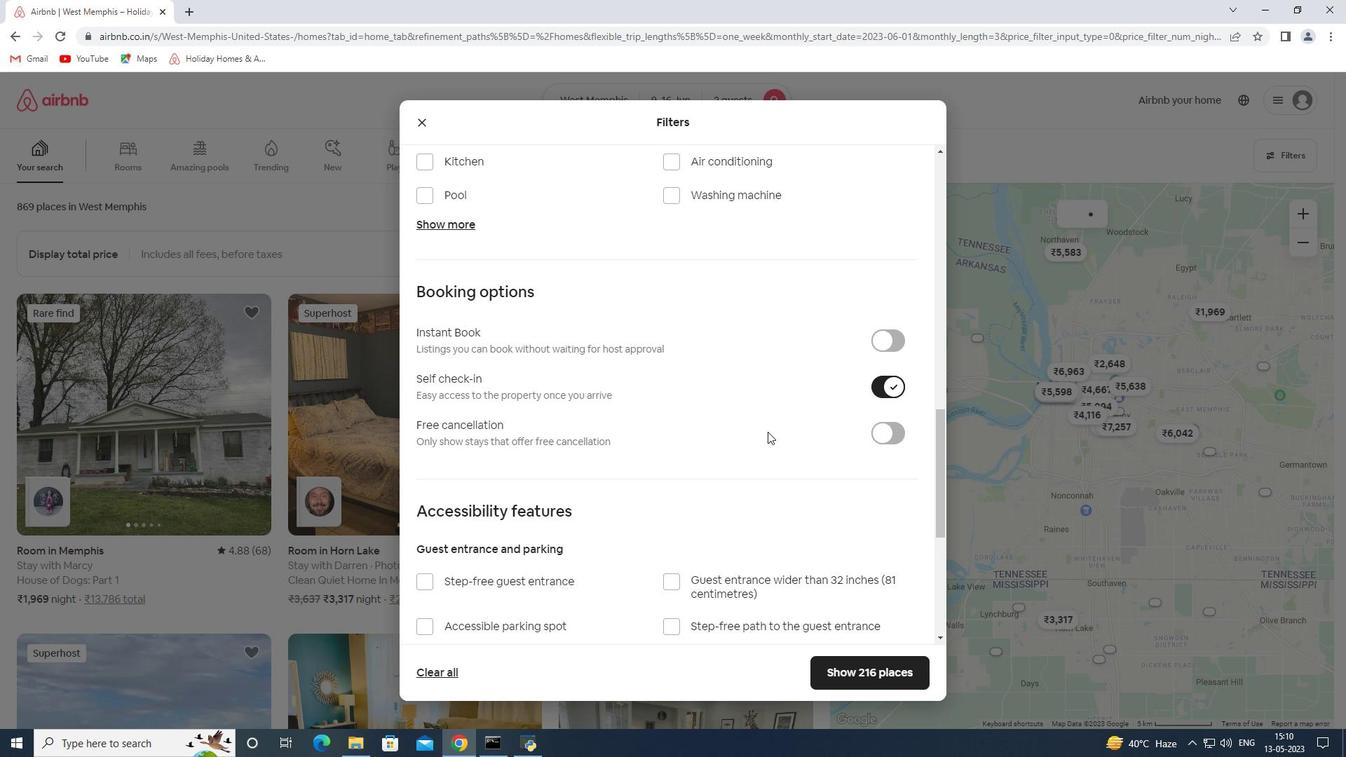 
Action: Mouse scrolled (767, 431) with delta (0, 0)
Screenshot: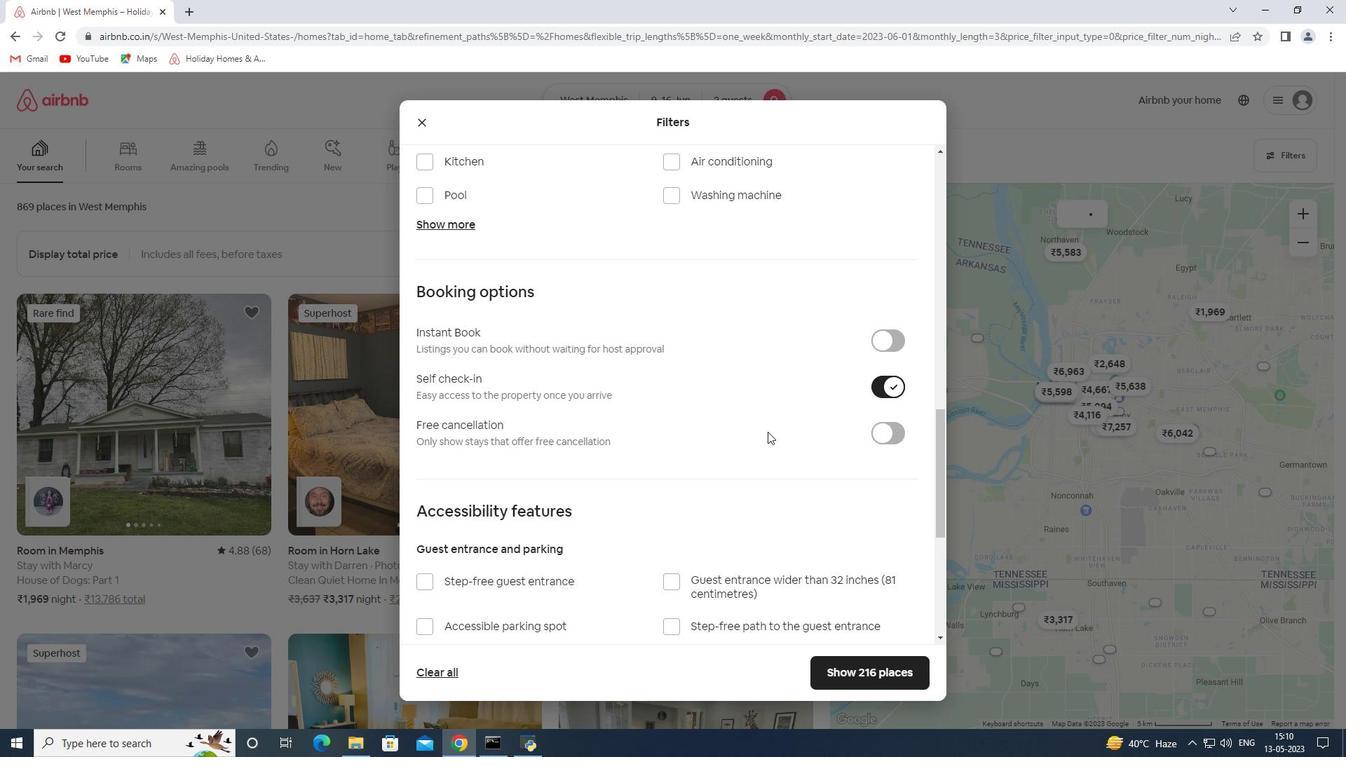 
Action: Mouse scrolled (767, 431) with delta (0, 0)
Screenshot: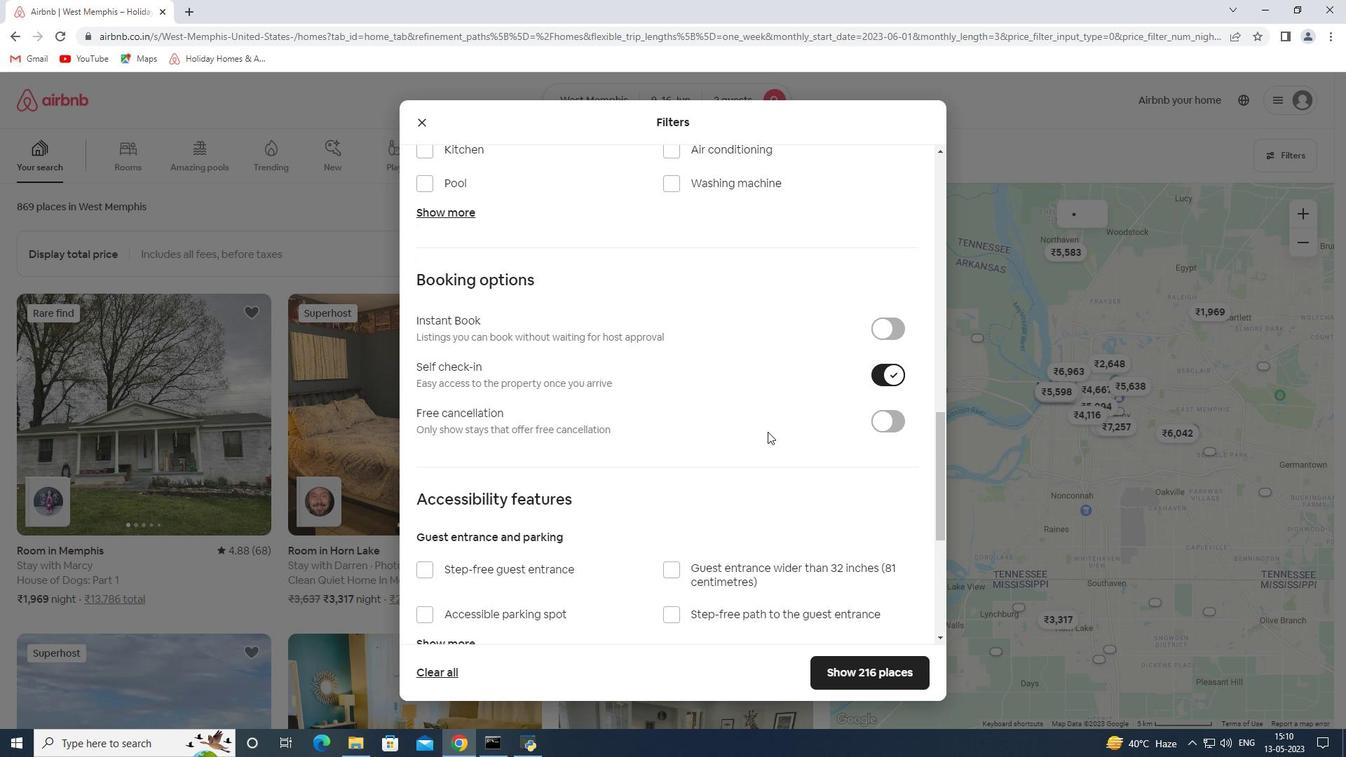 
Action: Mouse moved to (470, 561)
Screenshot: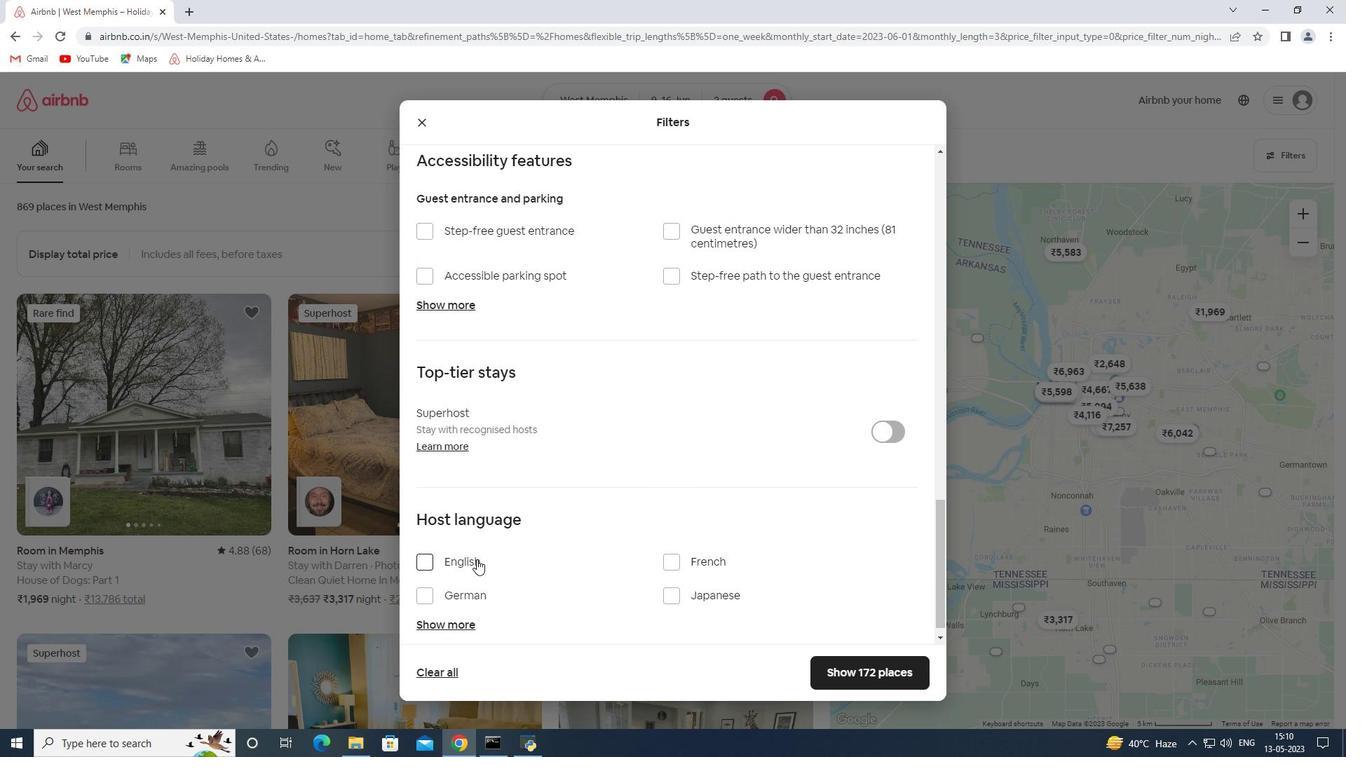 
Action: Mouse pressed left at (470, 561)
Screenshot: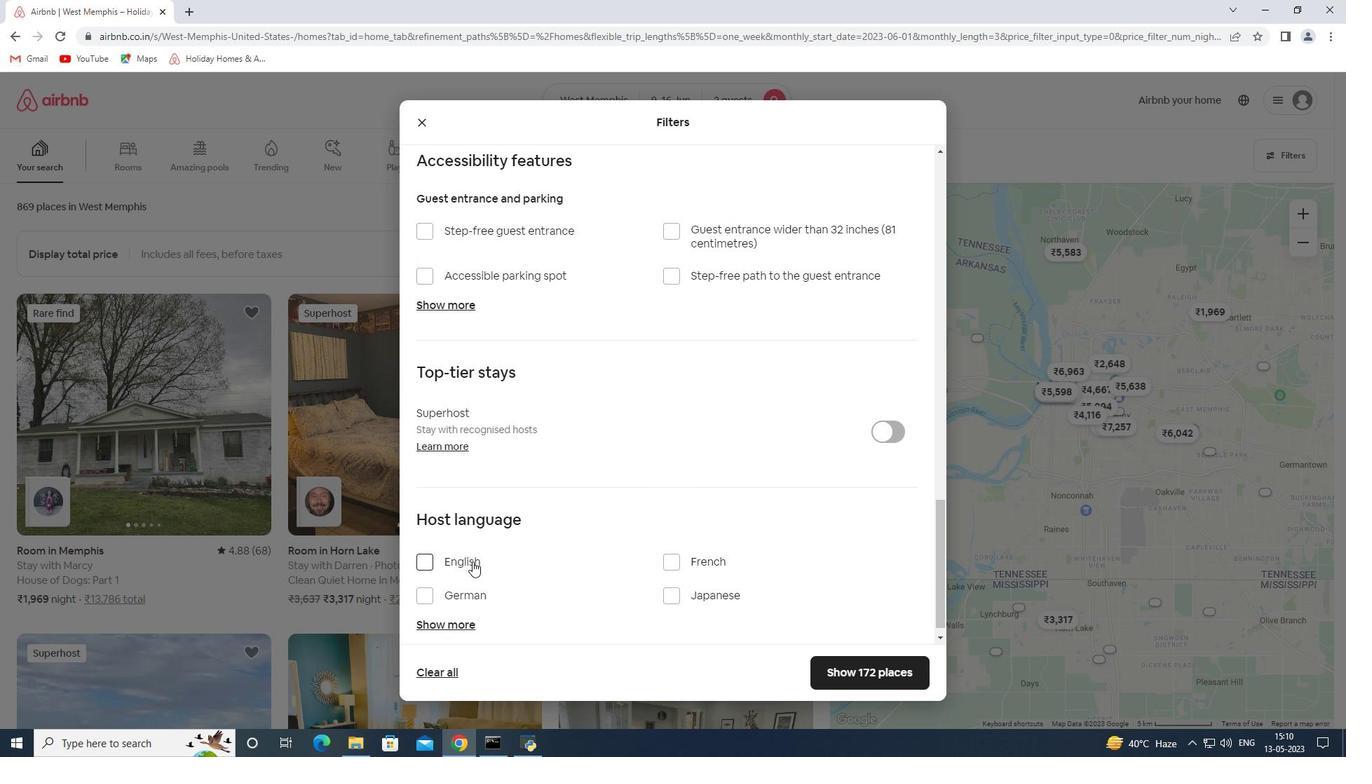 
Action: Mouse moved to (882, 671)
Screenshot: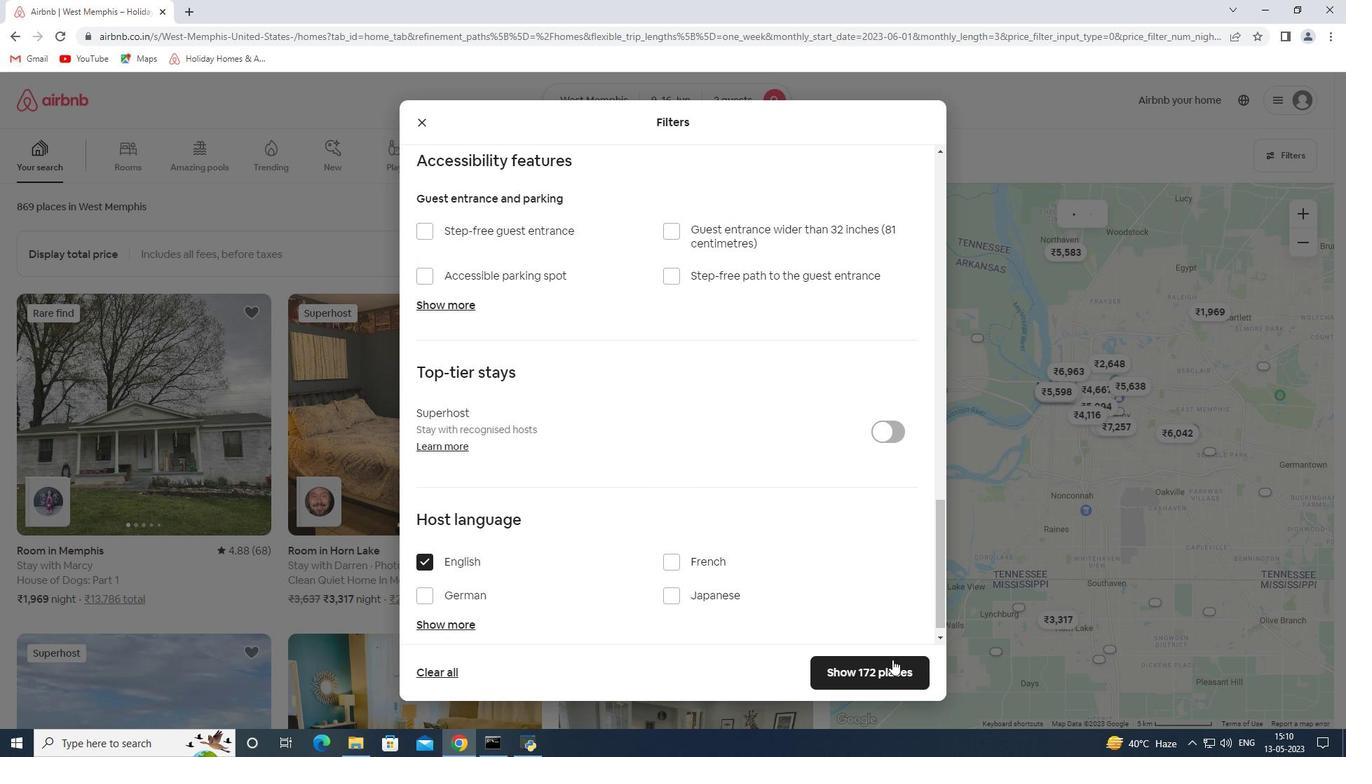 
Action: Mouse pressed left at (882, 671)
Screenshot: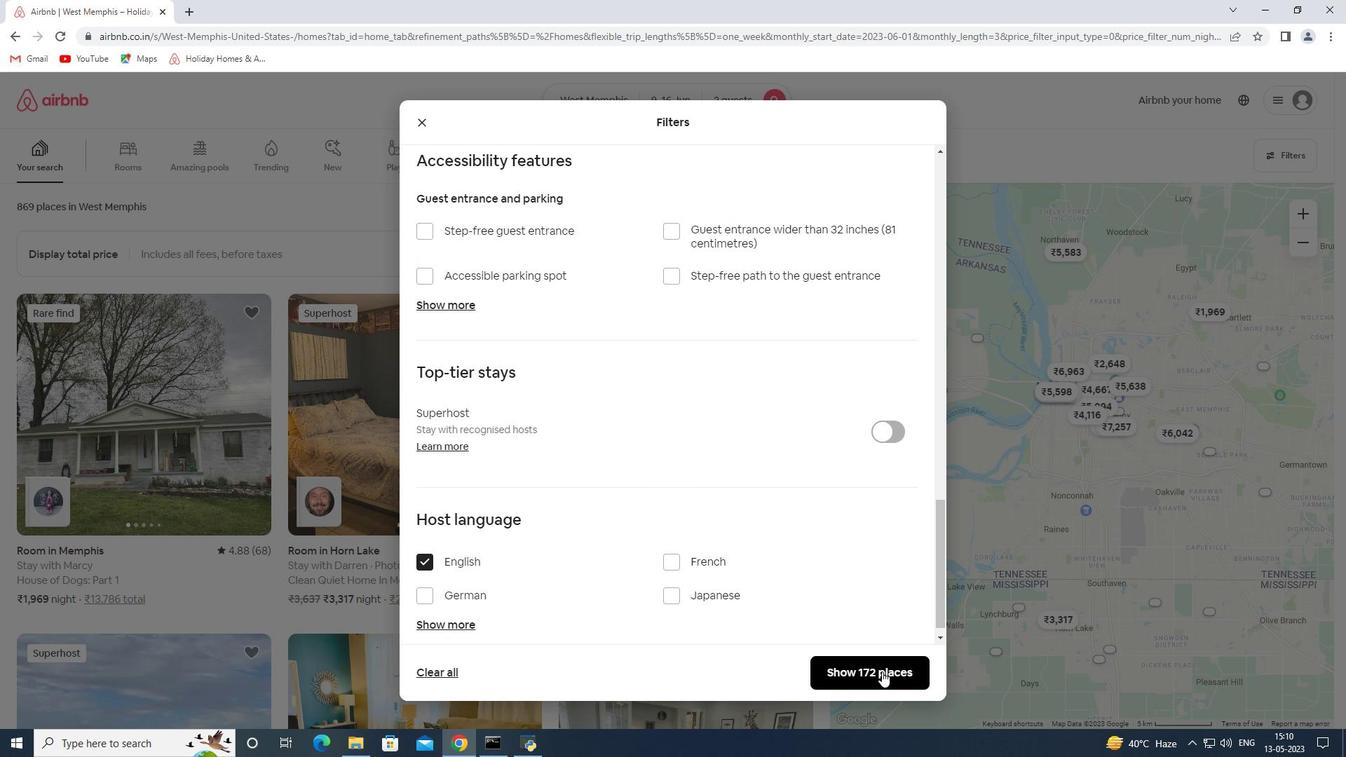
